 Task: Add a signature Hayden King containing With sincere appreciation and gratitude, Hayden King to email address softage.5@softage.net and add a label Swimming
Action: Mouse moved to (1178, 70)
Screenshot: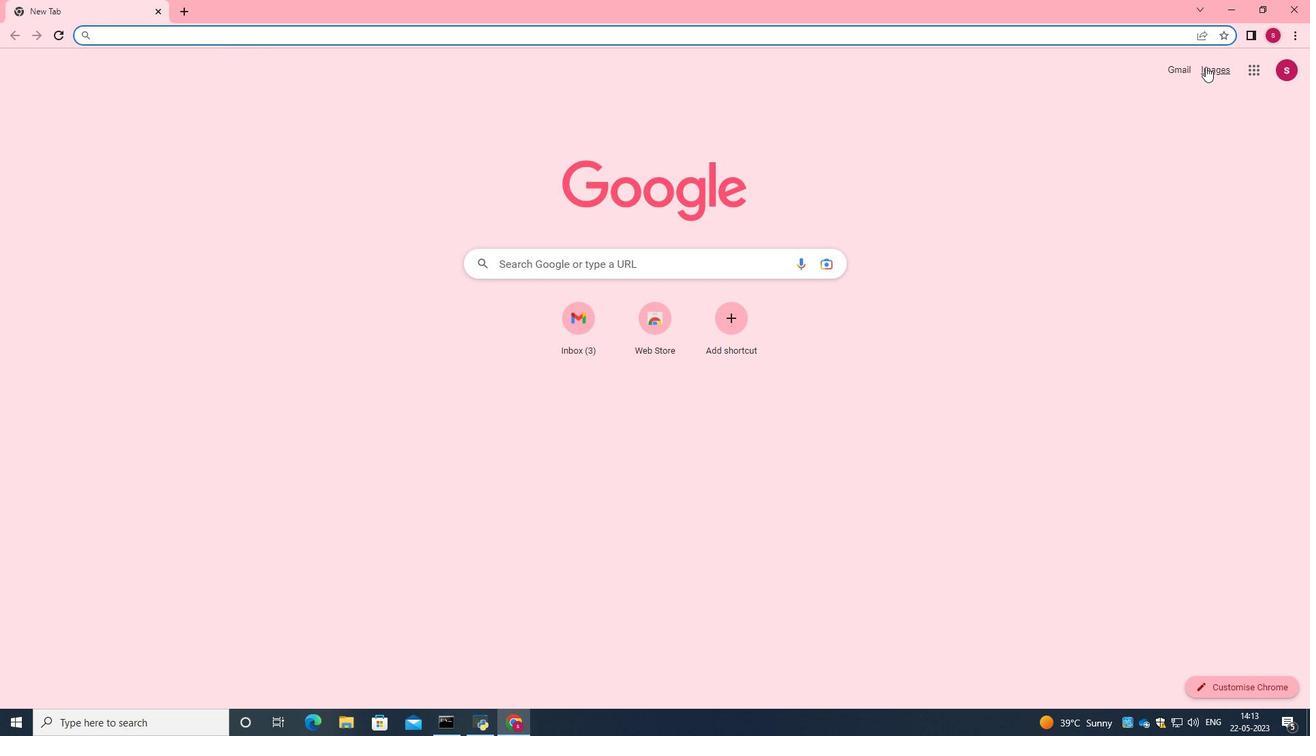 
Action: Mouse pressed left at (1178, 70)
Screenshot: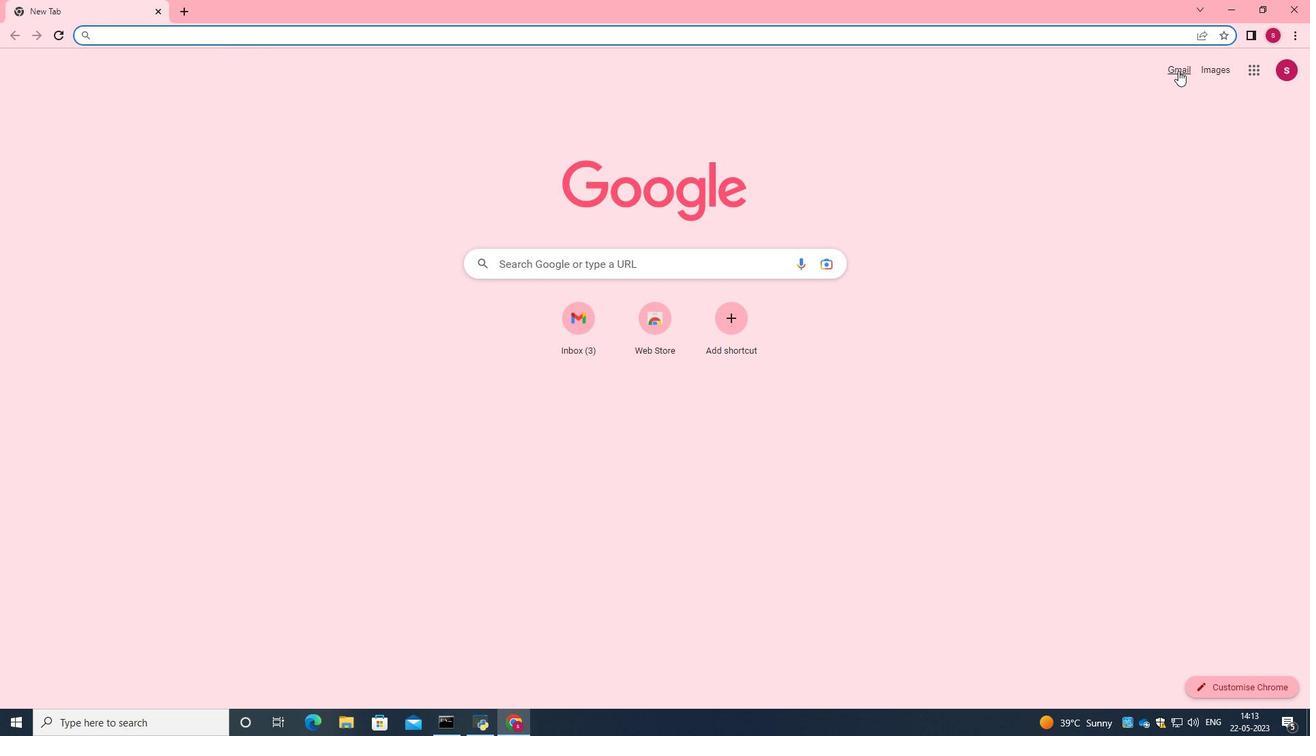 
Action: Mouse moved to (1147, 100)
Screenshot: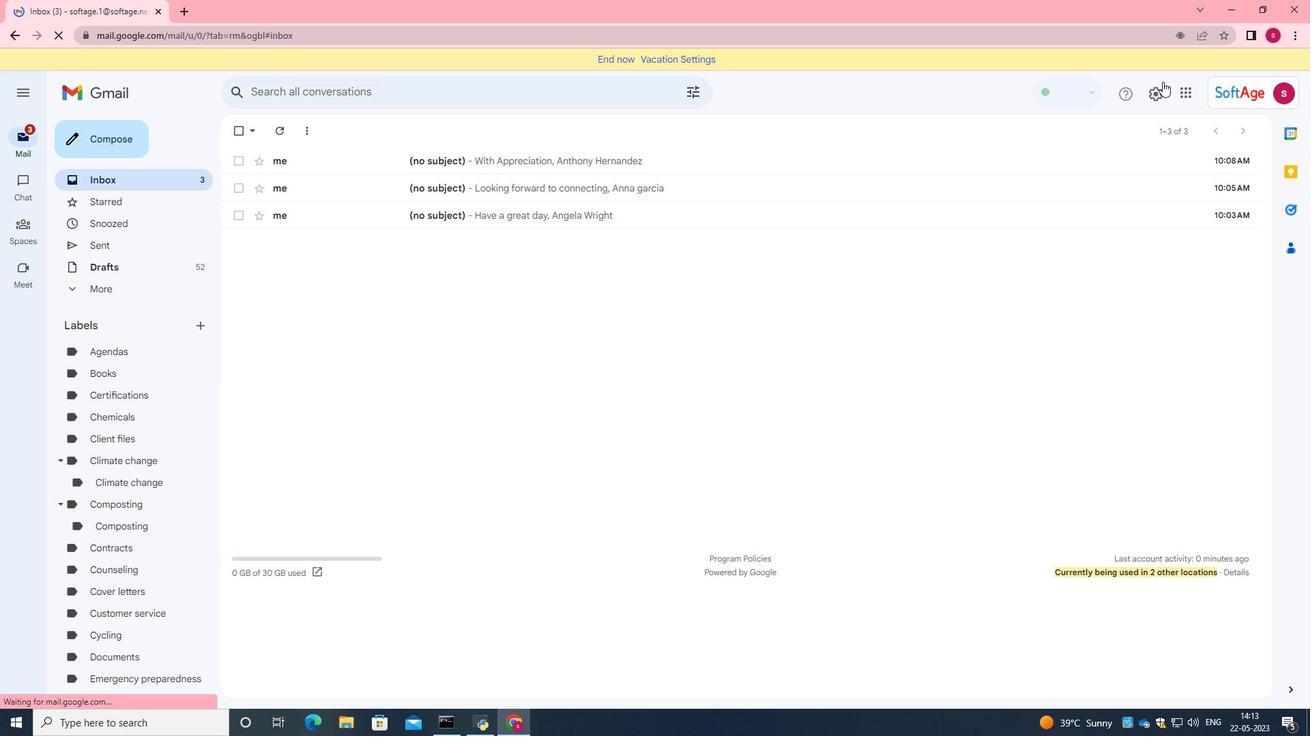 
Action: Mouse pressed left at (1147, 100)
Screenshot: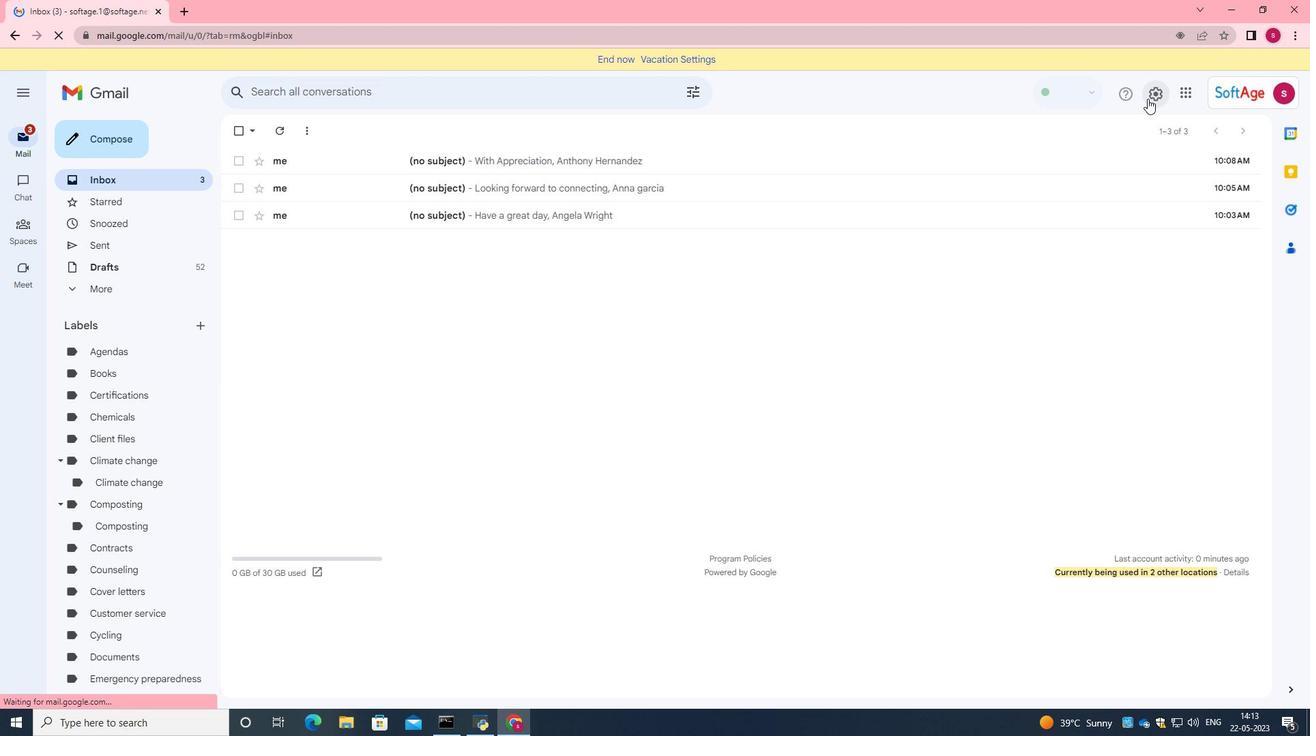 
Action: Mouse moved to (1162, 154)
Screenshot: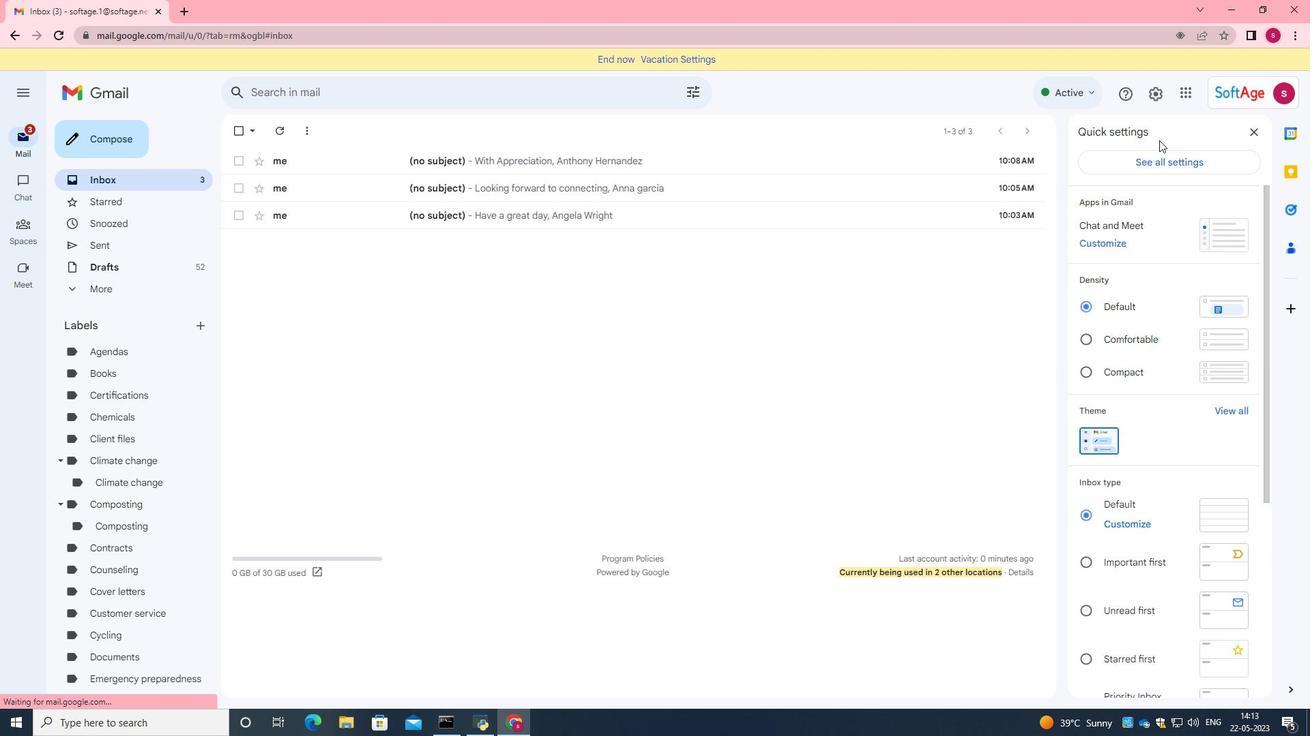 
Action: Mouse pressed left at (1162, 154)
Screenshot: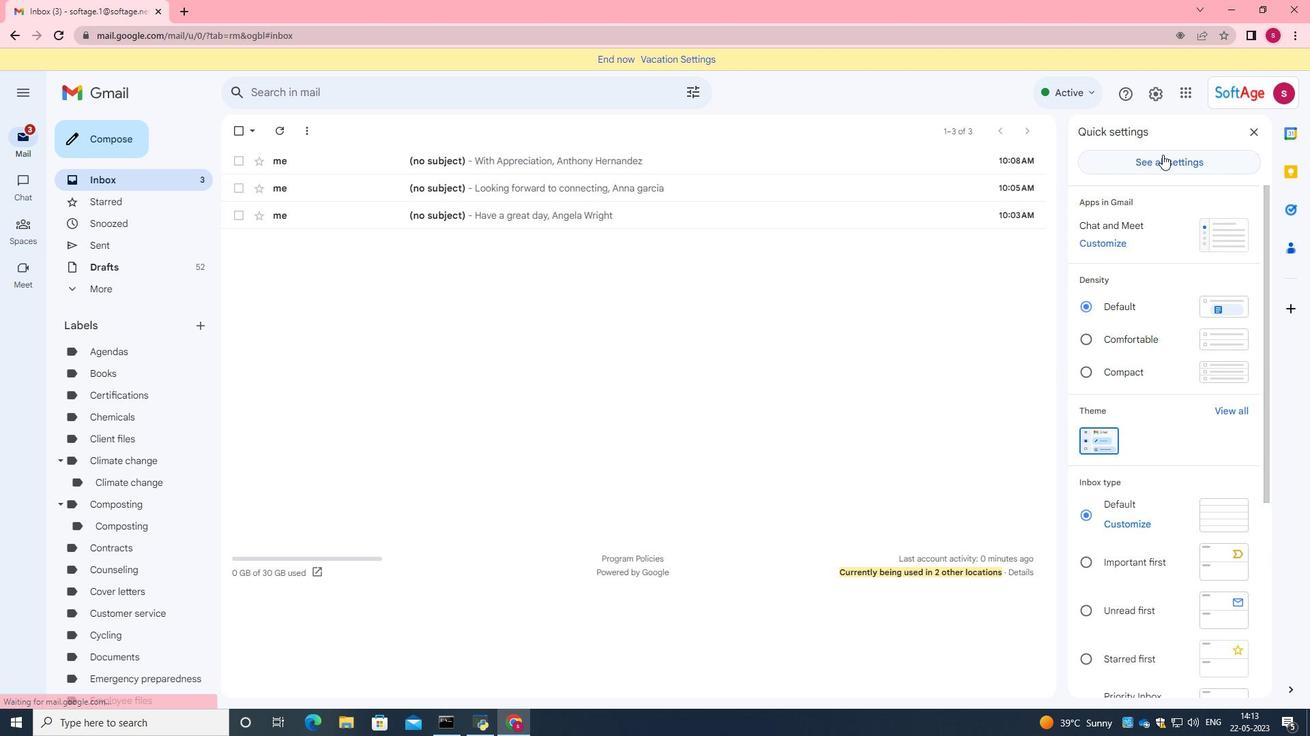 
Action: Mouse moved to (902, 354)
Screenshot: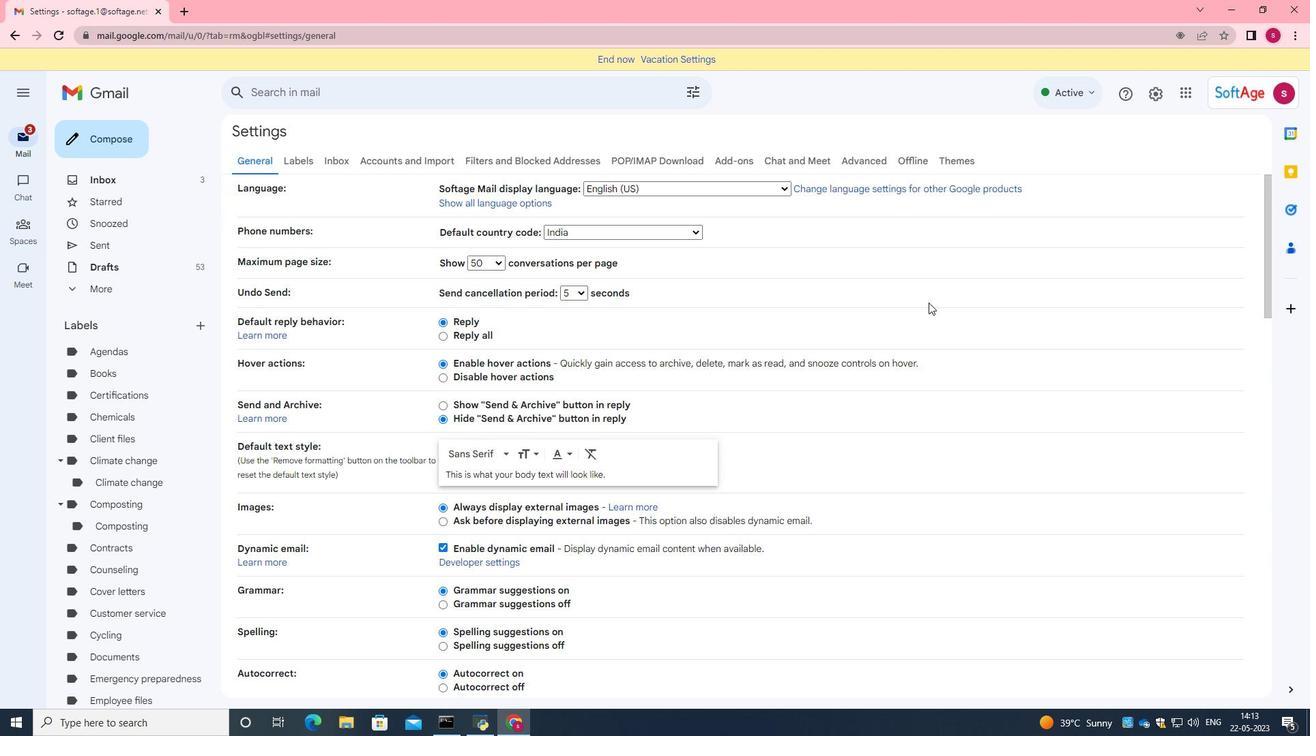 
Action: Mouse scrolled (902, 354) with delta (0, 0)
Screenshot: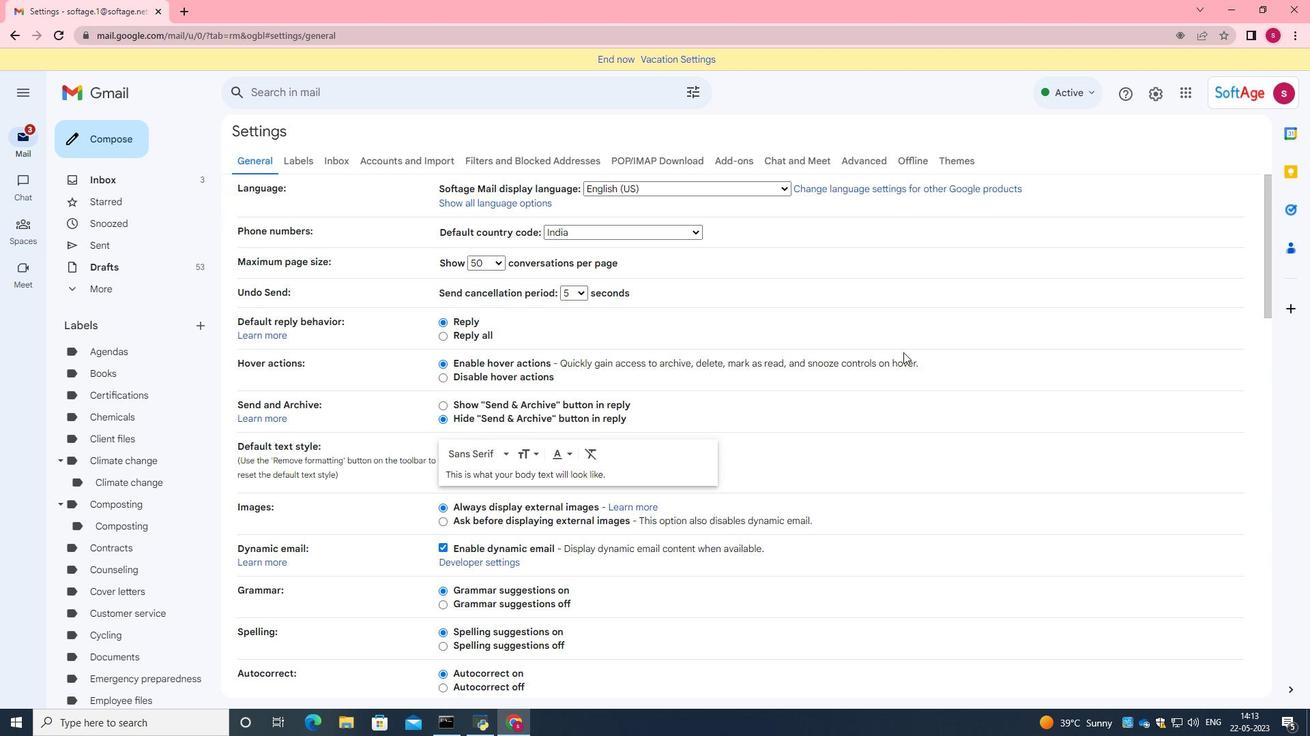 
Action: Mouse scrolled (902, 354) with delta (0, 0)
Screenshot: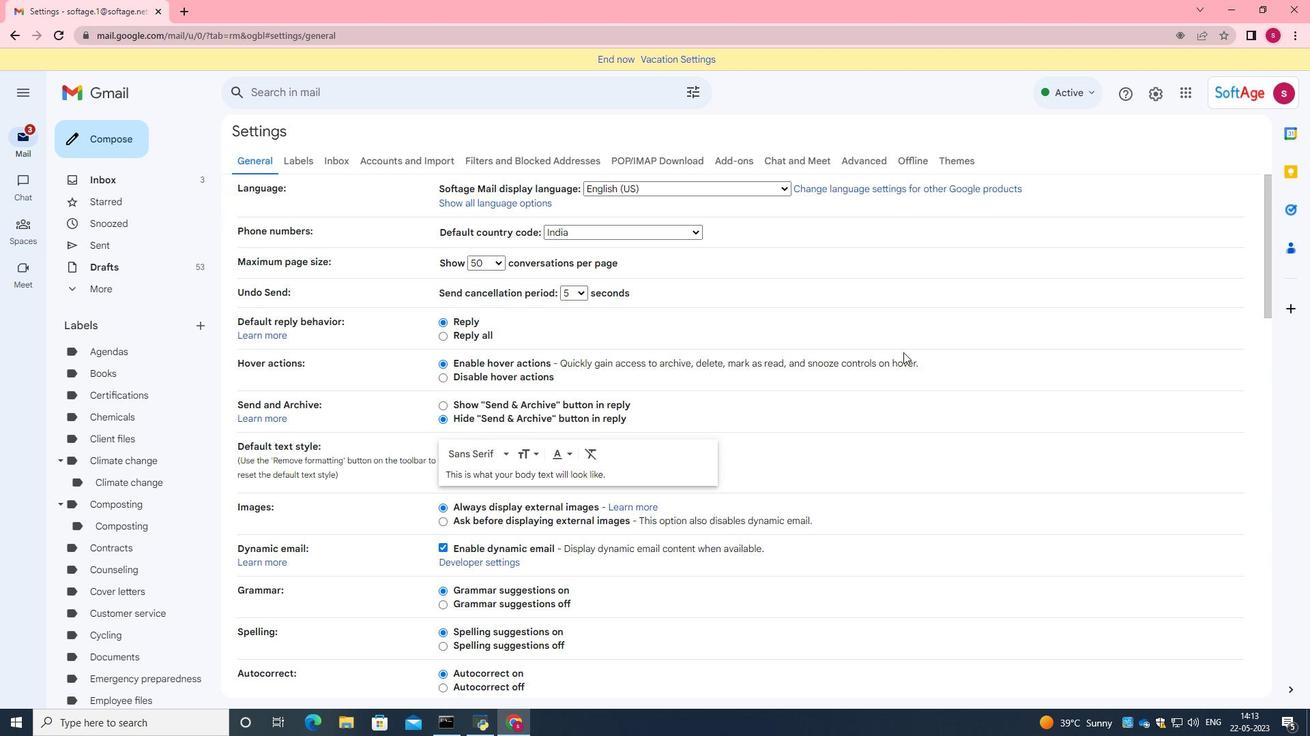 
Action: Mouse scrolled (902, 354) with delta (0, 0)
Screenshot: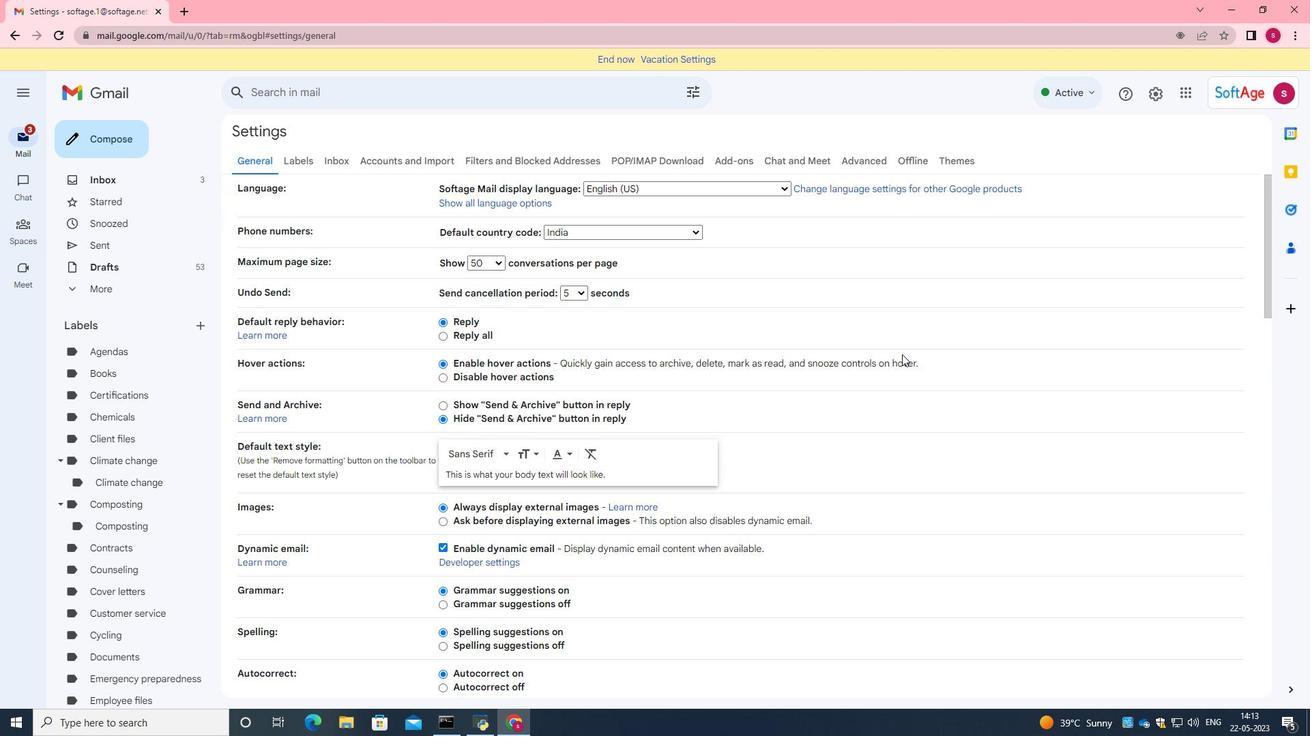 
Action: Mouse scrolled (902, 354) with delta (0, 0)
Screenshot: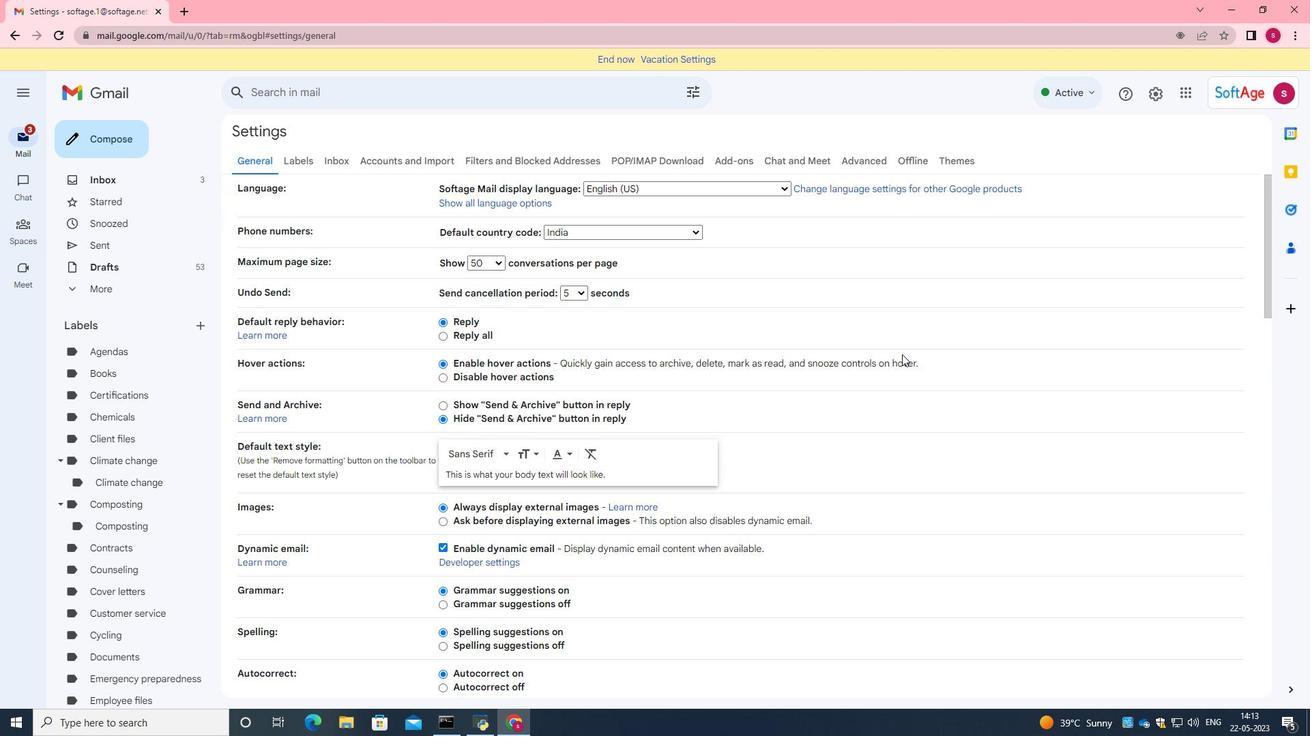 
Action: Mouse scrolled (902, 354) with delta (0, 0)
Screenshot: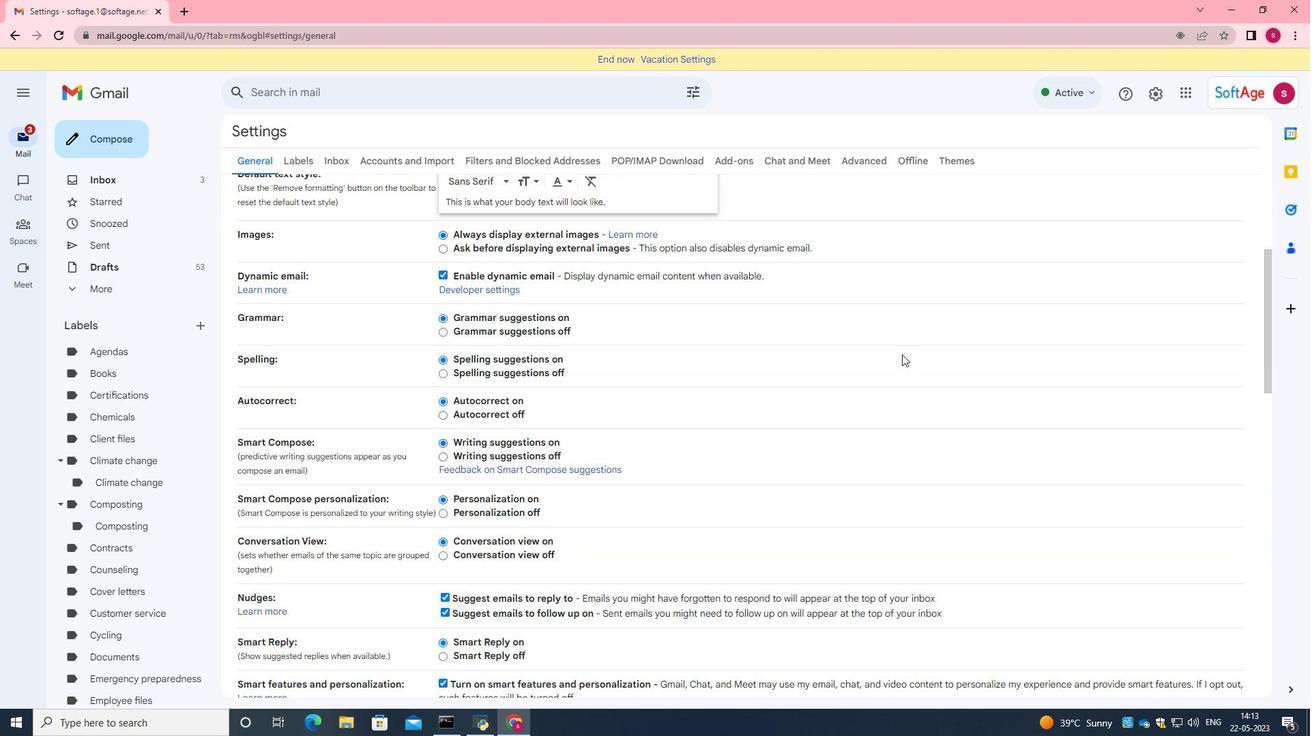 
Action: Mouse scrolled (902, 354) with delta (0, 0)
Screenshot: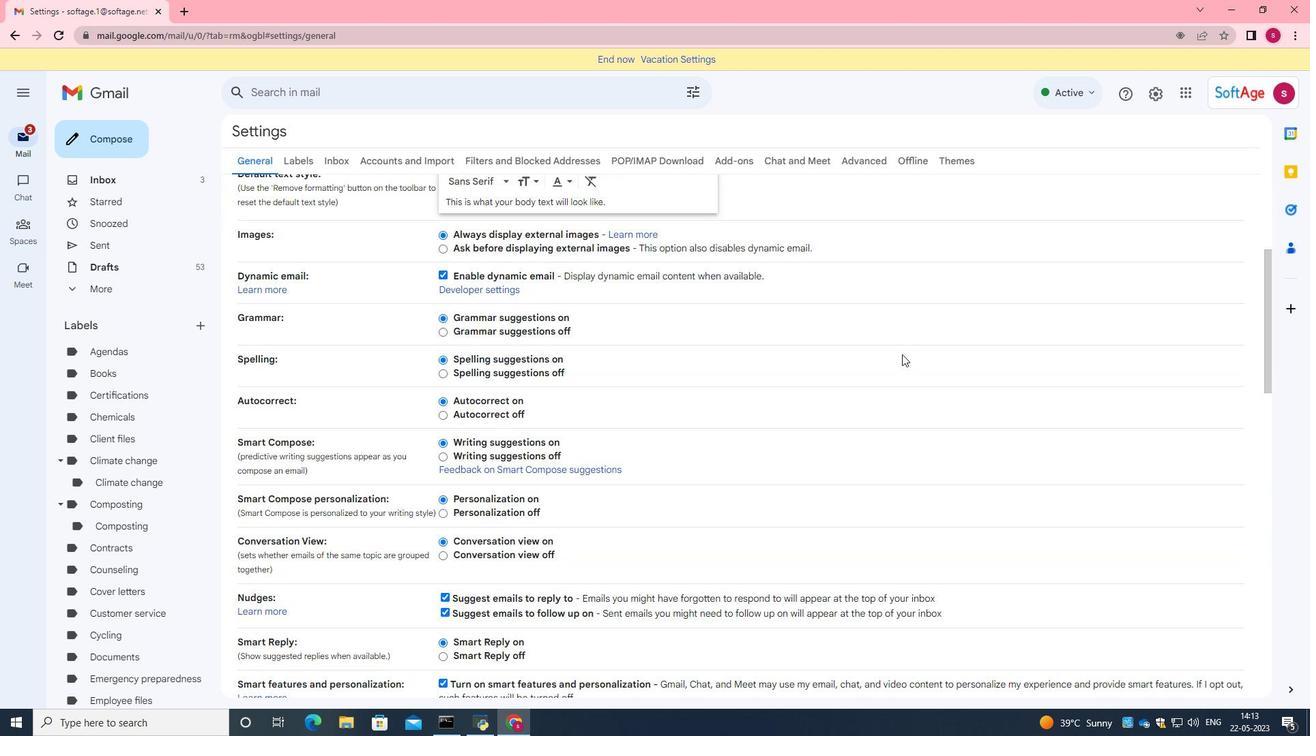 
Action: Mouse scrolled (902, 354) with delta (0, 0)
Screenshot: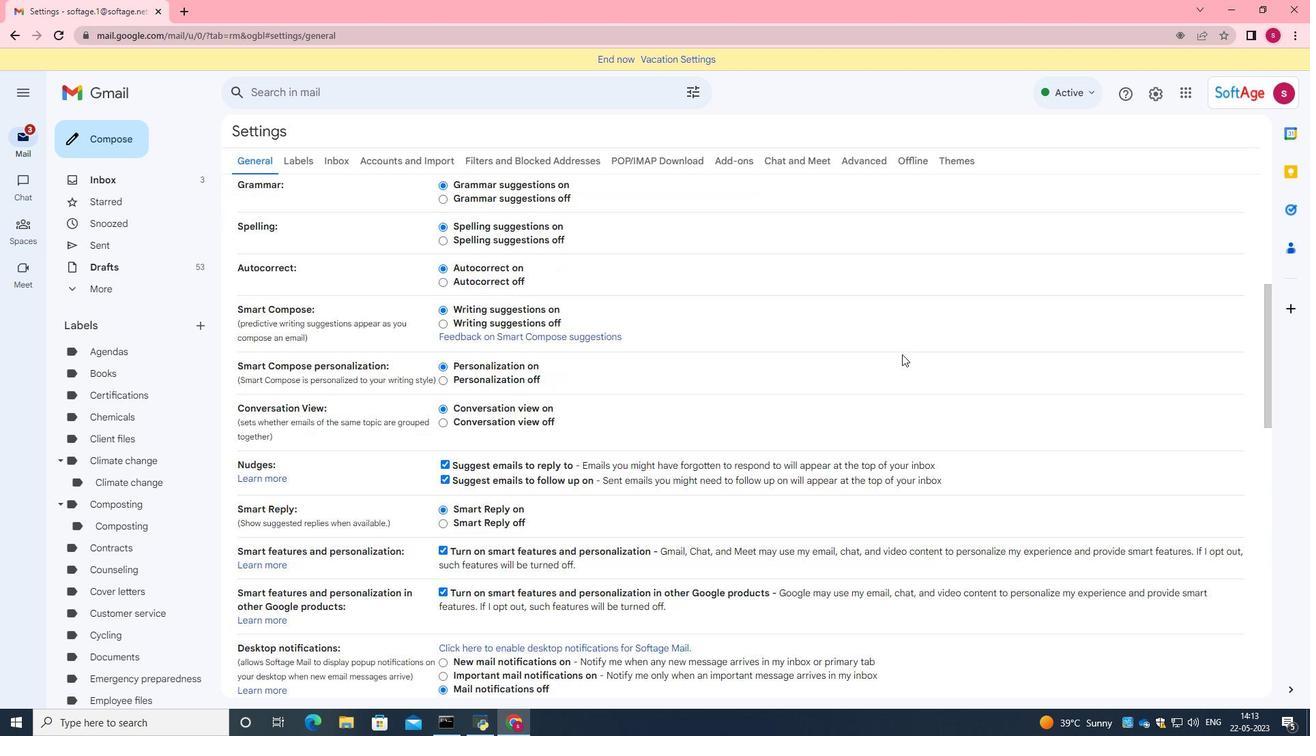 
Action: Mouse scrolled (902, 354) with delta (0, 0)
Screenshot: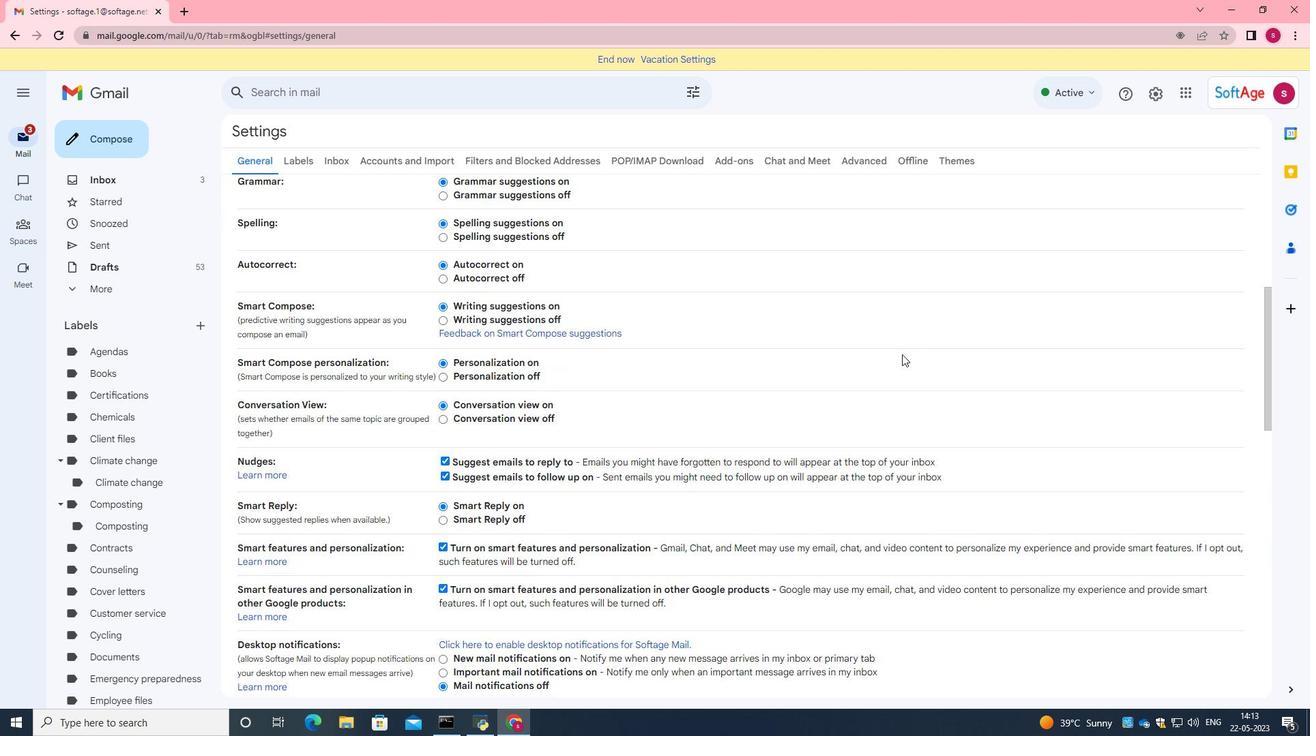 
Action: Mouse scrolled (902, 355) with delta (0, 0)
Screenshot: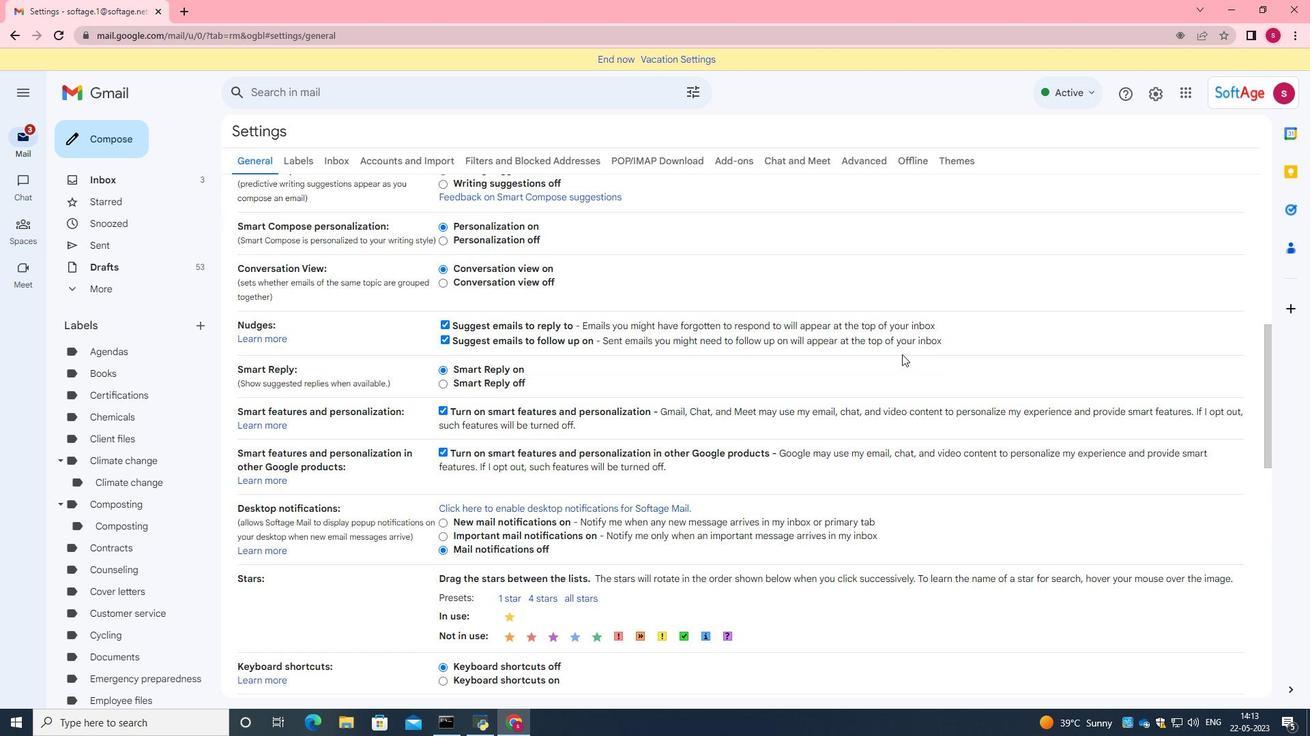 
Action: Mouse scrolled (902, 355) with delta (0, 0)
Screenshot: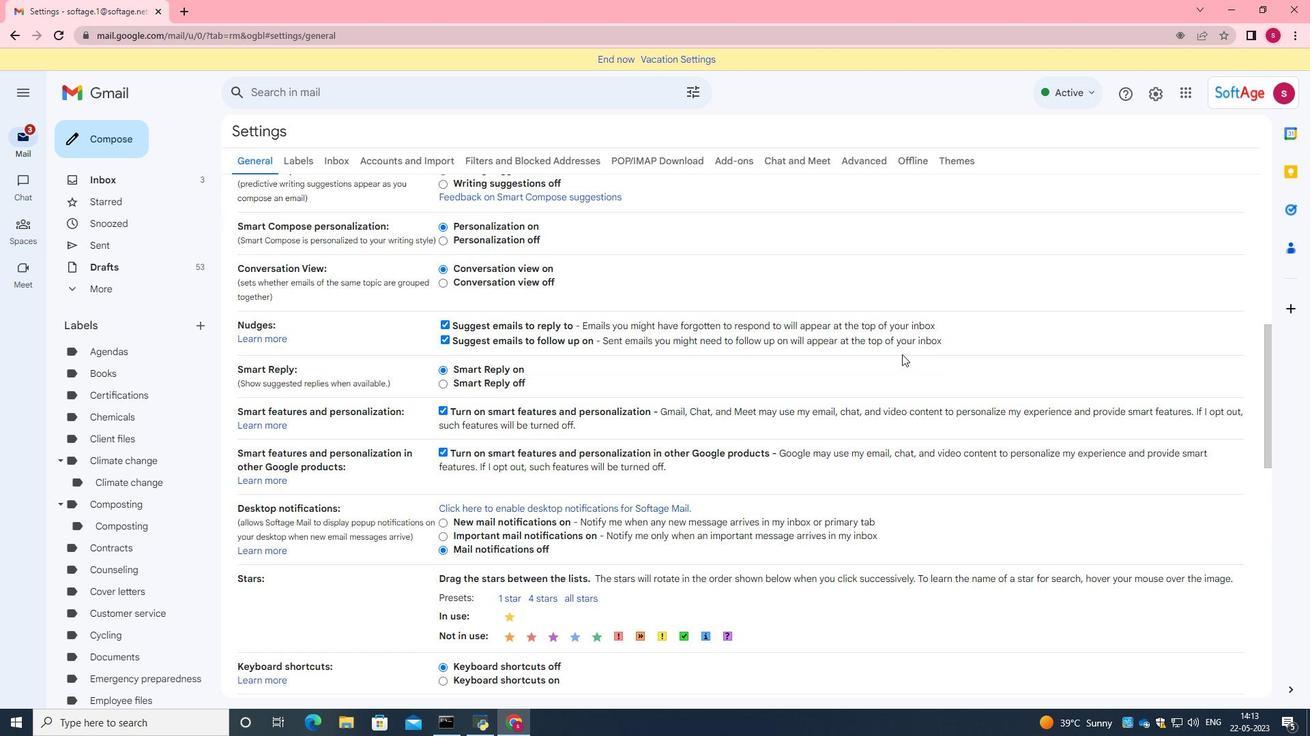 
Action: Mouse scrolled (902, 355) with delta (0, 0)
Screenshot: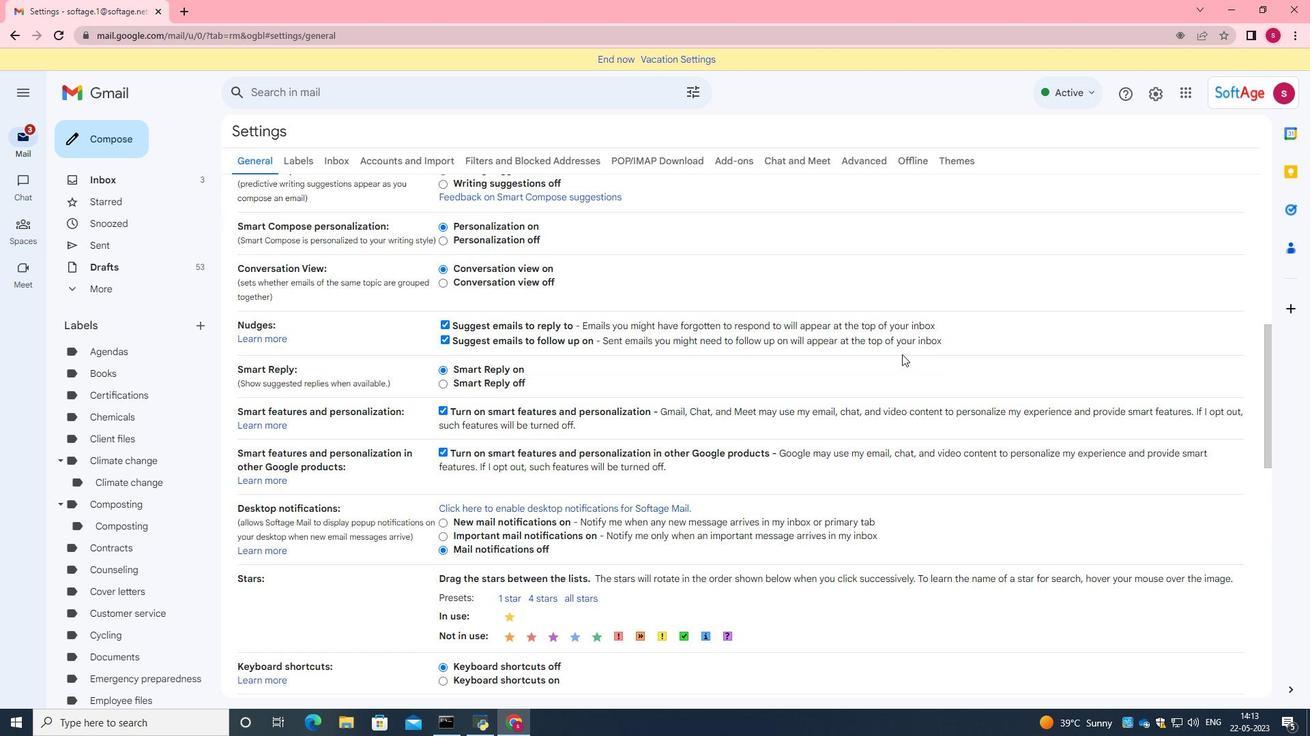 
Action: Mouse scrolled (902, 354) with delta (0, 0)
Screenshot: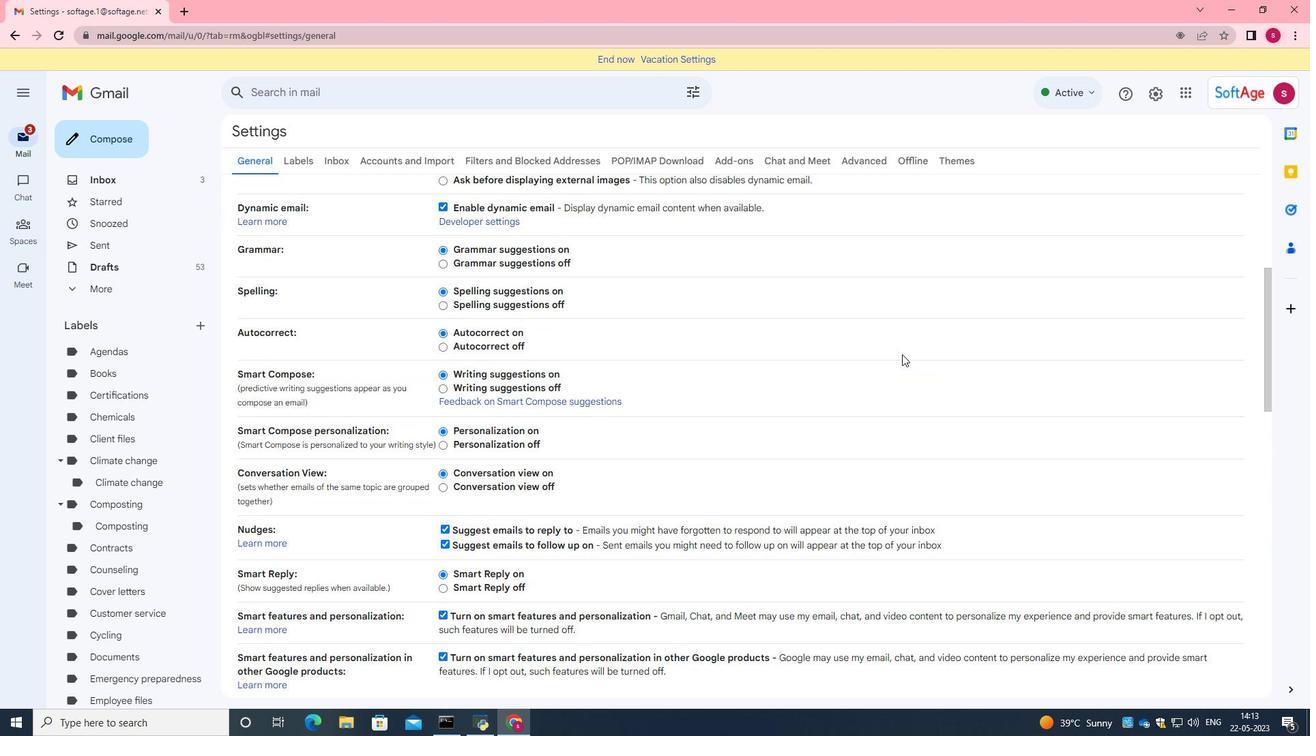
Action: Mouse scrolled (902, 354) with delta (0, 0)
Screenshot: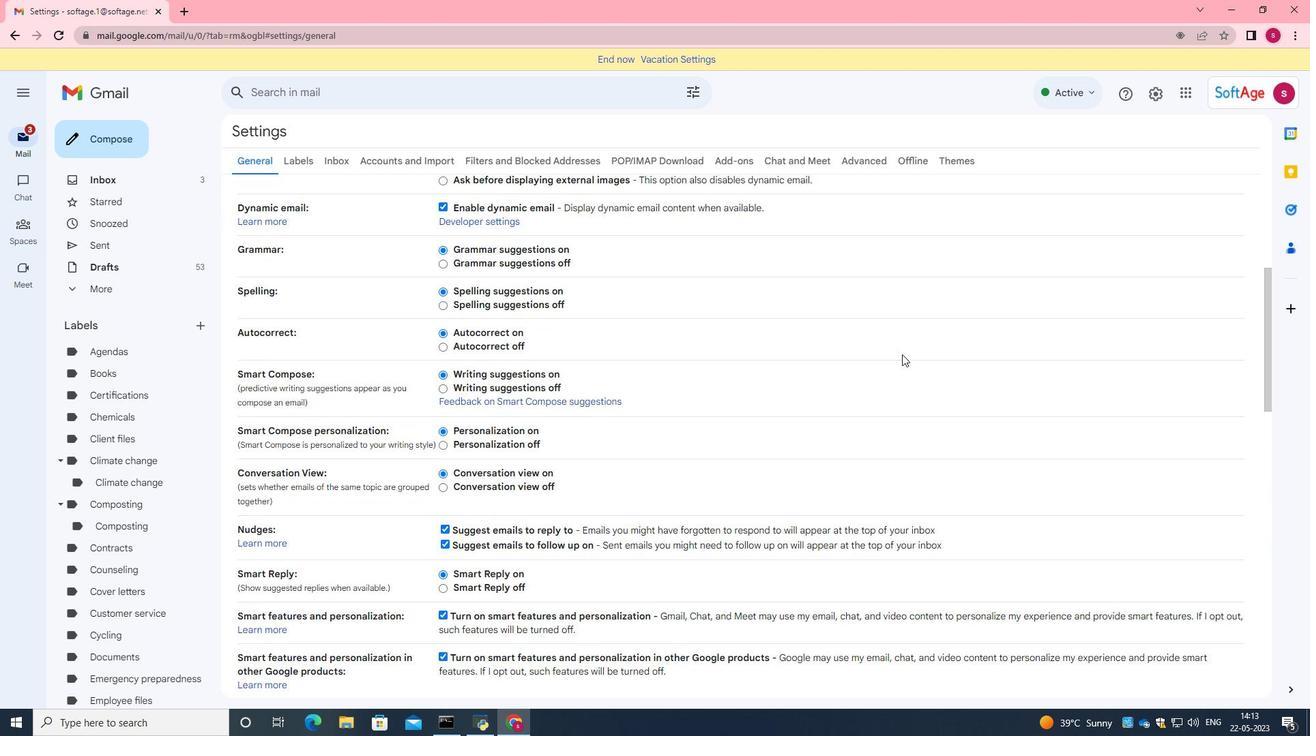 
Action: Mouse scrolled (902, 354) with delta (0, 0)
Screenshot: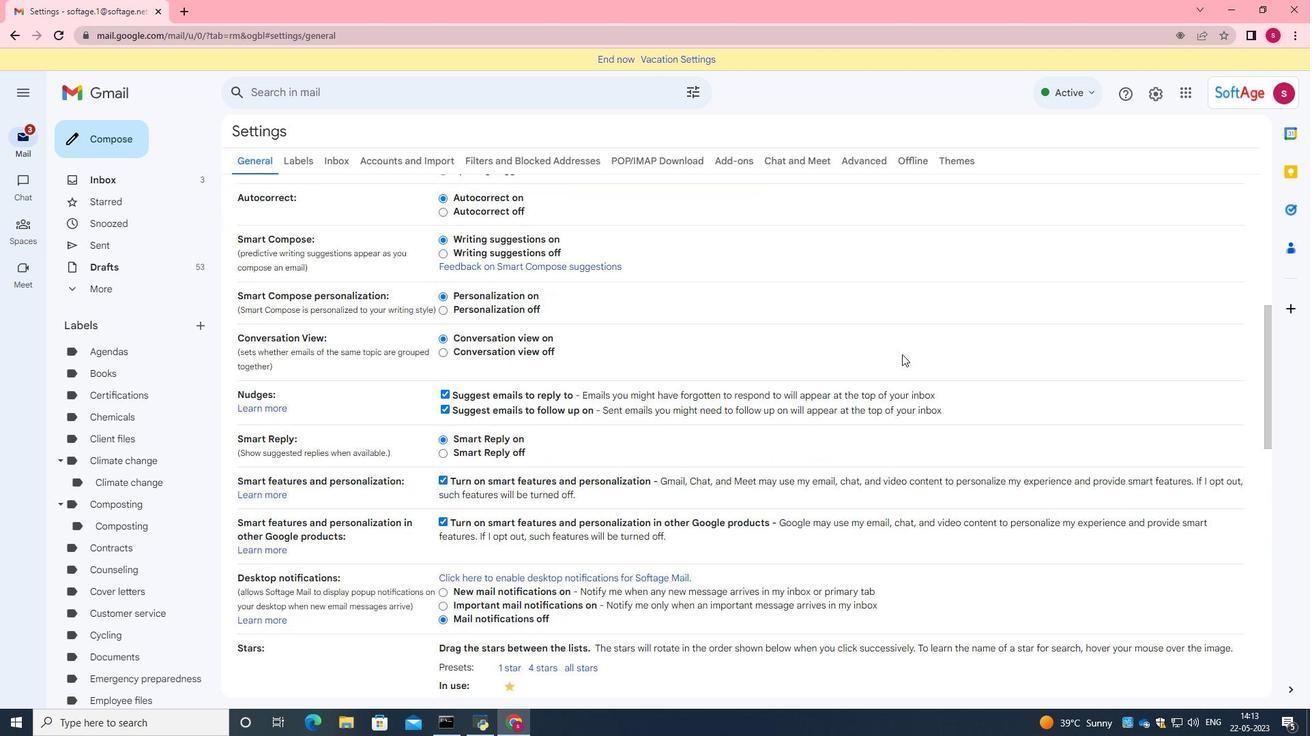 
Action: Mouse scrolled (902, 354) with delta (0, 0)
Screenshot: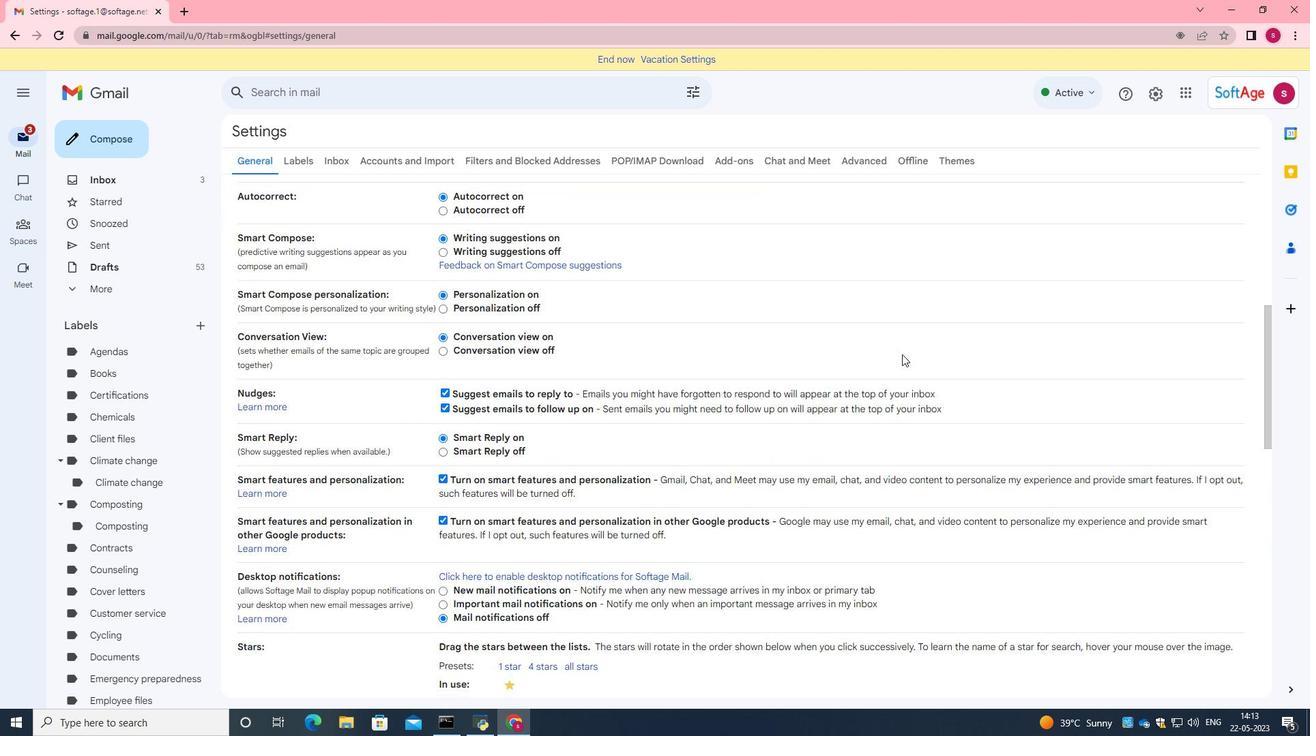 
Action: Mouse scrolled (902, 354) with delta (0, 0)
Screenshot: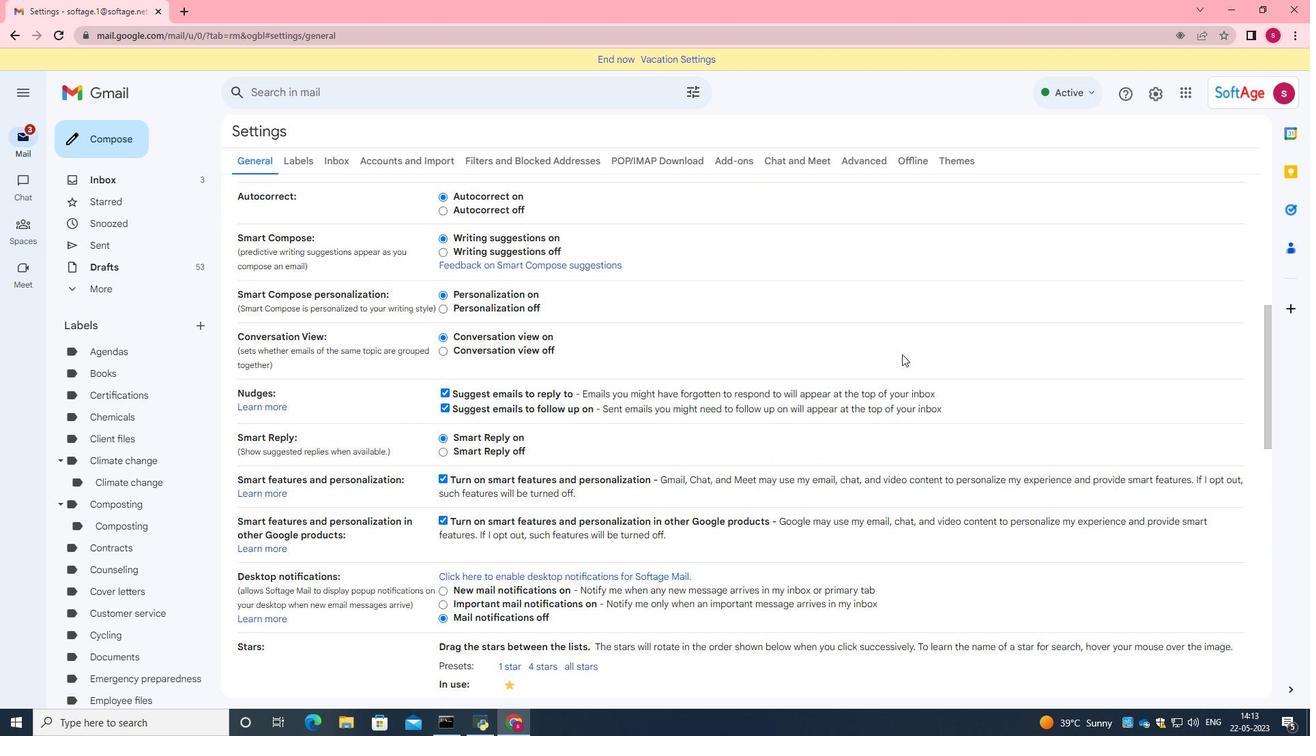 
Action: Mouse scrolled (902, 354) with delta (0, 0)
Screenshot: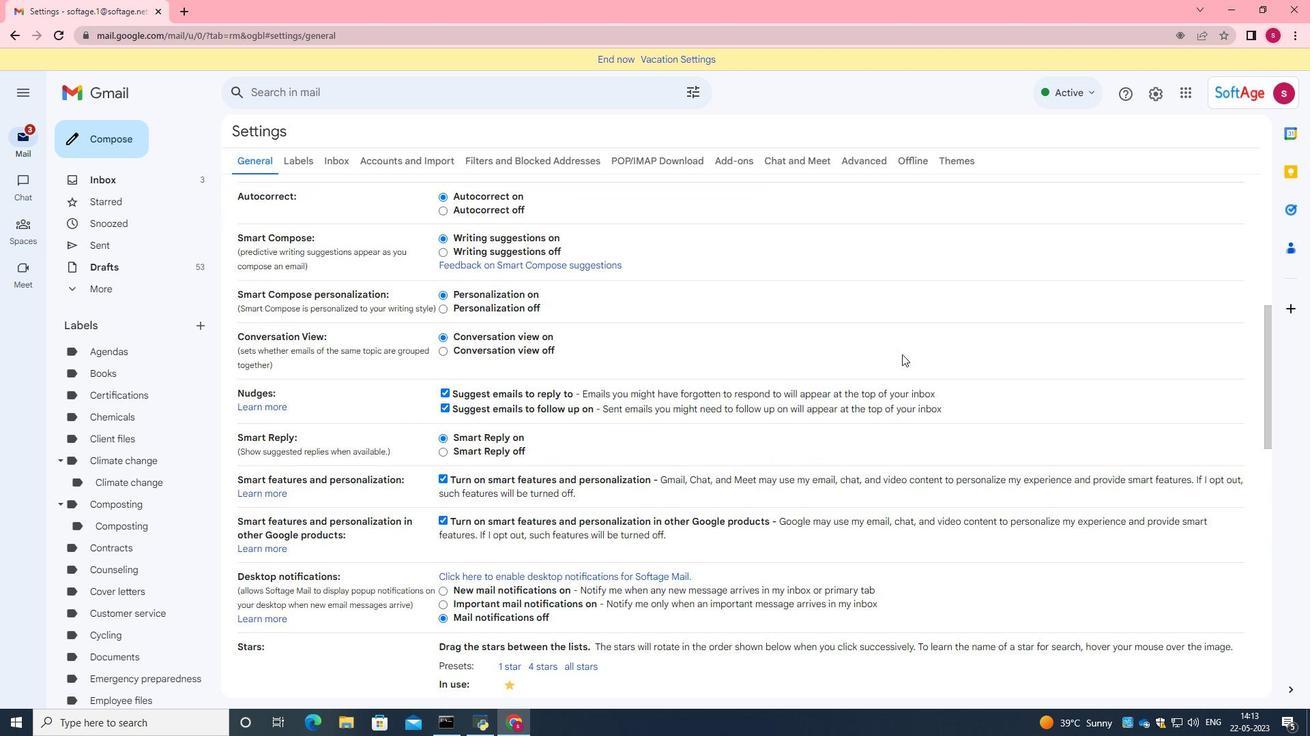 
Action: Mouse moved to (841, 401)
Screenshot: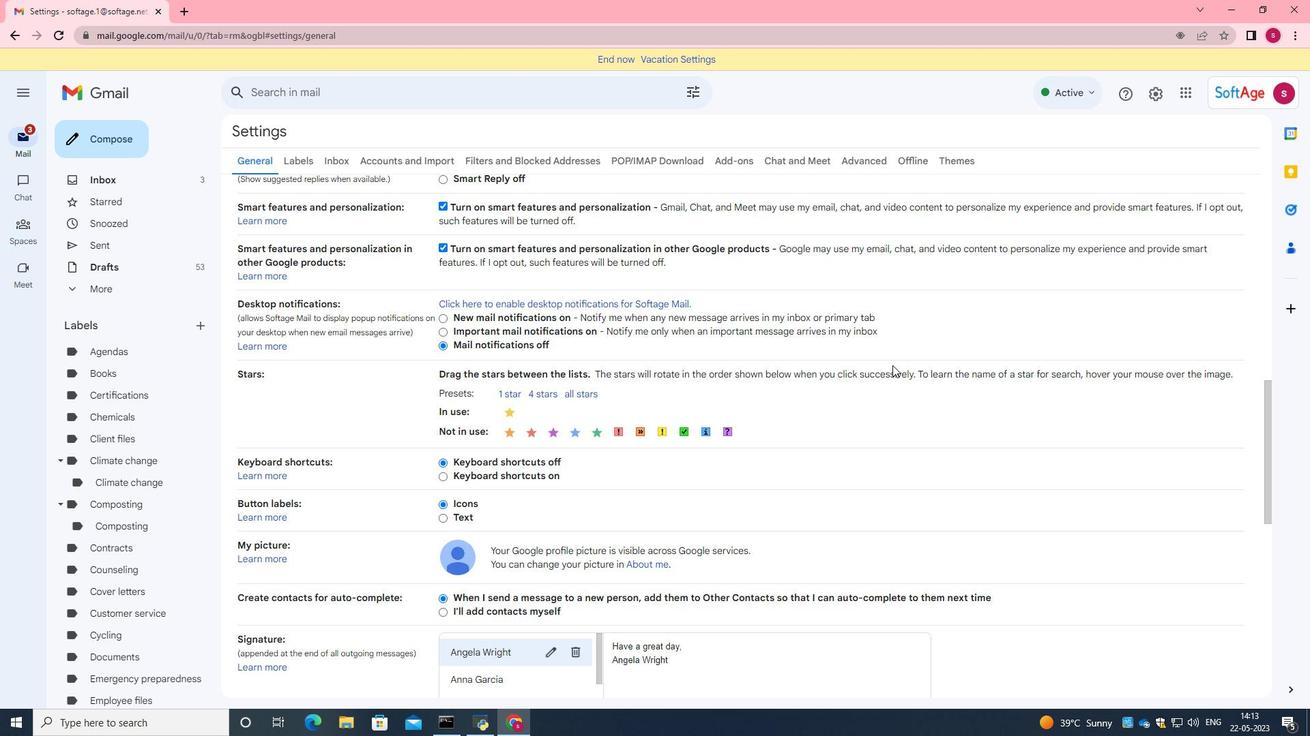 
Action: Mouse scrolled (841, 400) with delta (0, 0)
Screenshot: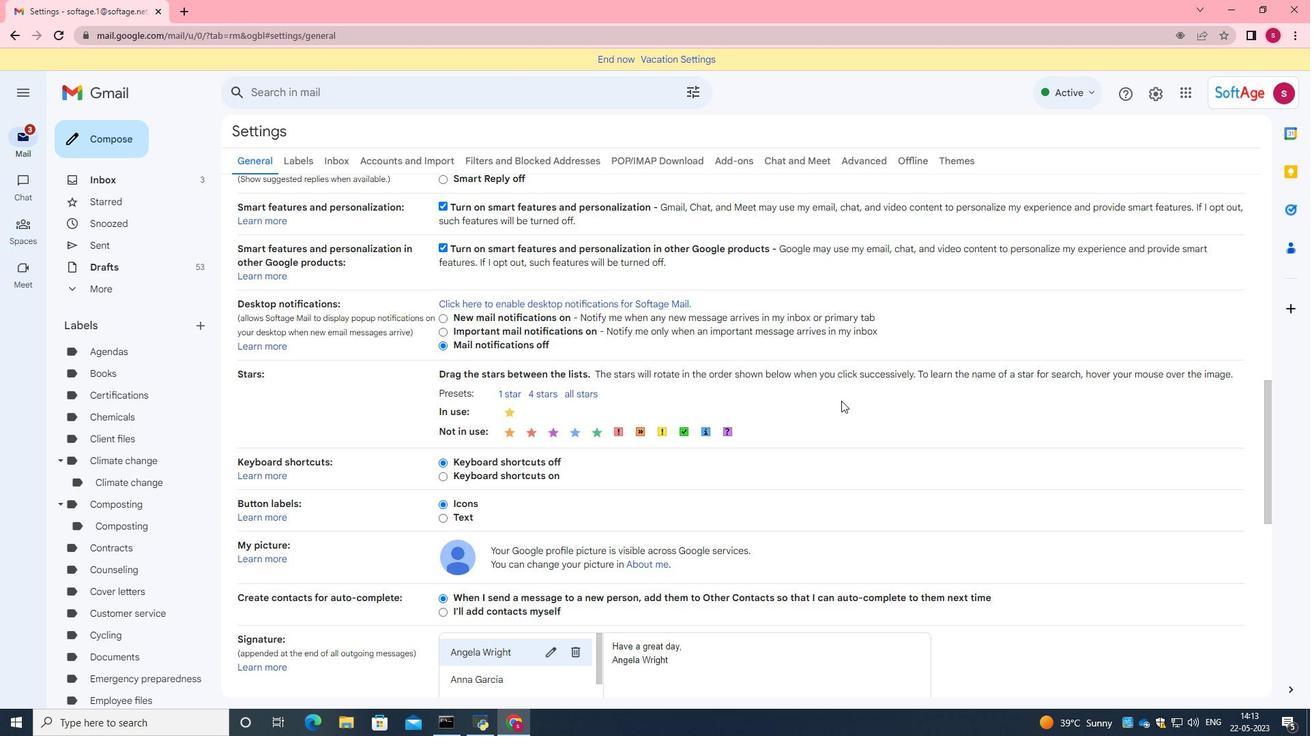 
Action: Mouse scrolled (841, 400) with delta (0, 0)
Screenshot: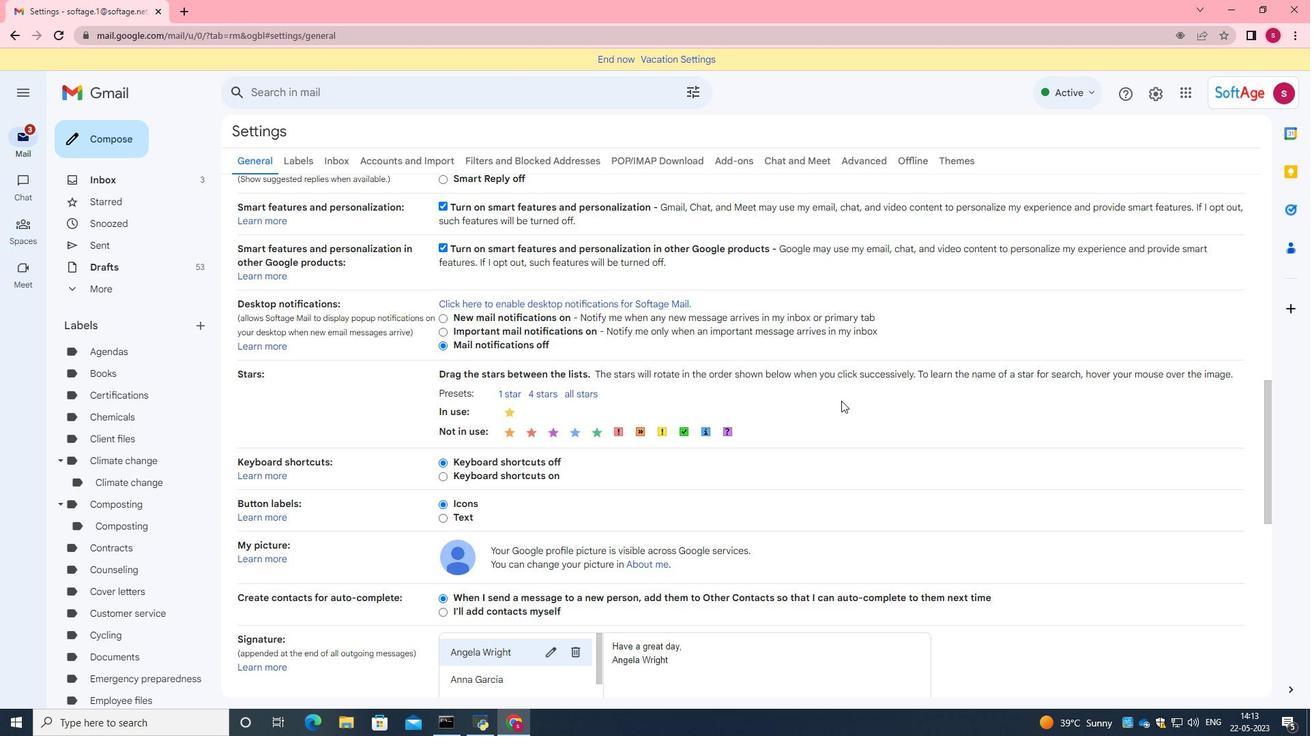 
Action: Mouse moved to (569, 520)
Screenshot: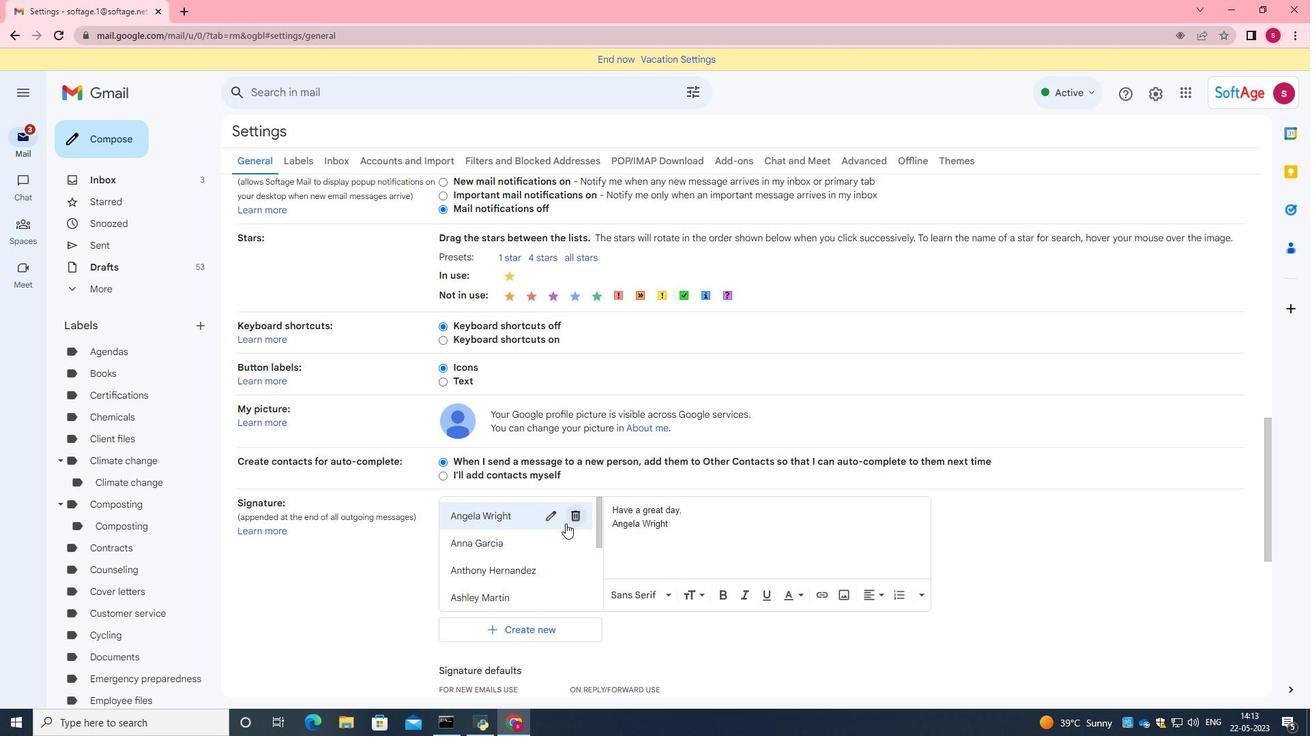 
Action: Mouse pressed left at (569, 520)
Screenshot: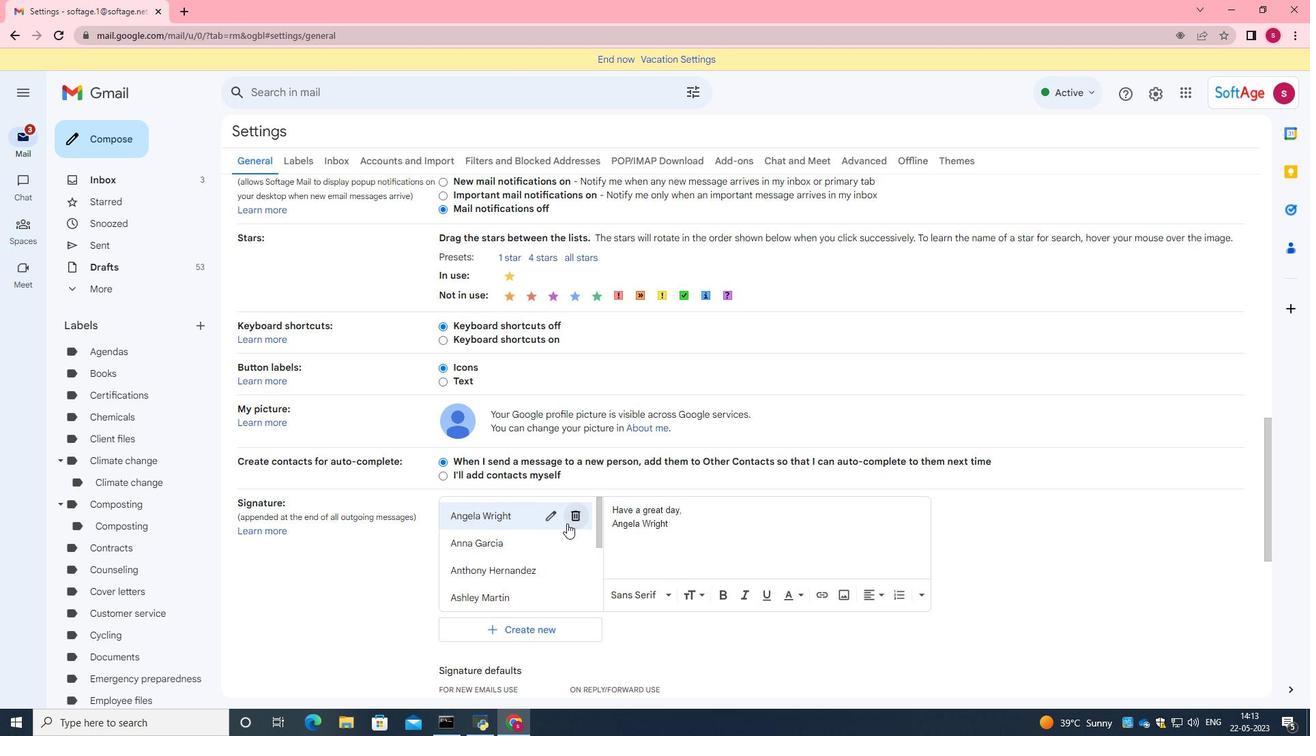 
Action: Mouse moved to (781, 407)
Screenshot: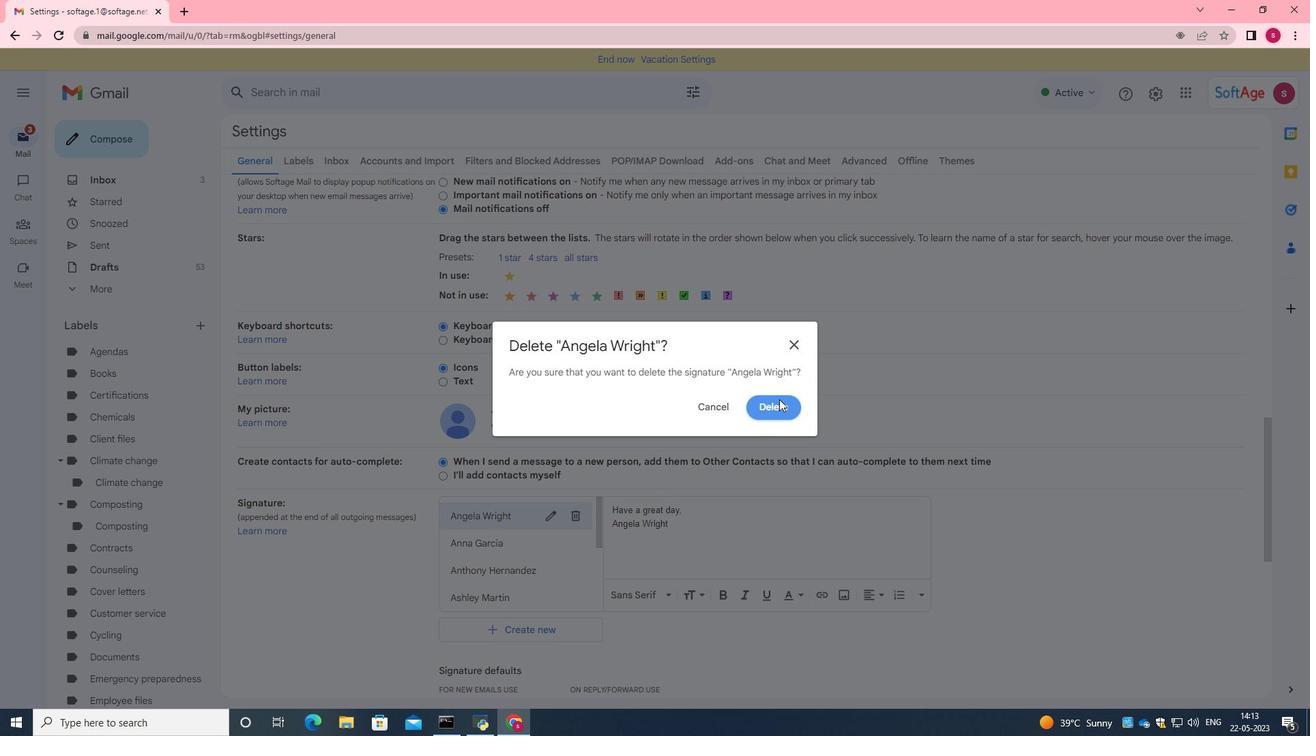 
Action: Mouse pressed left at (781, 407)
Screenshot: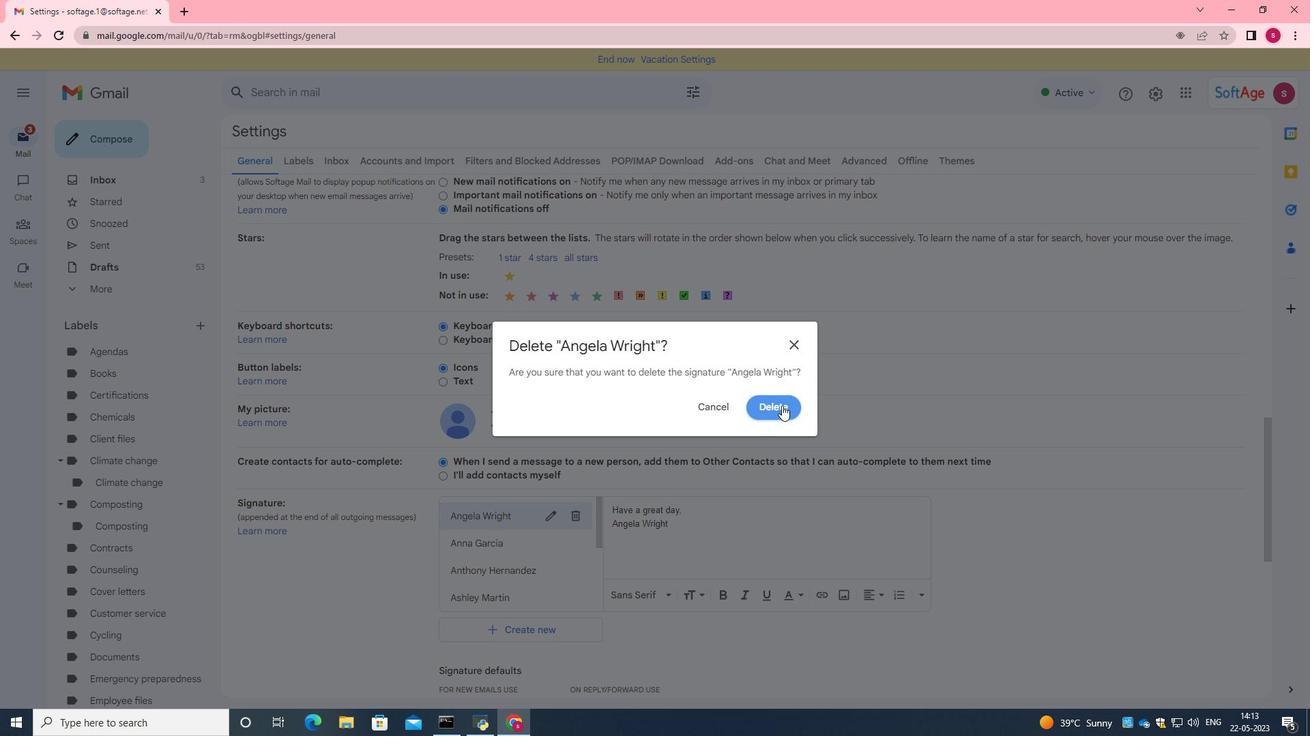 
Action: Mouse moved to (583, 512)
Screenshot: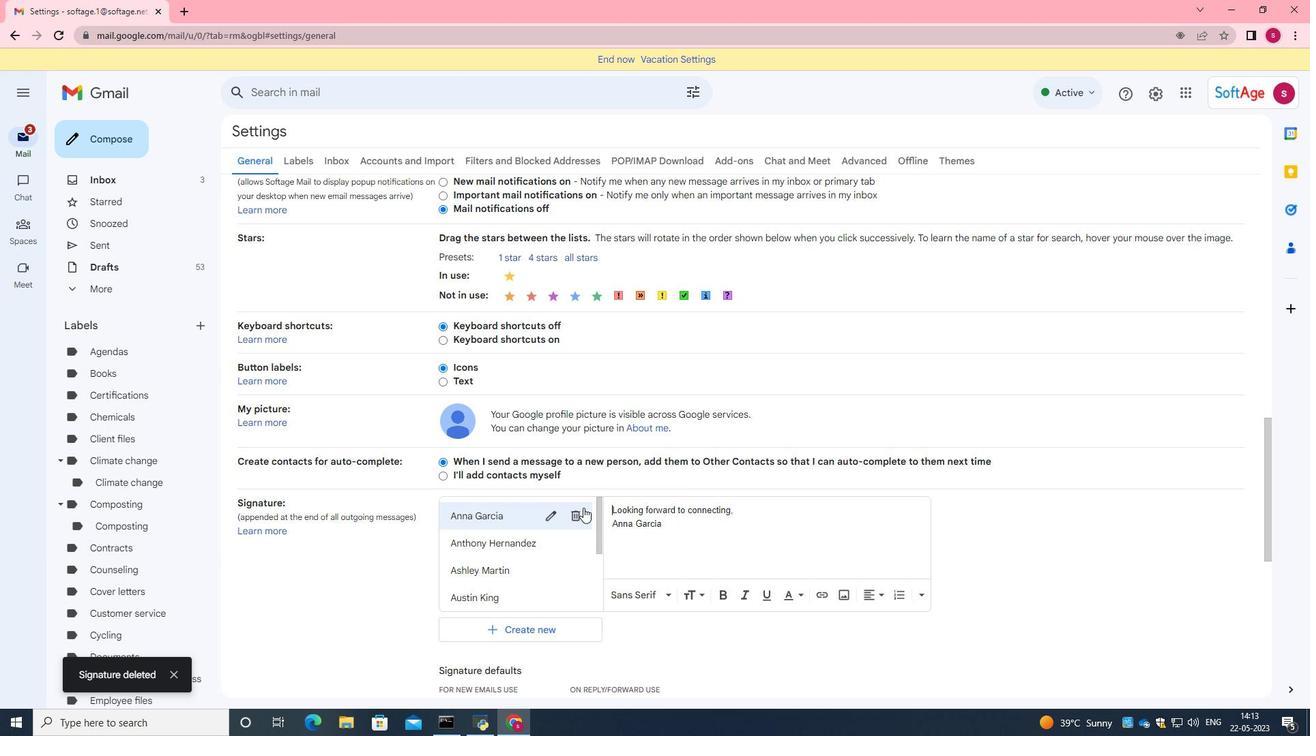 
Action: Mouse pressed left at (583, 512)
Screenshot: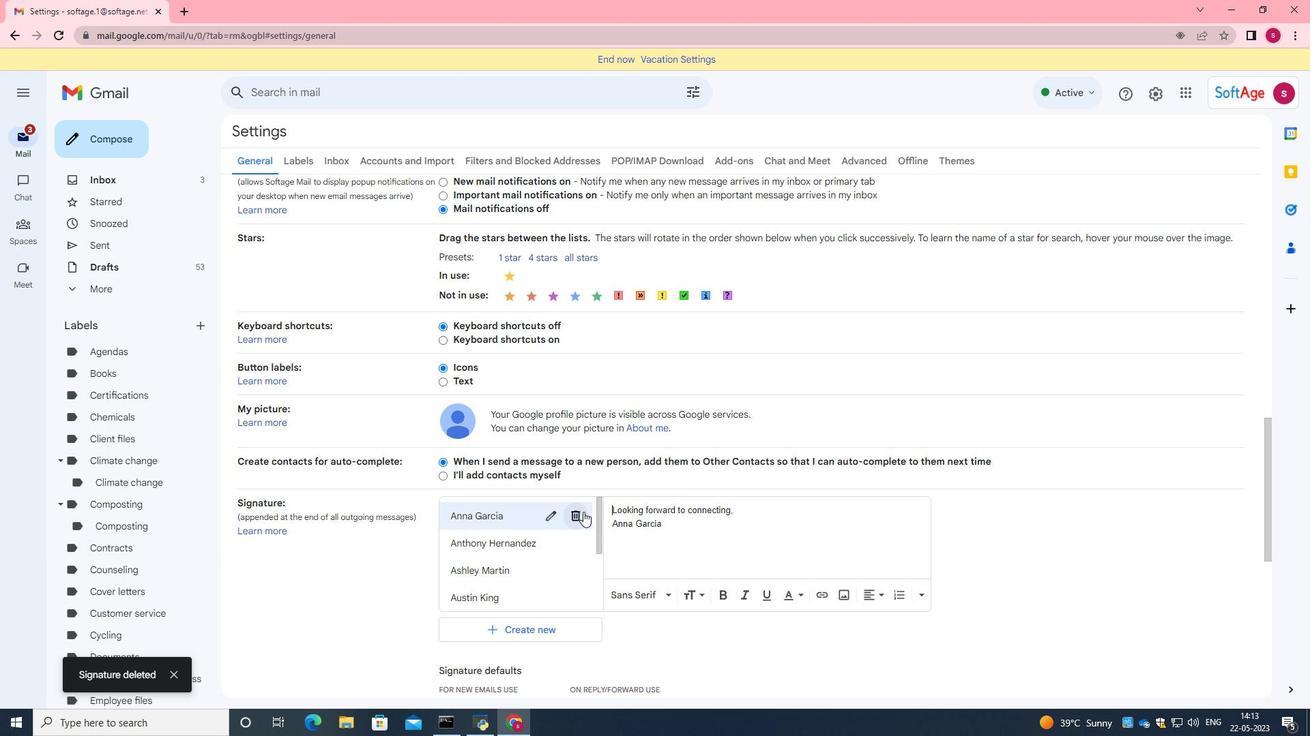 
Action: Mouse moved to (760, 411)
Screenshot: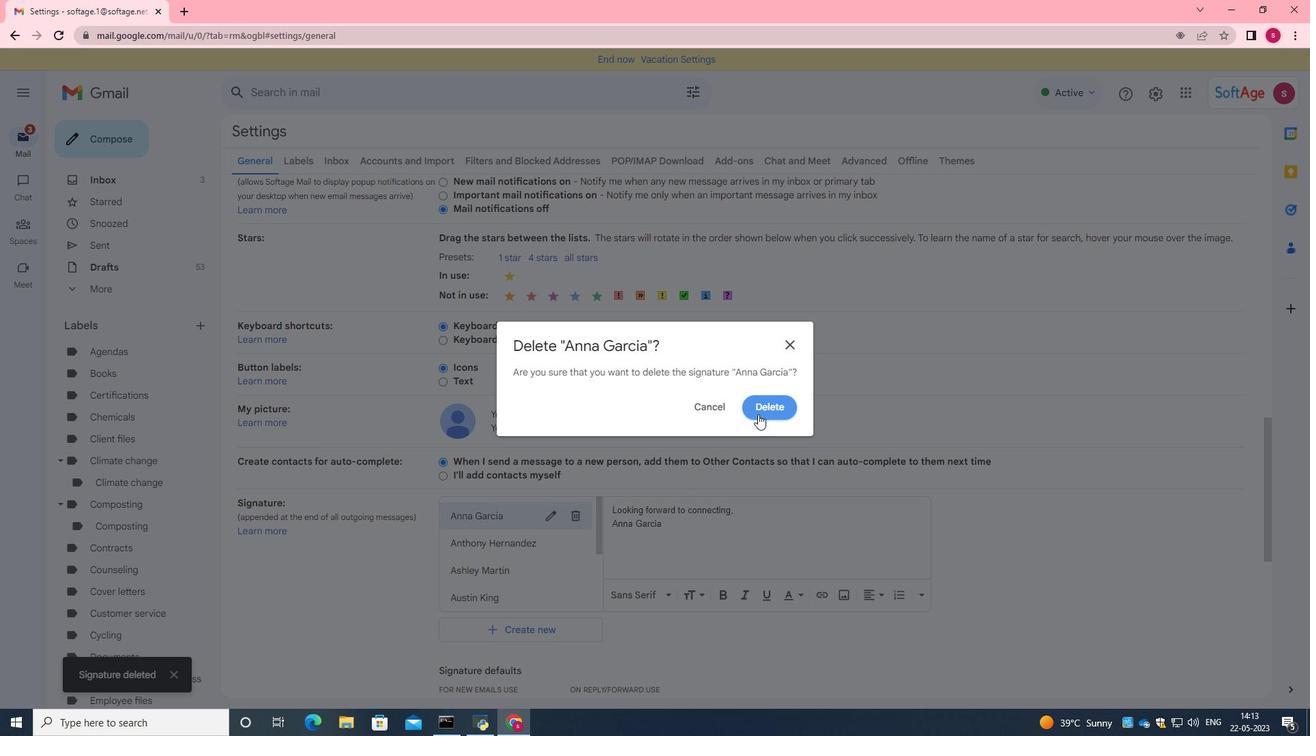 
Action: Mouse pressed left at (760, 411)
Screenshot: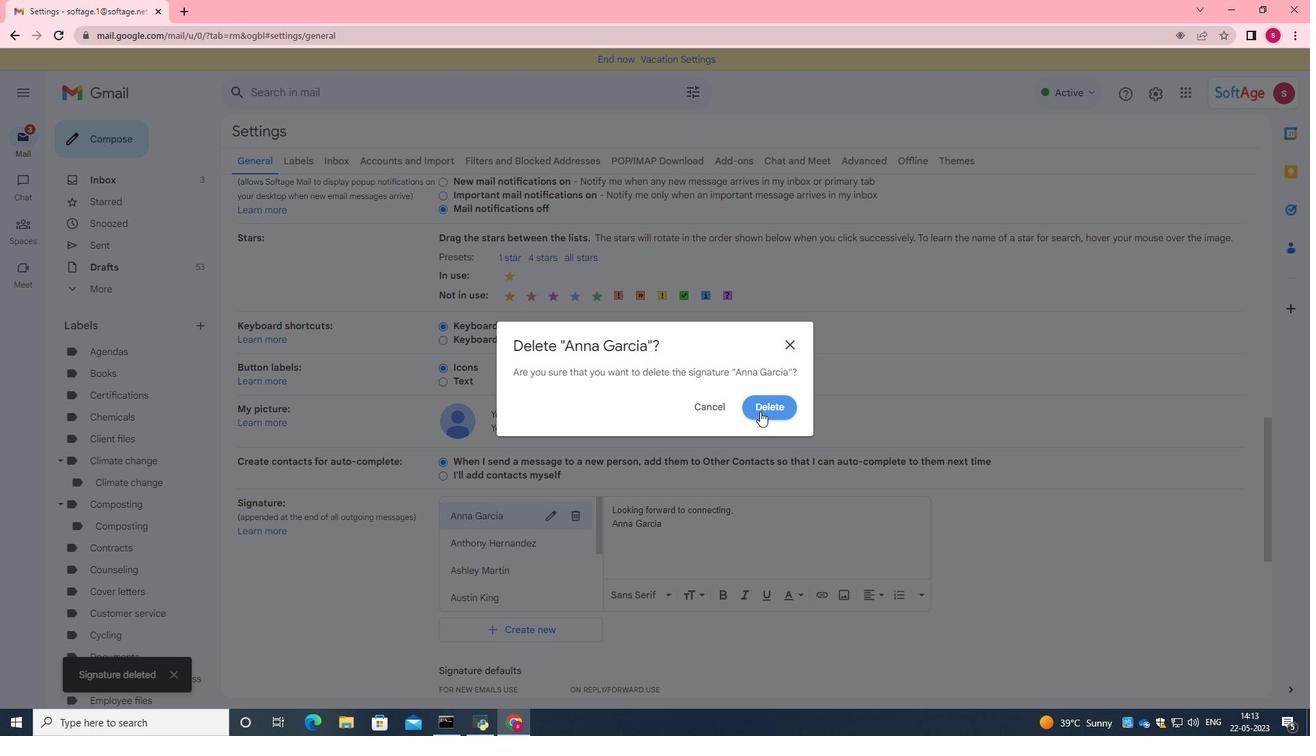 
Action: Mouse moved to (540, 629)
Screenshot: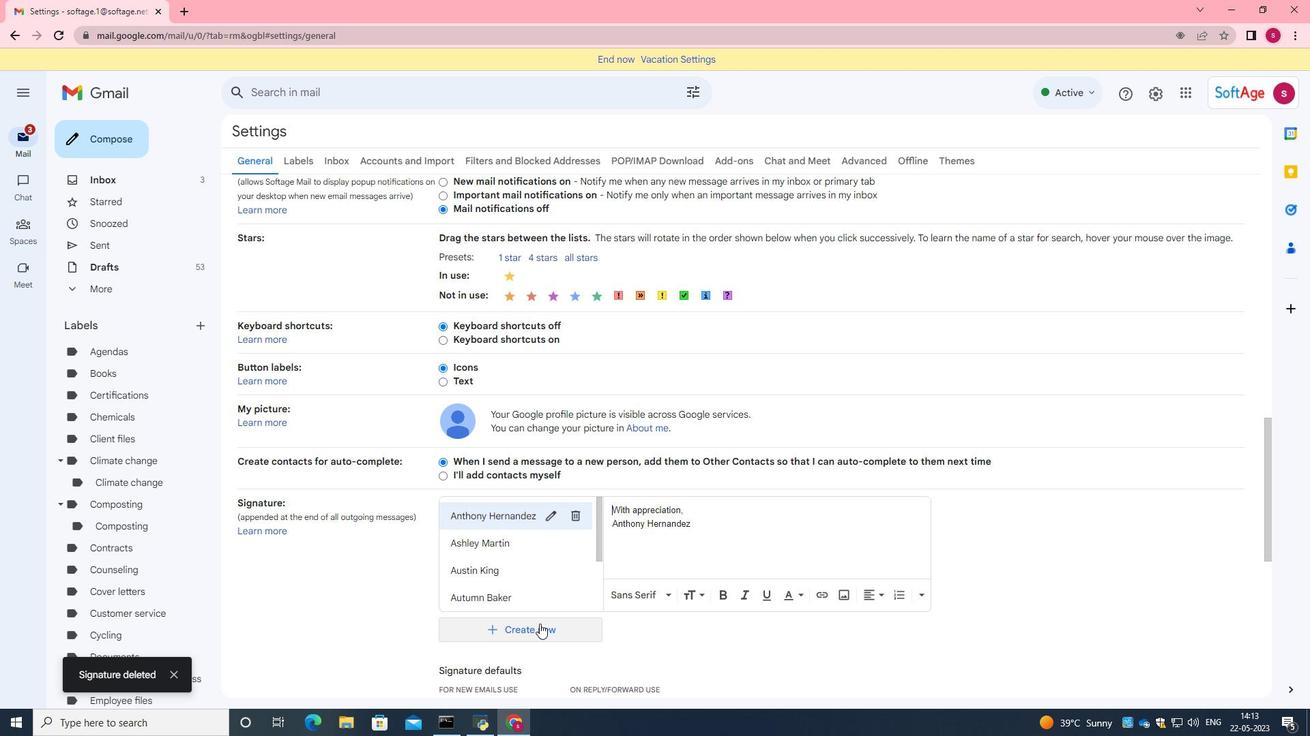 
Action: Mouse pressed left at (540, 629)
Screenshot: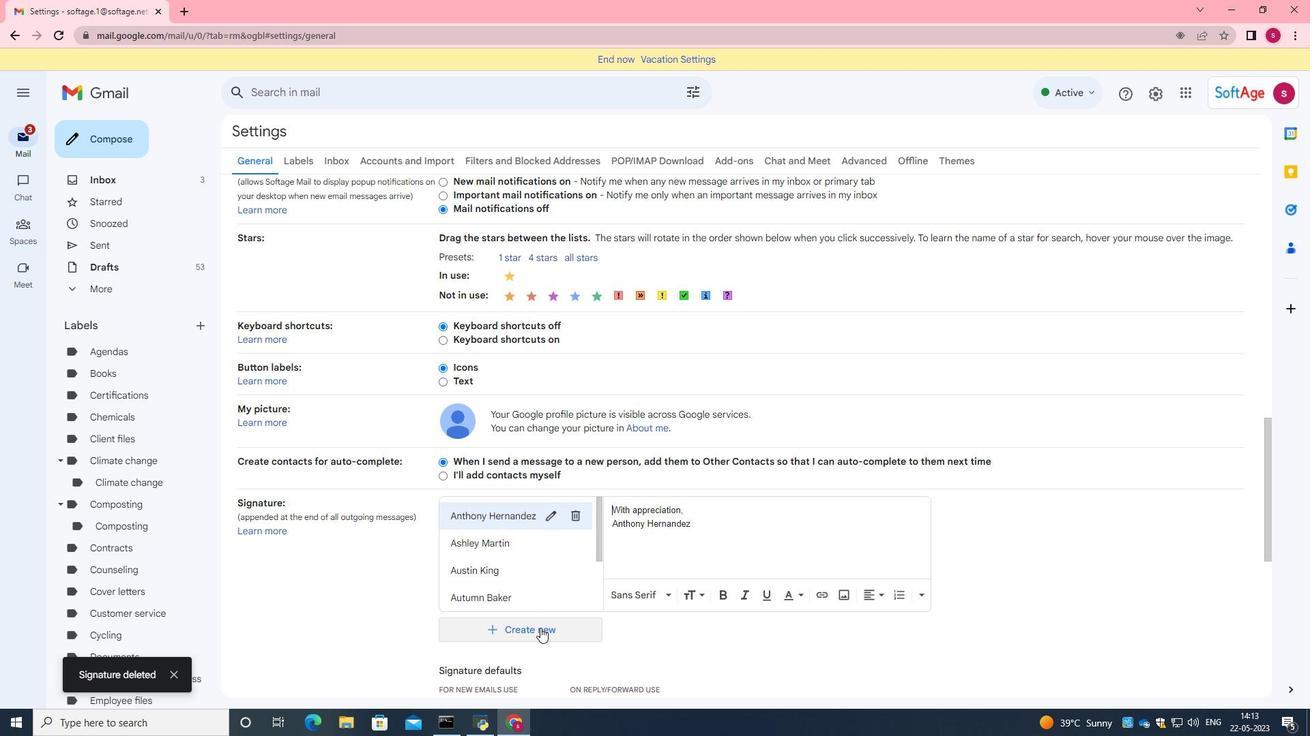 
Action: Mouse moved to (620, 376)
Screenshot: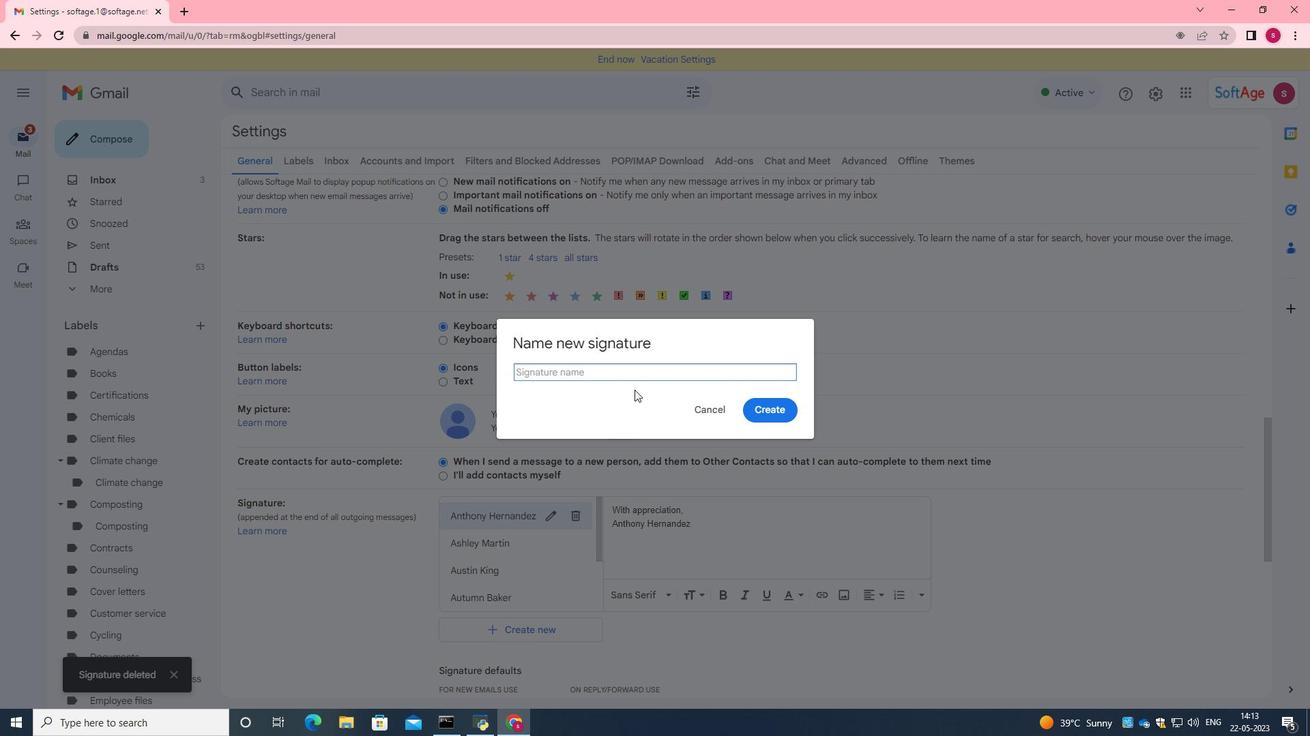 
Action: Mouse pressed left at (620, 376)
Screenshot: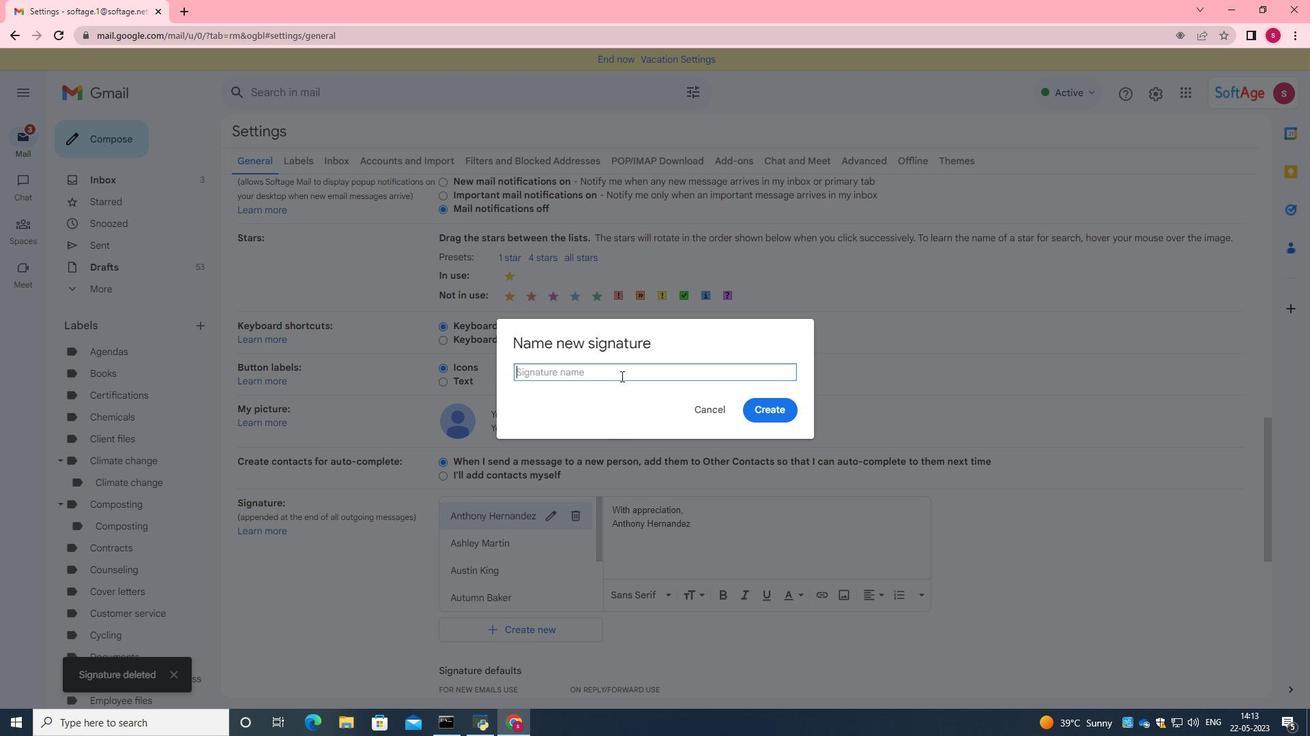 
Action: Key pressed <Key.caps_lock>H<Key.caps_lock>ayden<Key.space><Key.caps_lock>K<Key.caps_lock>ing
Screenshot: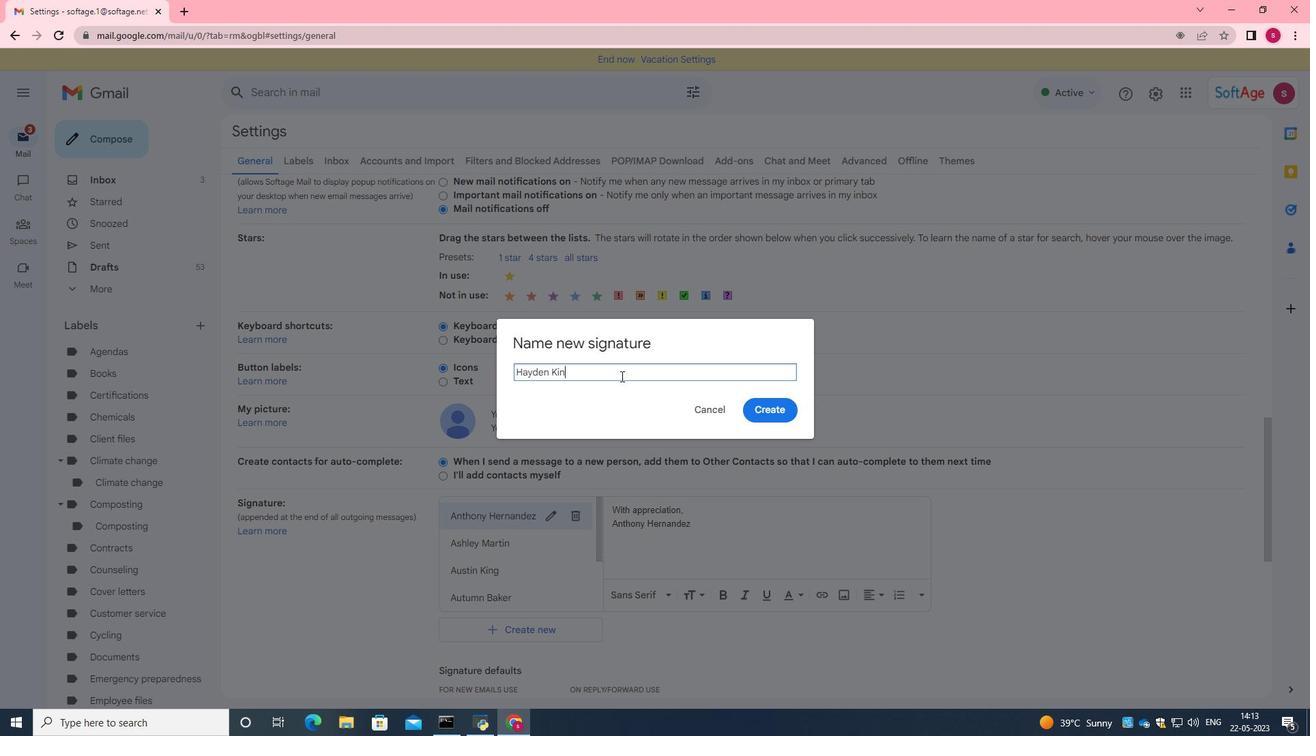
Action: Mouse moved to (766, 409)
Screenshot: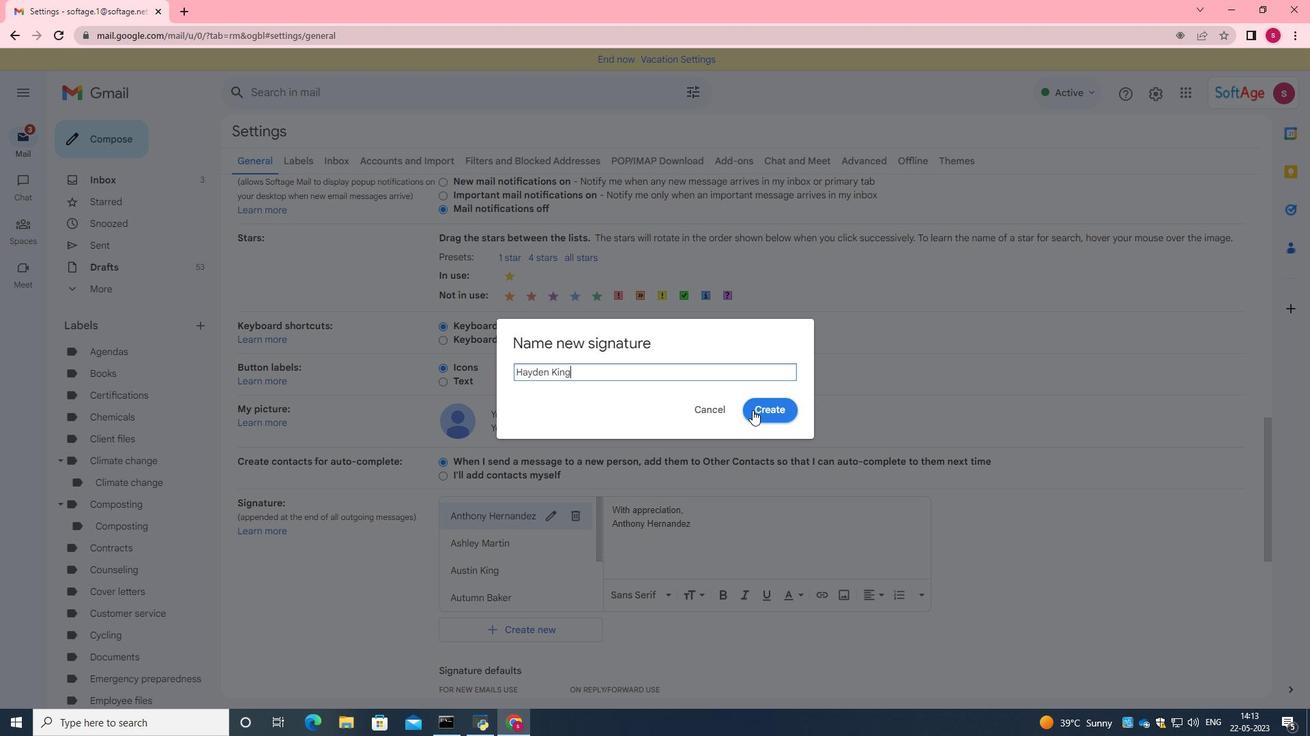 
Action: Mouse pressed left at (766, 409)
Screenshot: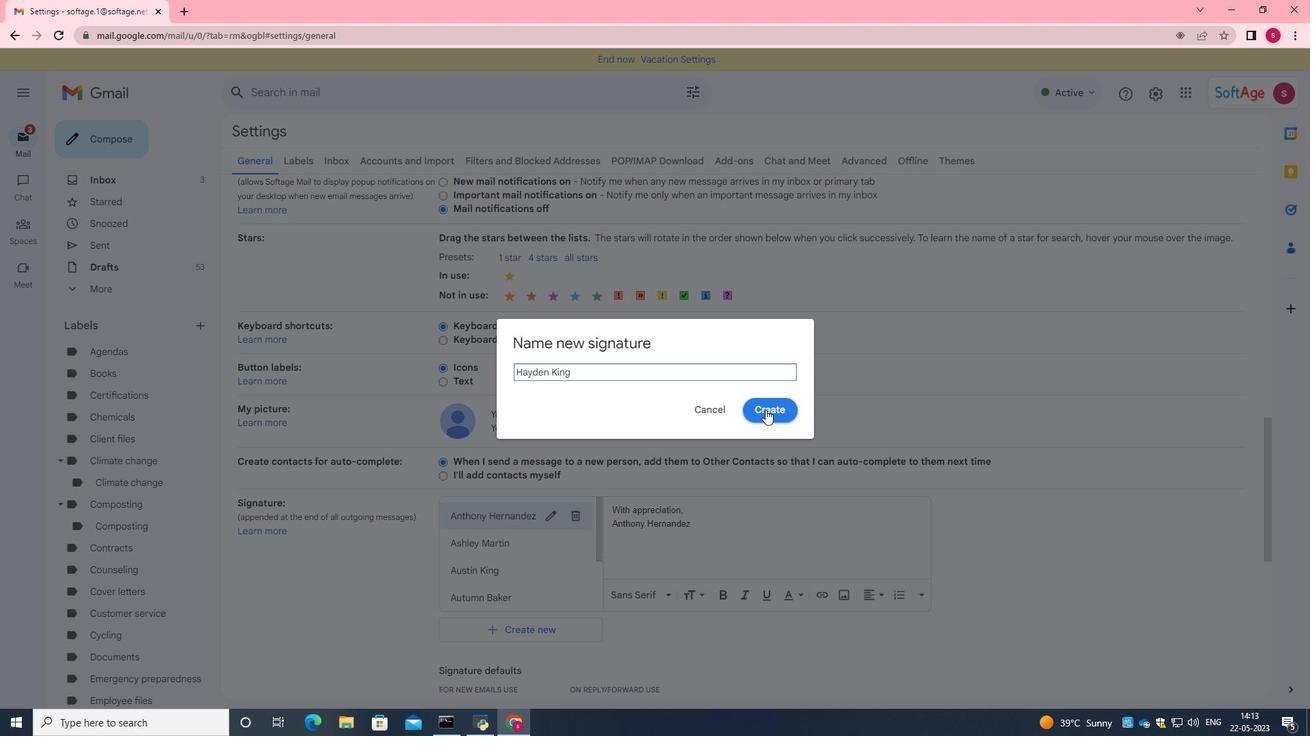 
Action: Mouse moved to (541, 551)
Screenshot: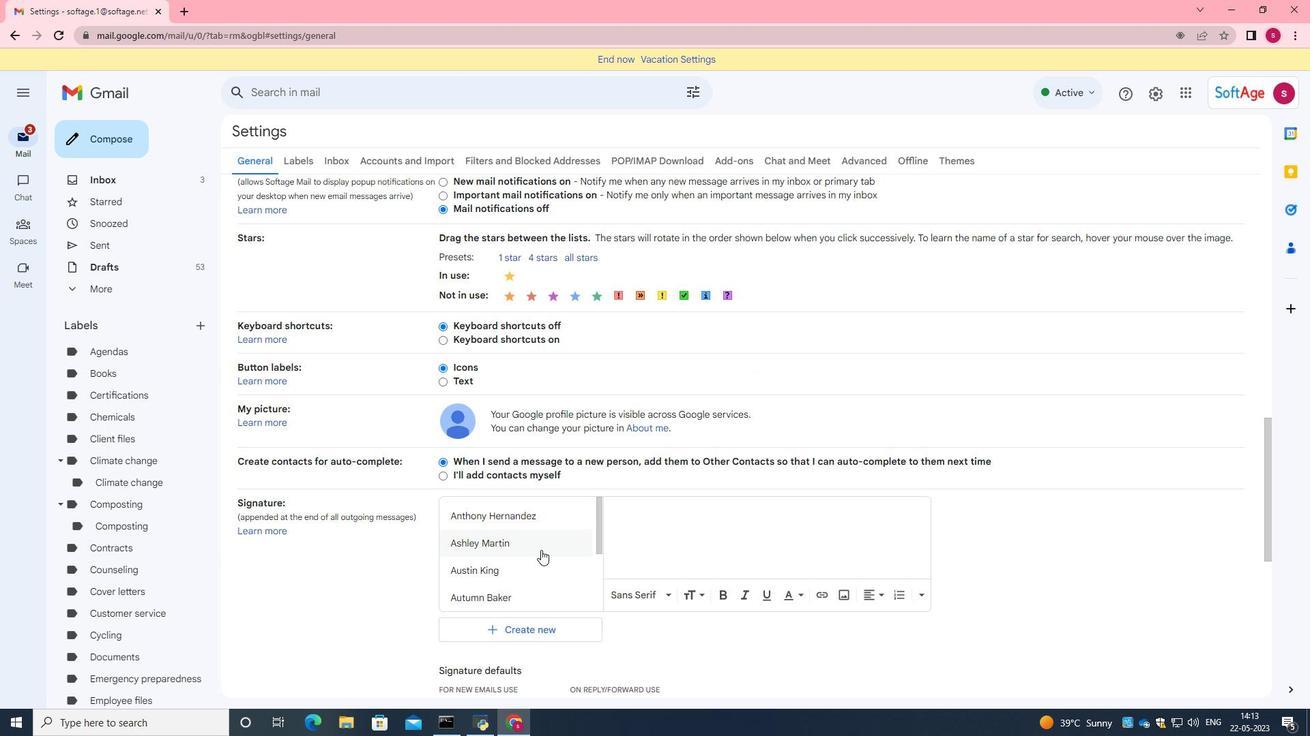
Action: Mouse scrolled (541, 551) with delta (0, 0)
Screenshot: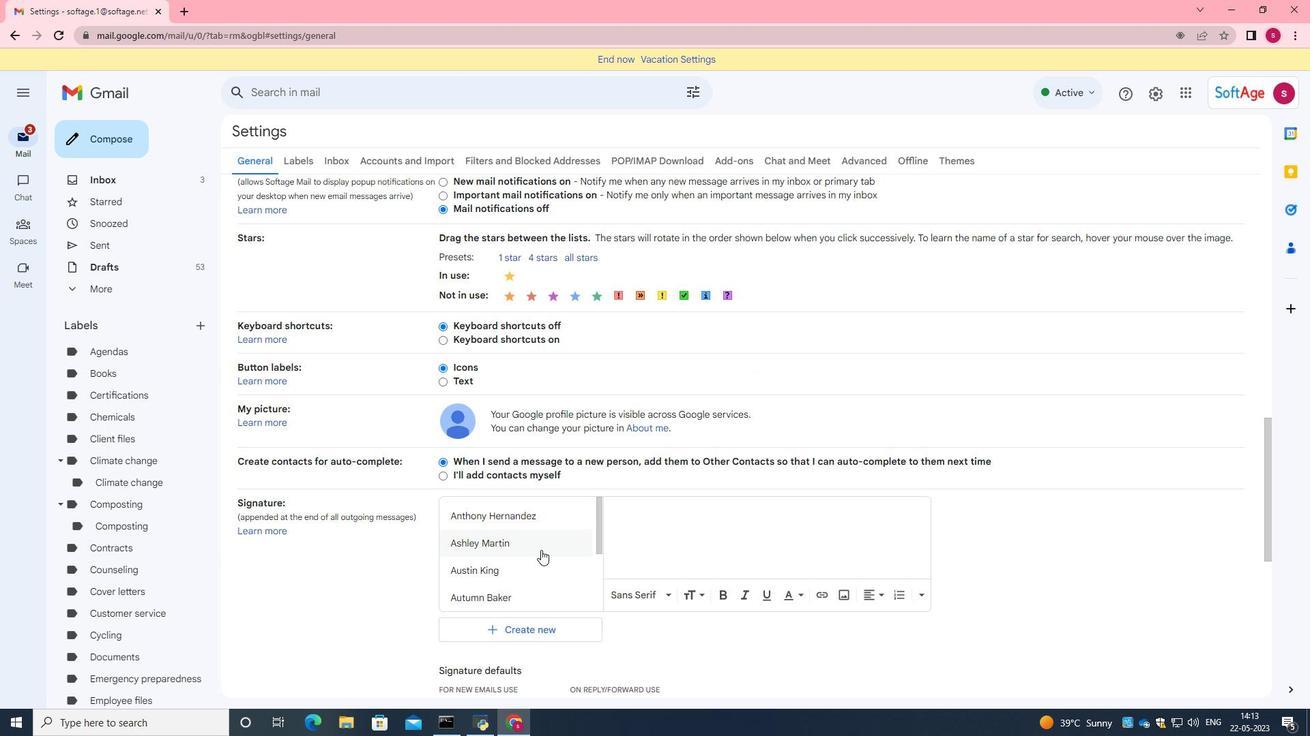 
Action: Mouse moved to (562, 553)
Screenshot: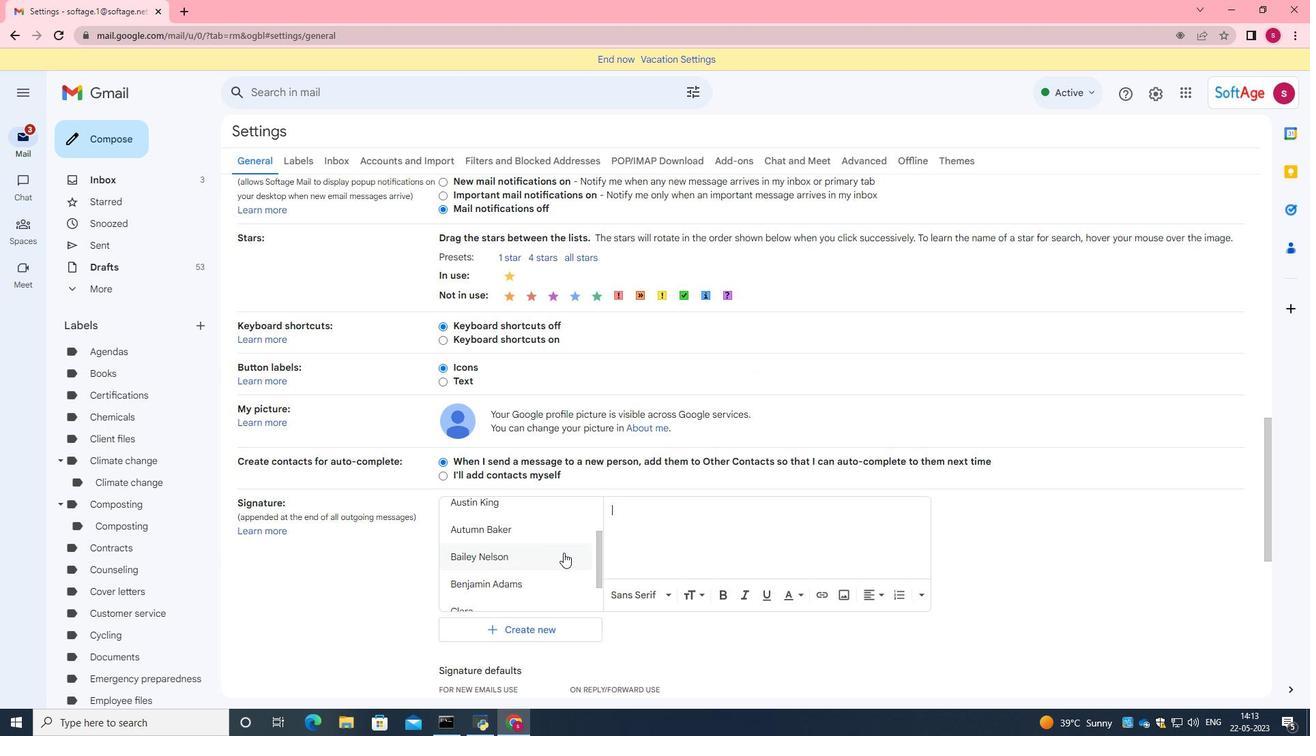 
Action: Mouse scrolled (562, 552) with delta (0, 0)
Screenshot: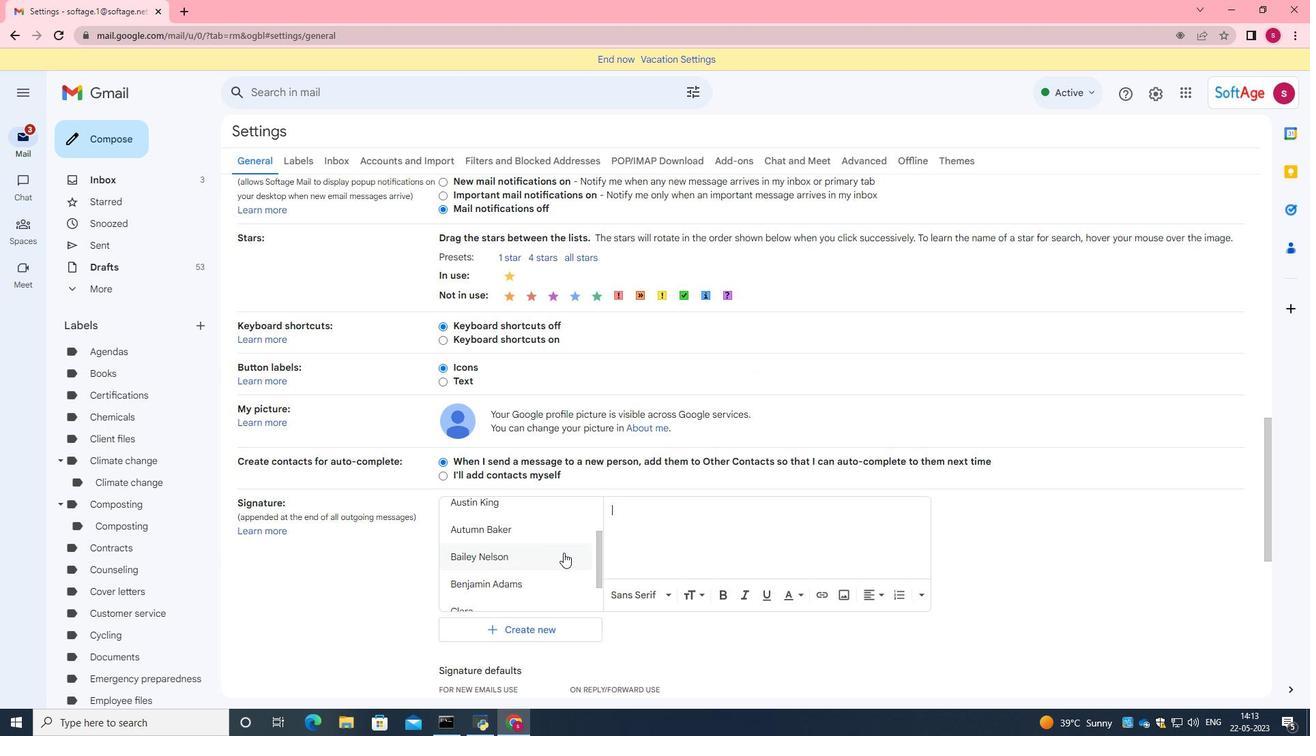 
Action: Mouse scrolled (562, 552) with delta (0, 0)
Screenshot: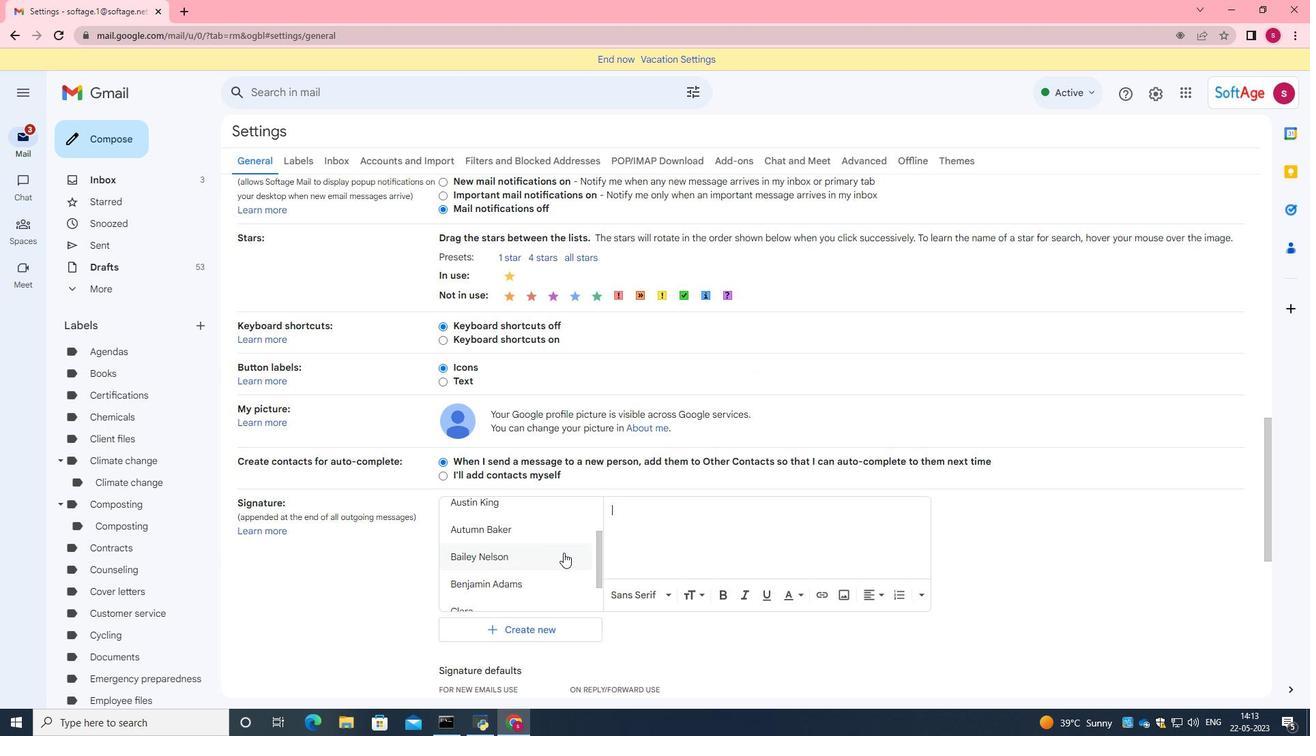 
Action: Mouse scrolled (562, 552) with delta (0, 0)
Screenshot: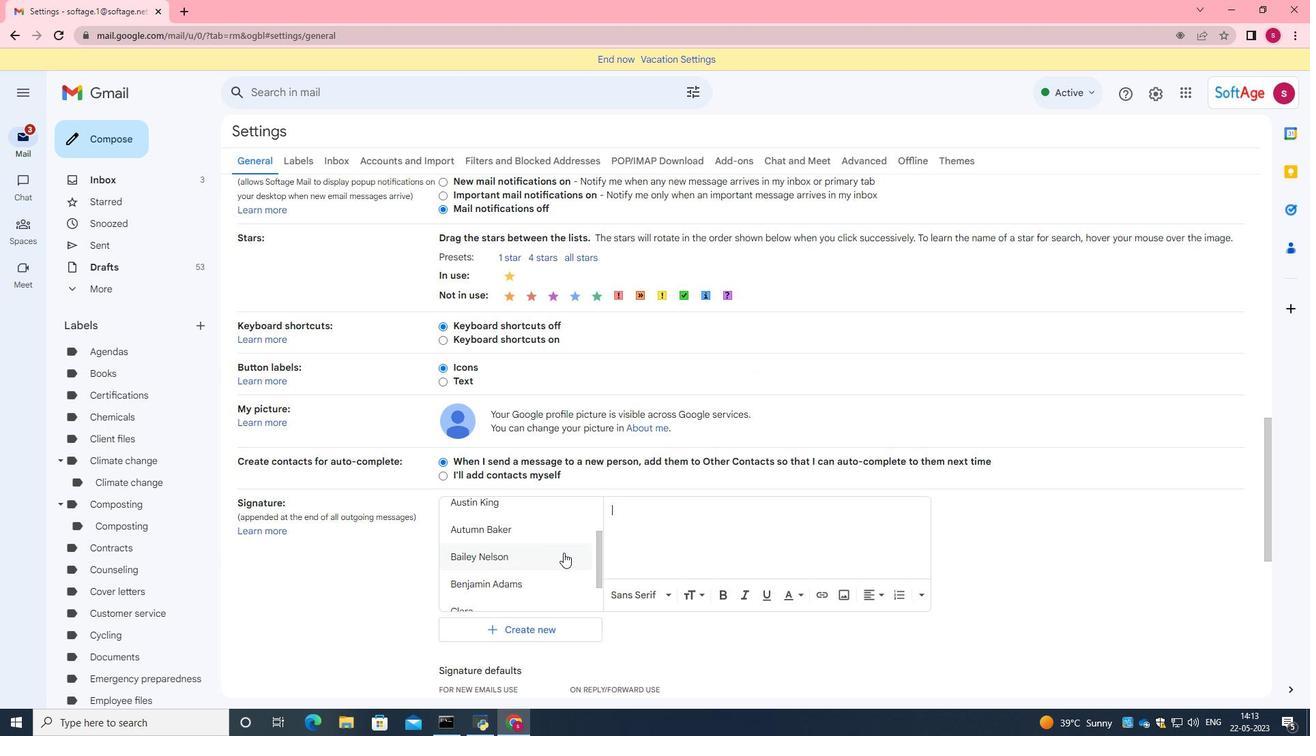 
Action: Mouse moved to (641, 530)
Screenshot: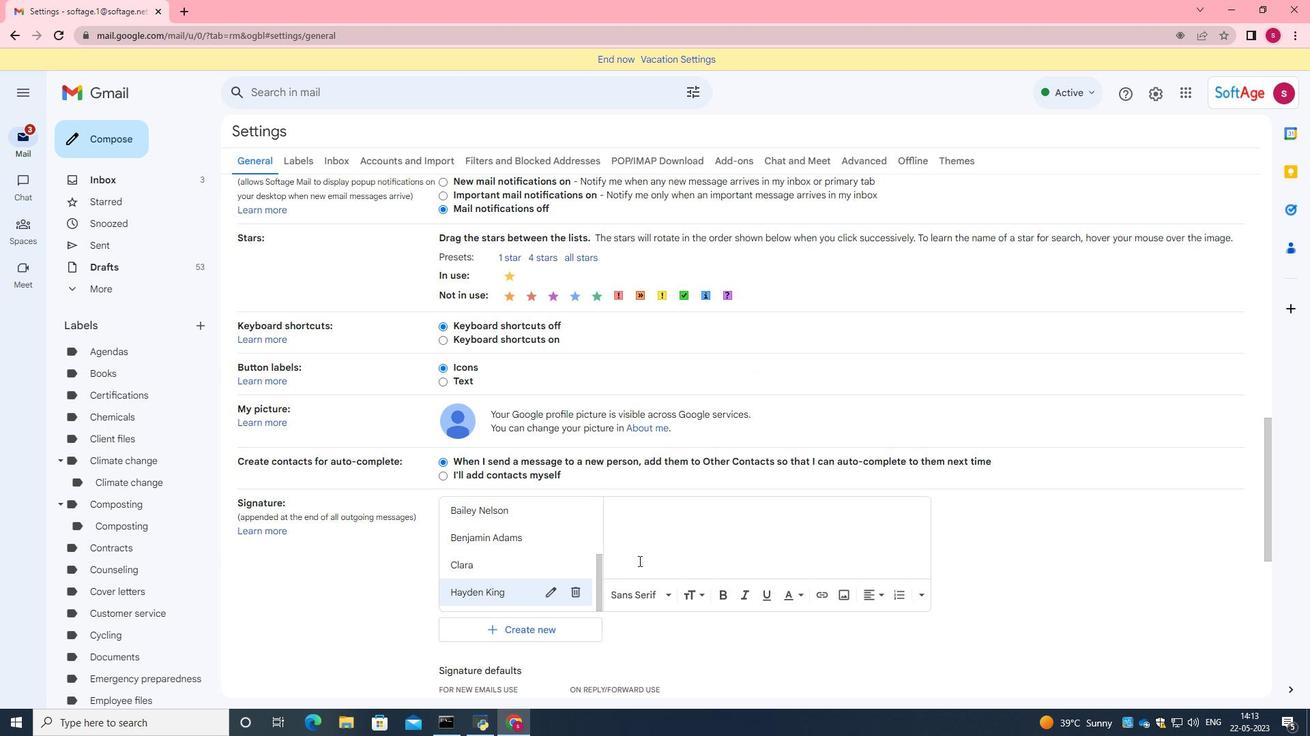 
Action: Mouse pressed left at (641, 530)
Screenshot: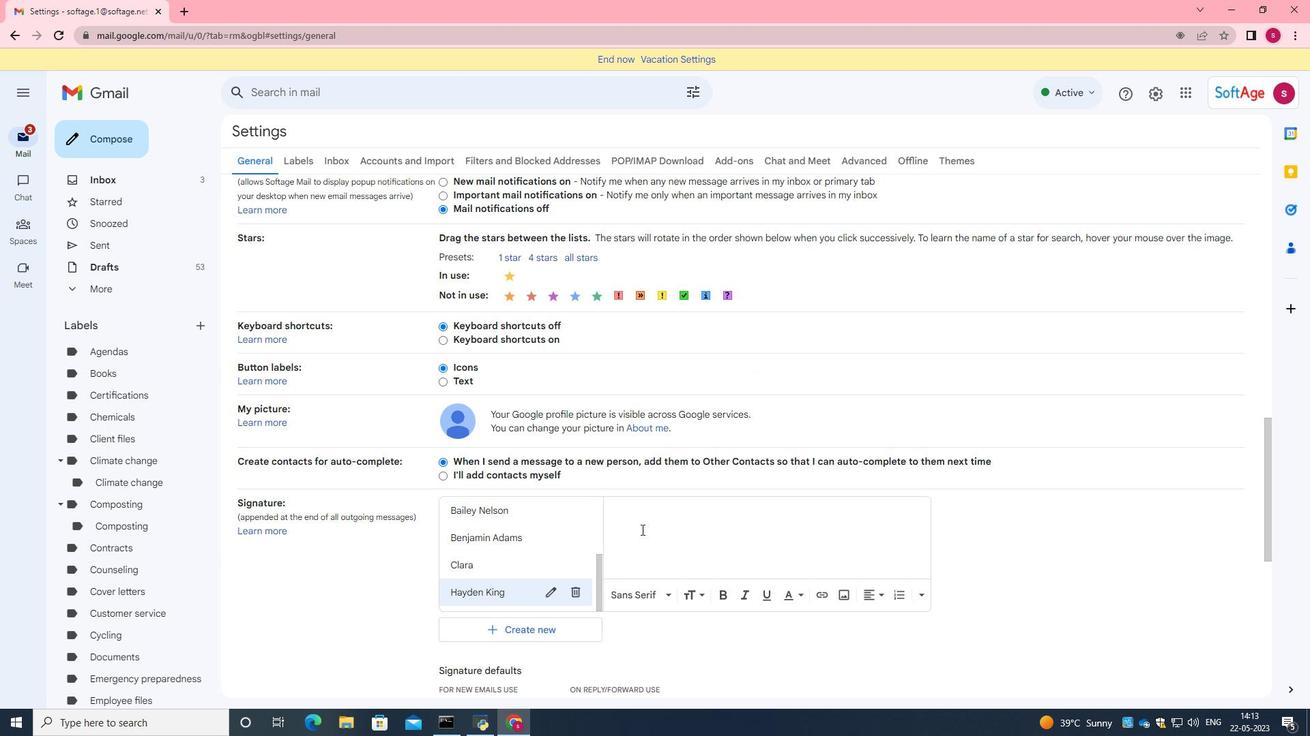 
Action: Key pressed <Key.caps_lock><Key.caps_lock>sincere<Key.space>appreciation<Key.space>and<Key.space>gratitude,<Key.enter><Key.shift>Hayden<Key.space><Key.shift><Key.shift><Key.shift><Key.shift><Key.shift><Key.shift><Key.shift><Key.shift><Key.shift><Key.shift>King
Screenshot: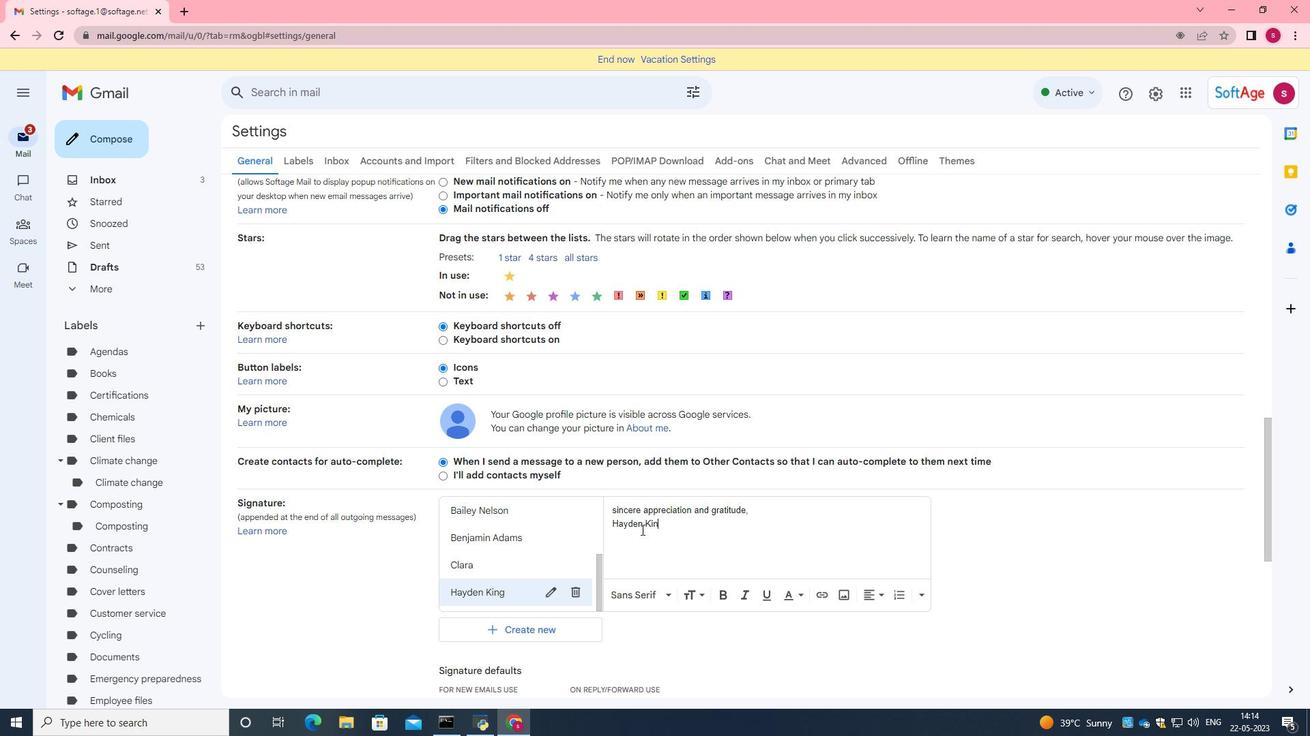 
Action: Mouse moved to (677, 602)
Screenshot: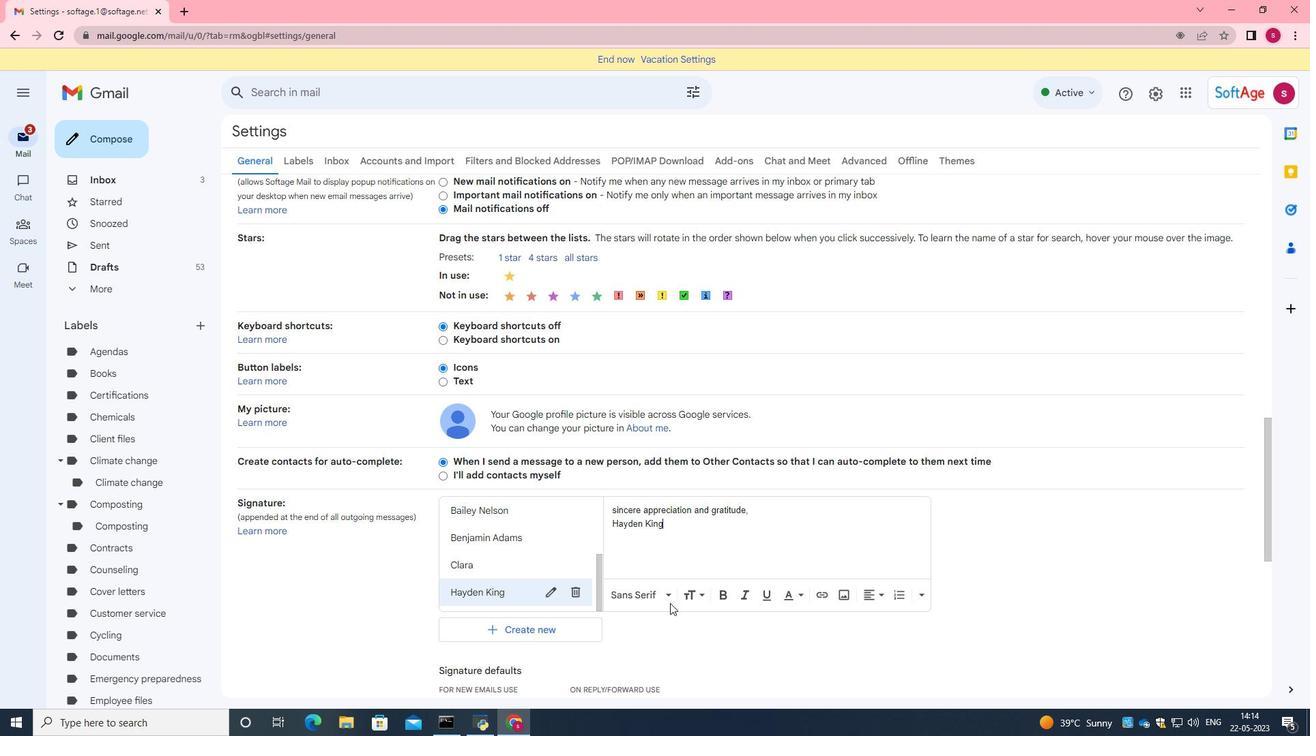 
Action: Mouse scrolled (677, 601) with delta (0, 0)
Screenshot: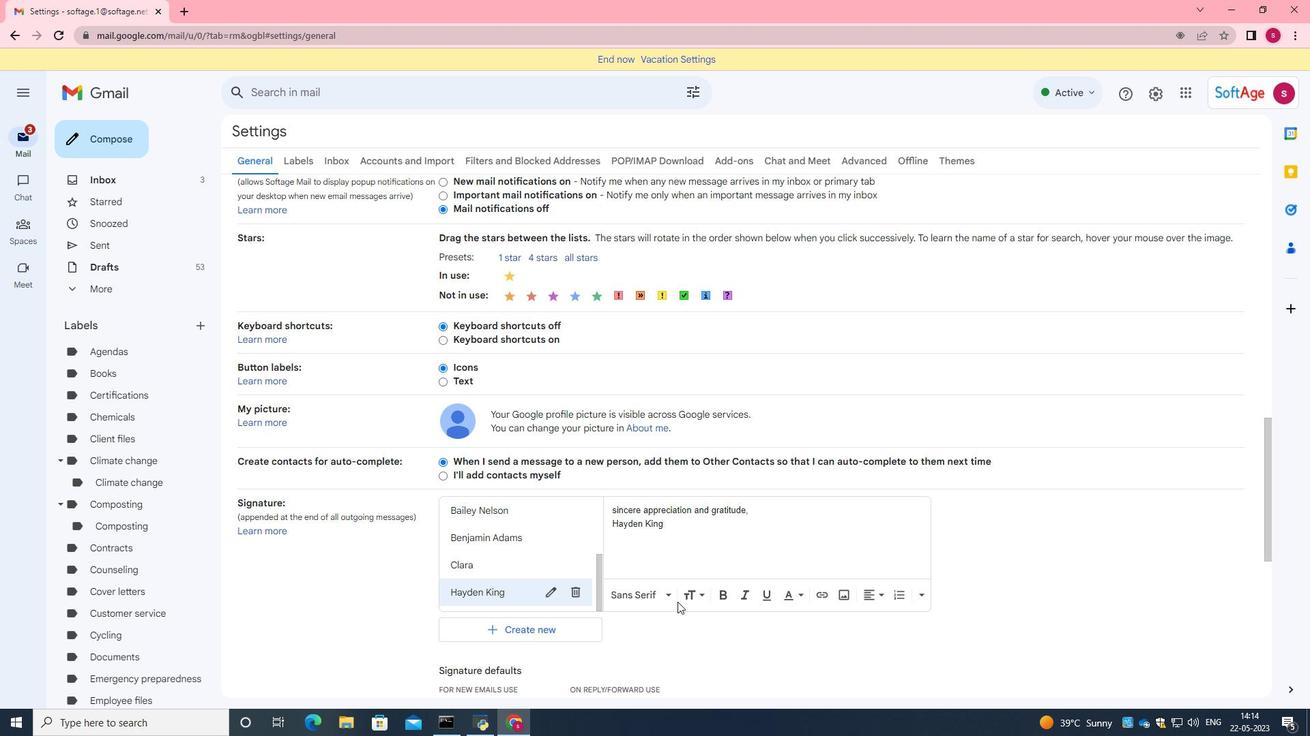 
Action: Mouse moved to (678, 601)
Screenshot: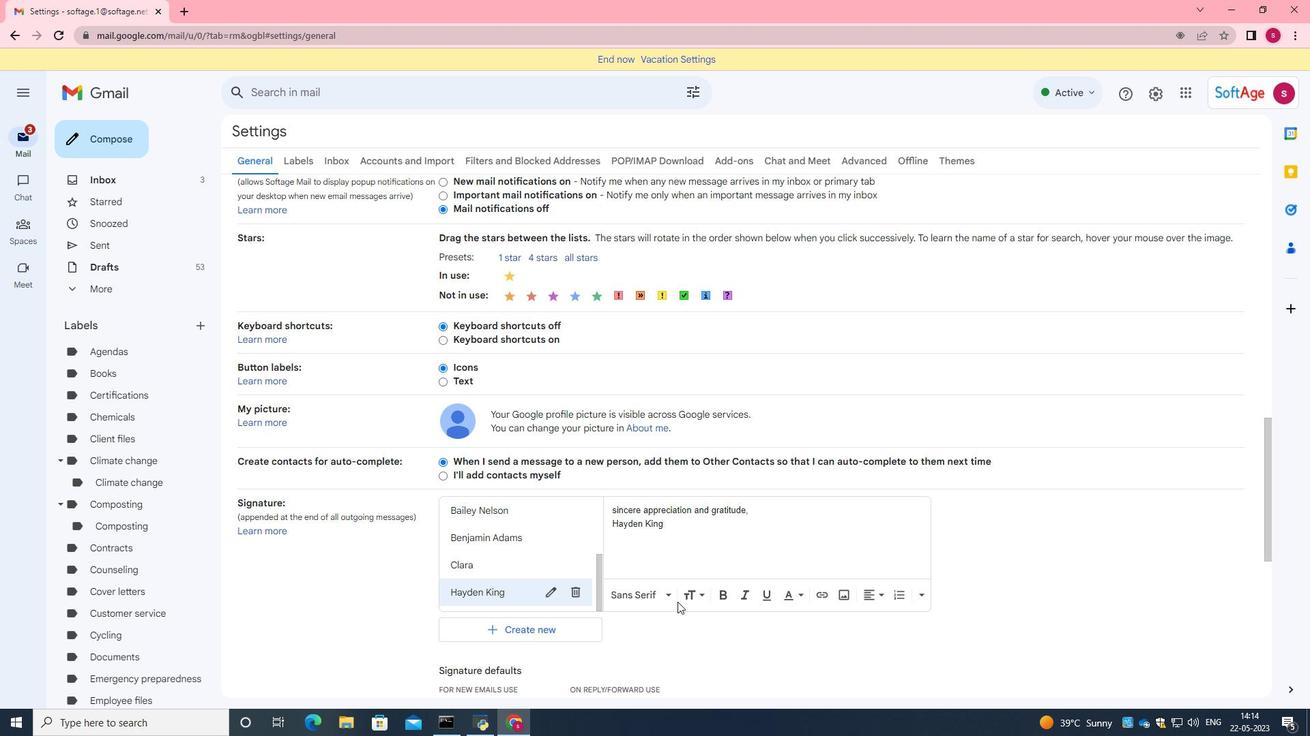 
Action: Mouse scrolled (677, 601) with delta (0, 0)
Screenshot: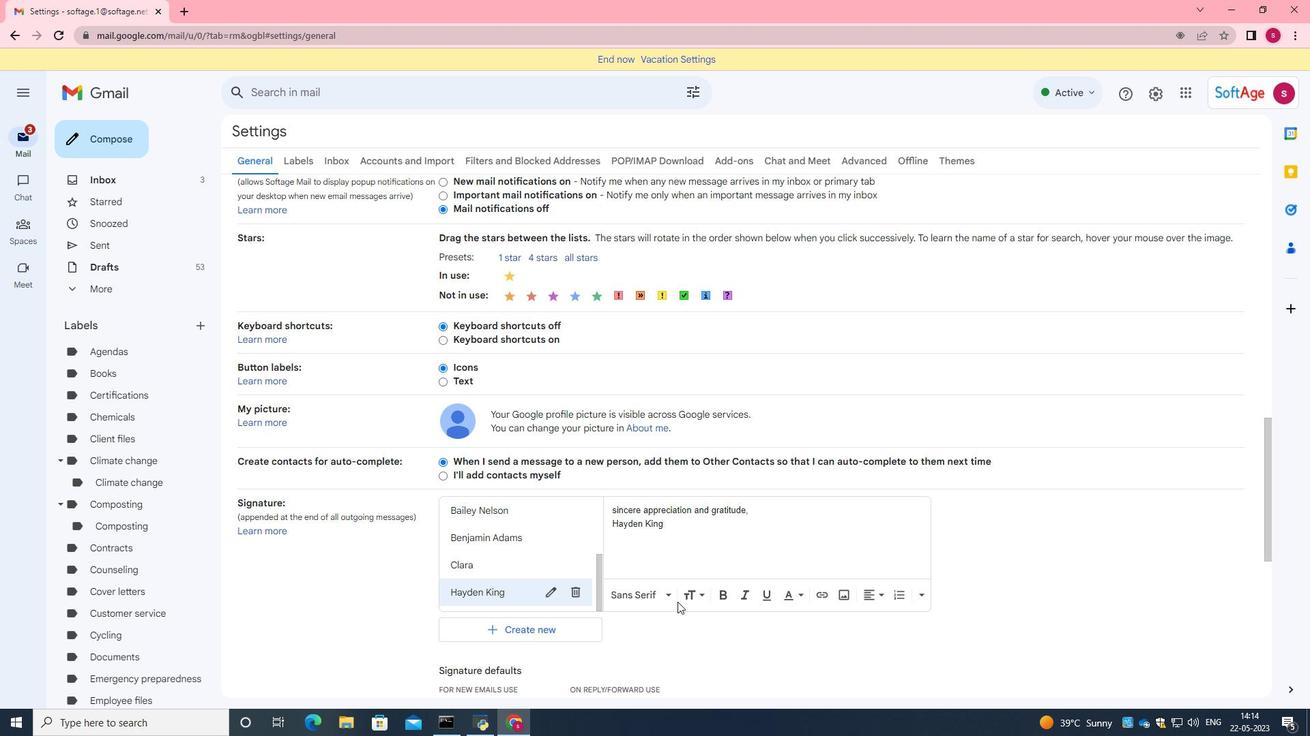 
Action: Mouse scrolled (678, 601) with delta (0, 0)
Screenshot: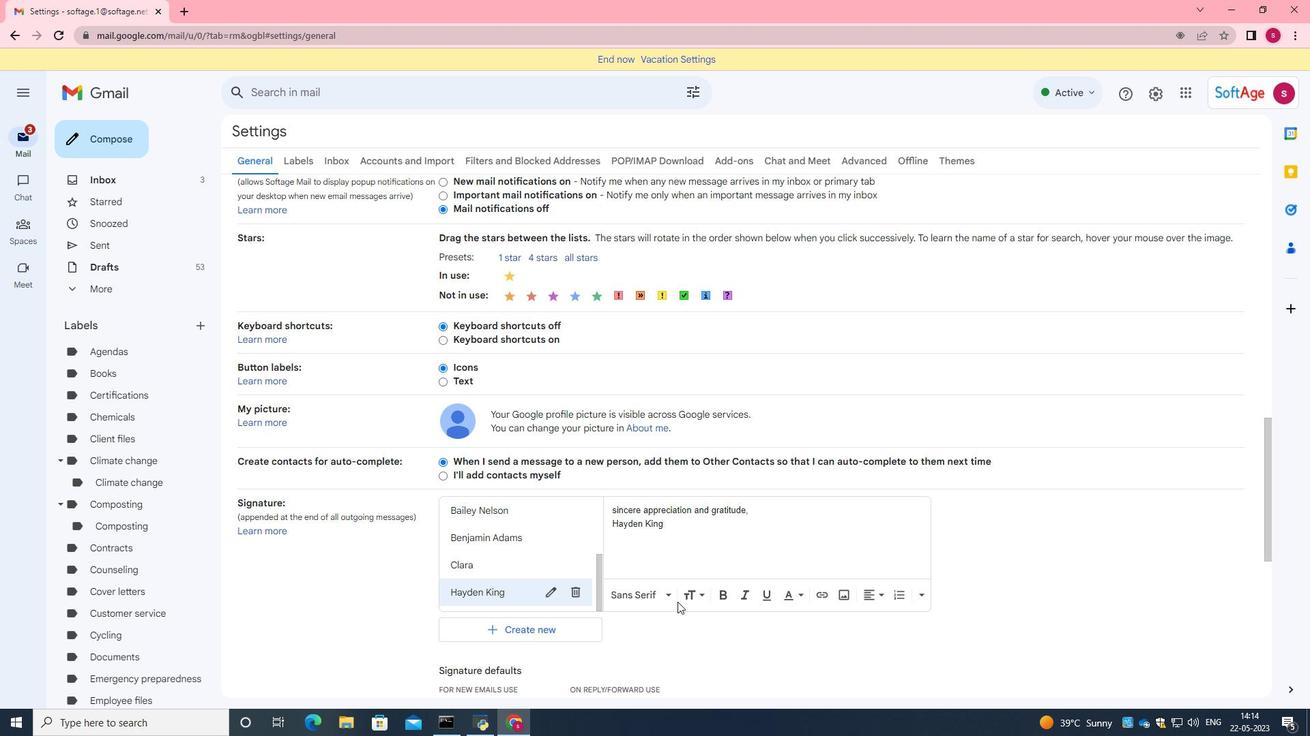 
Action: Mouse moved to (678, 601)
Screenshot: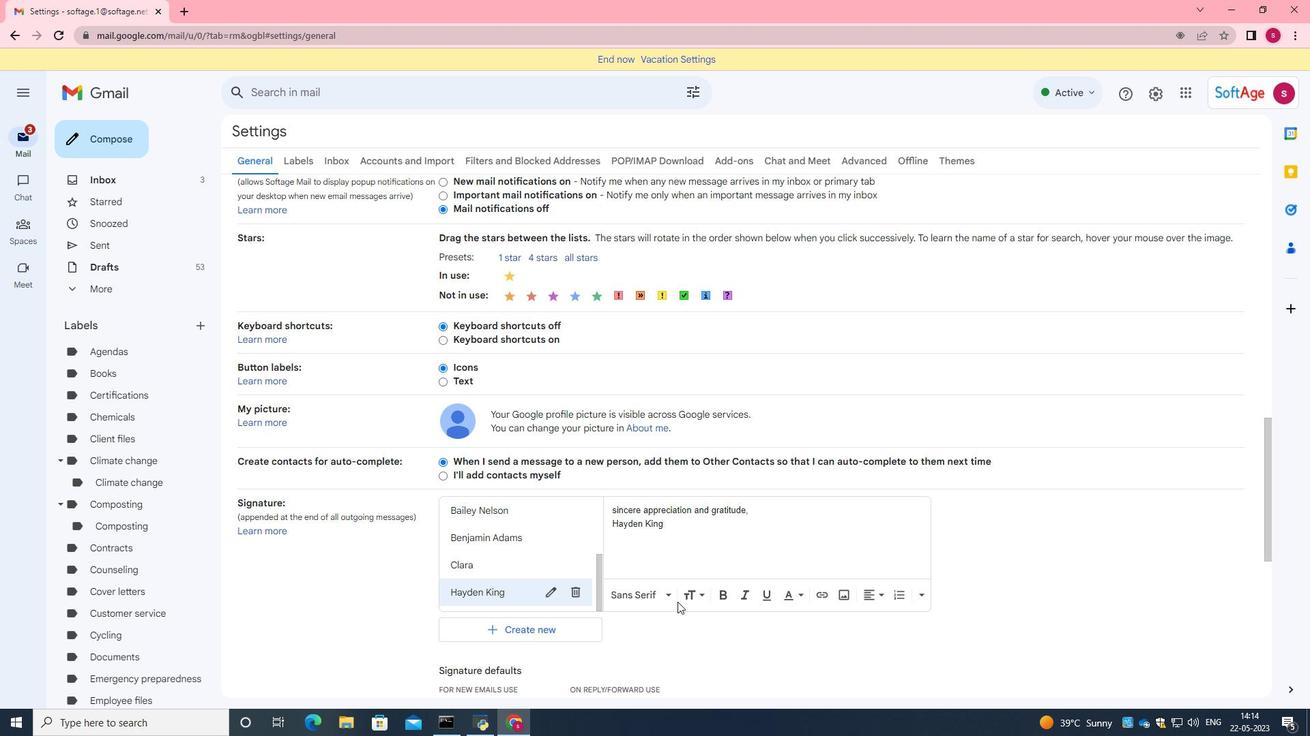 
Action: Mouse scrolled (678, 601) with delta (0, 0)
Screenshot: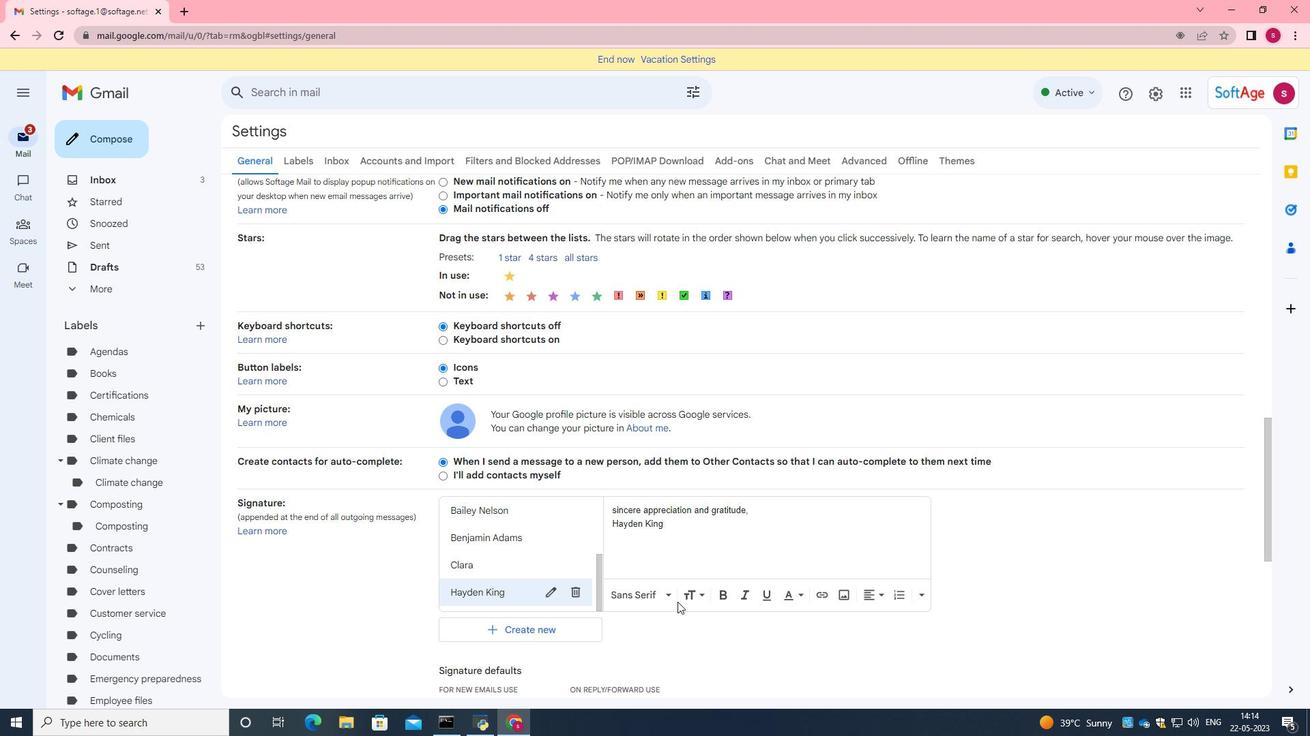 
Action: Mouse scrolled (678, 601) with delta (0, 0)
Screenshot: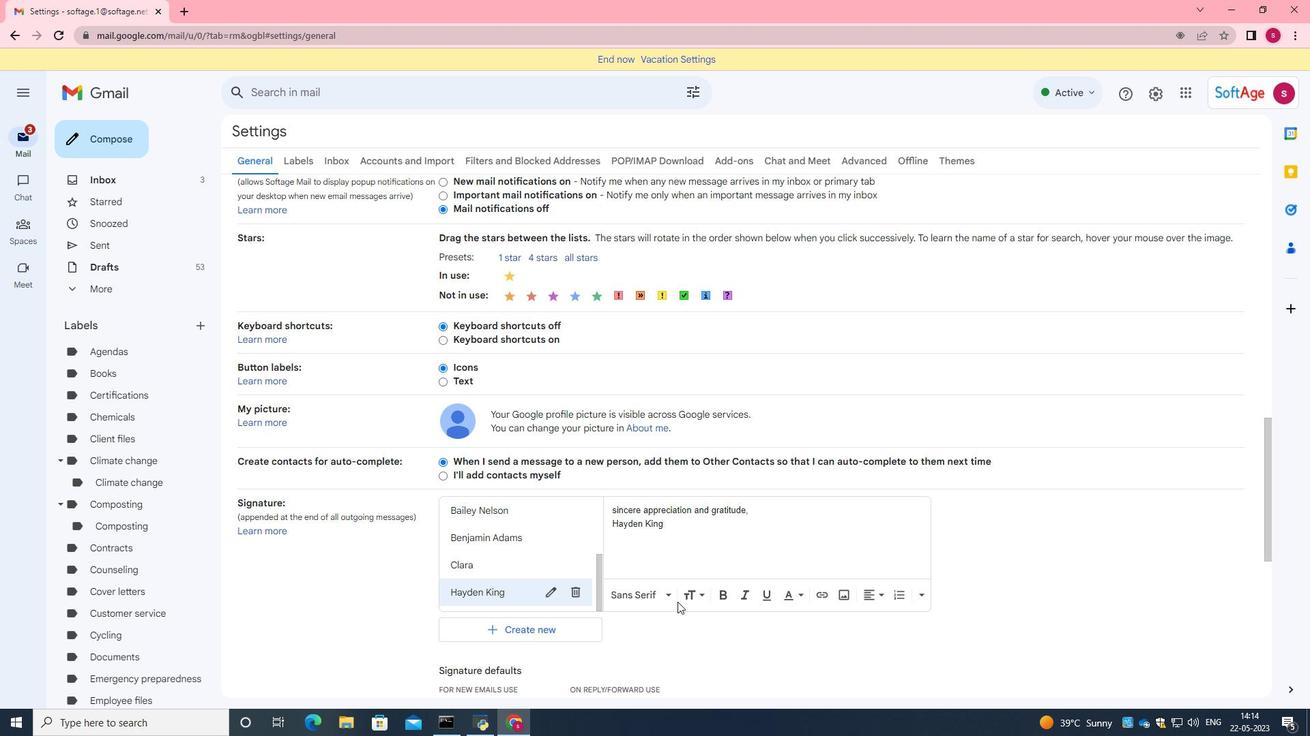 
Action: Mouse scrolled (678, 601) with delta (0, 0)
Screenshot: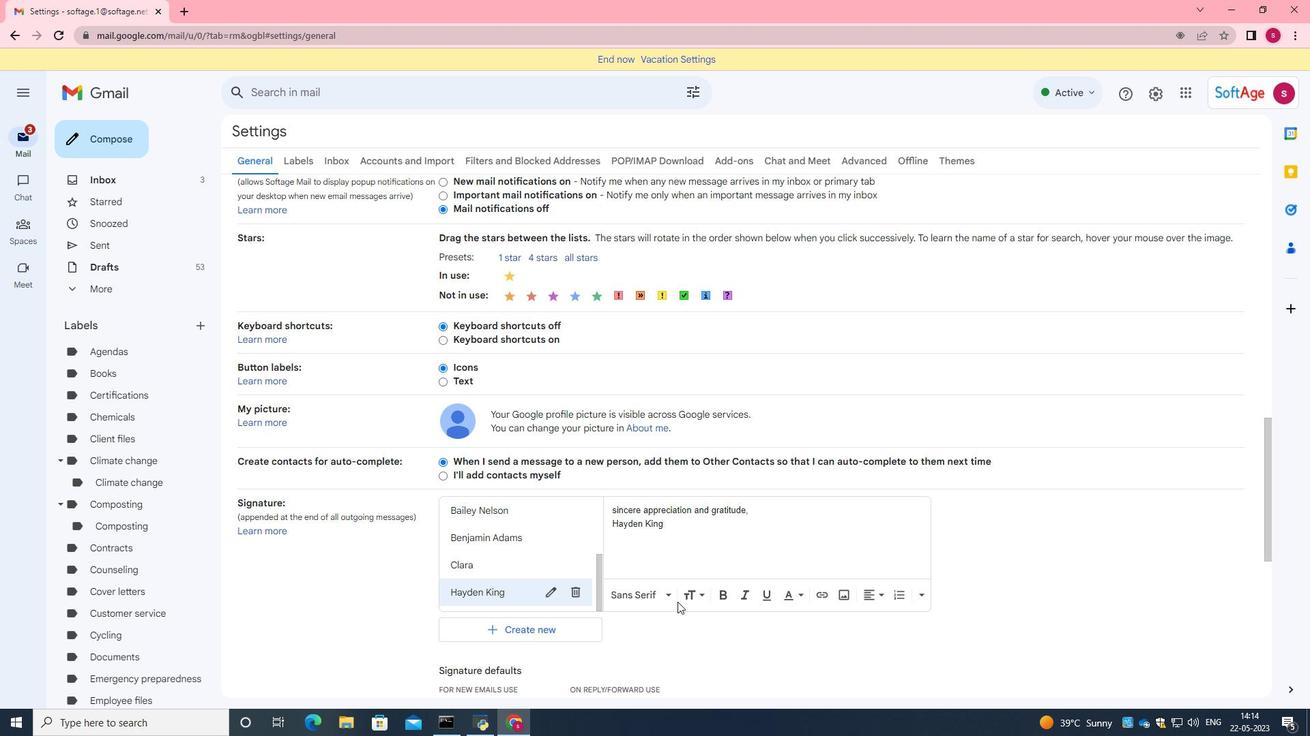 
Action: Mouse scrolled (678, 601) with delta (0, 0)
Screenshot: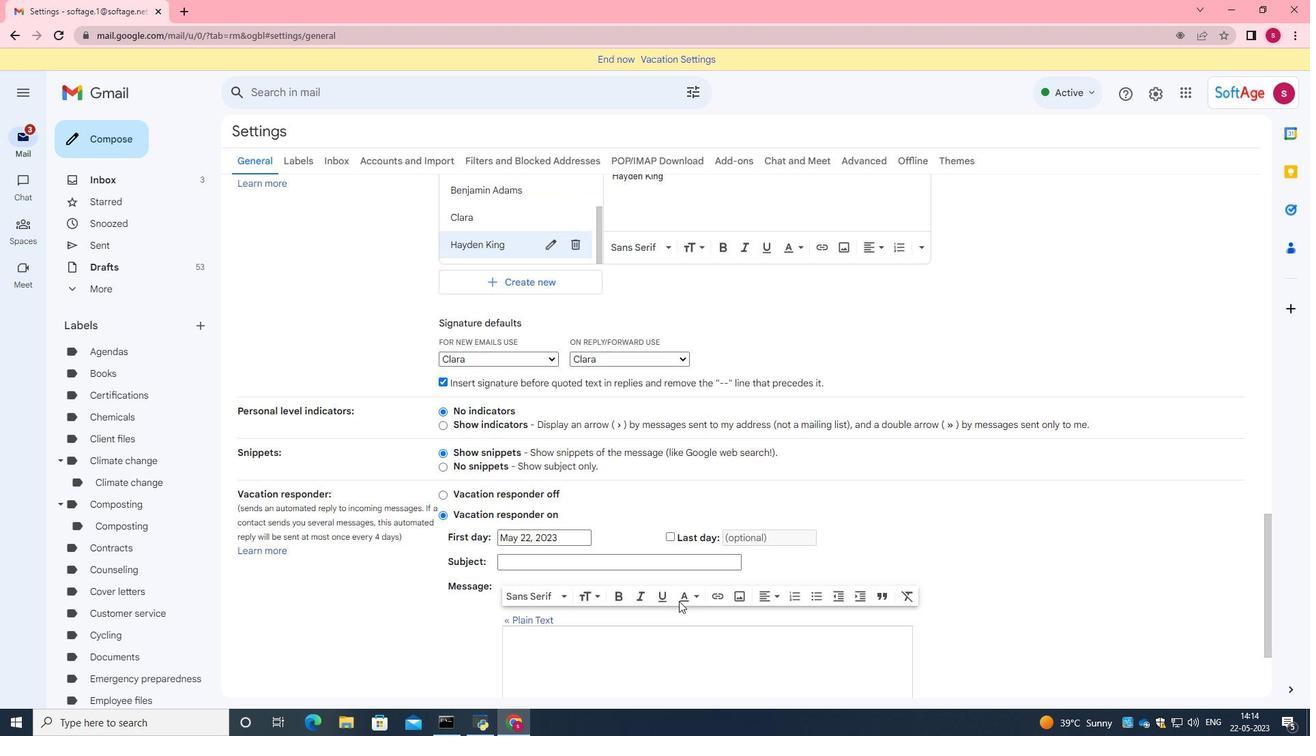 
Action: Mouse scrolled (678, 601) with delta (0, 0)
Screenshot: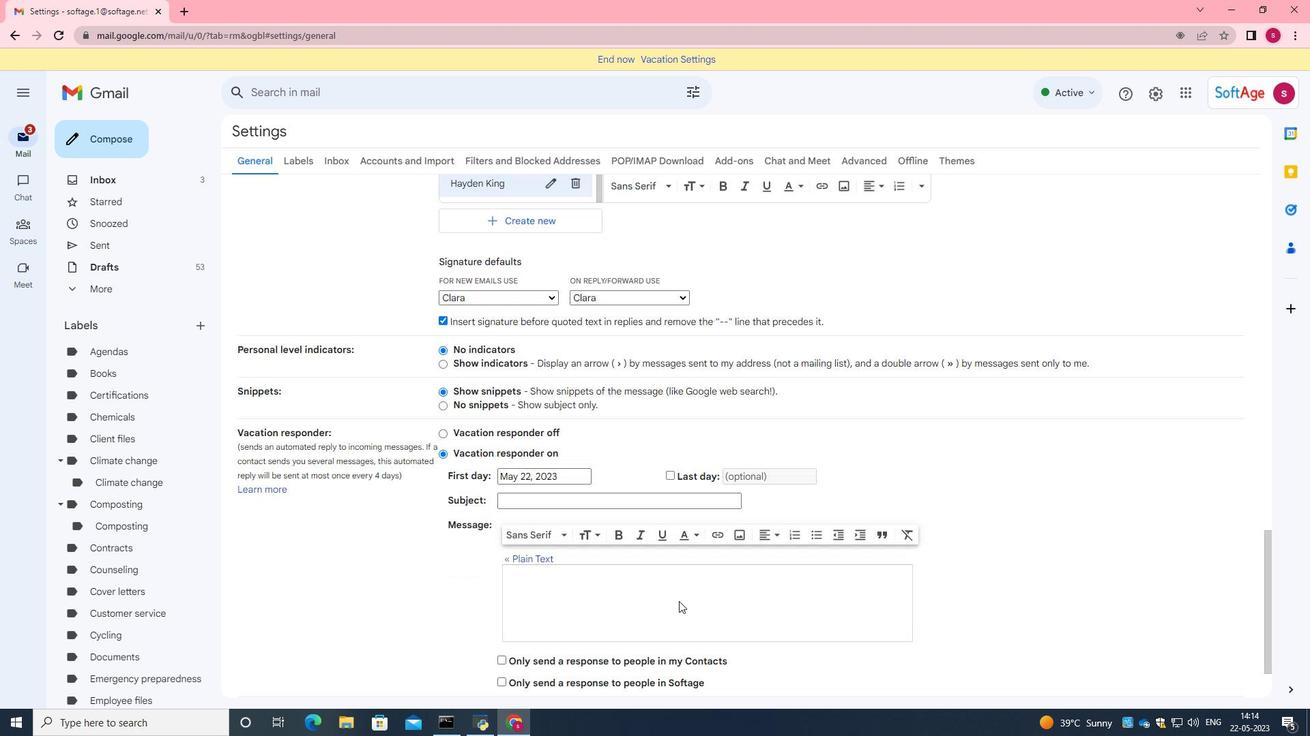 
Action: Mouse moved to (678, 601)
Screenshot: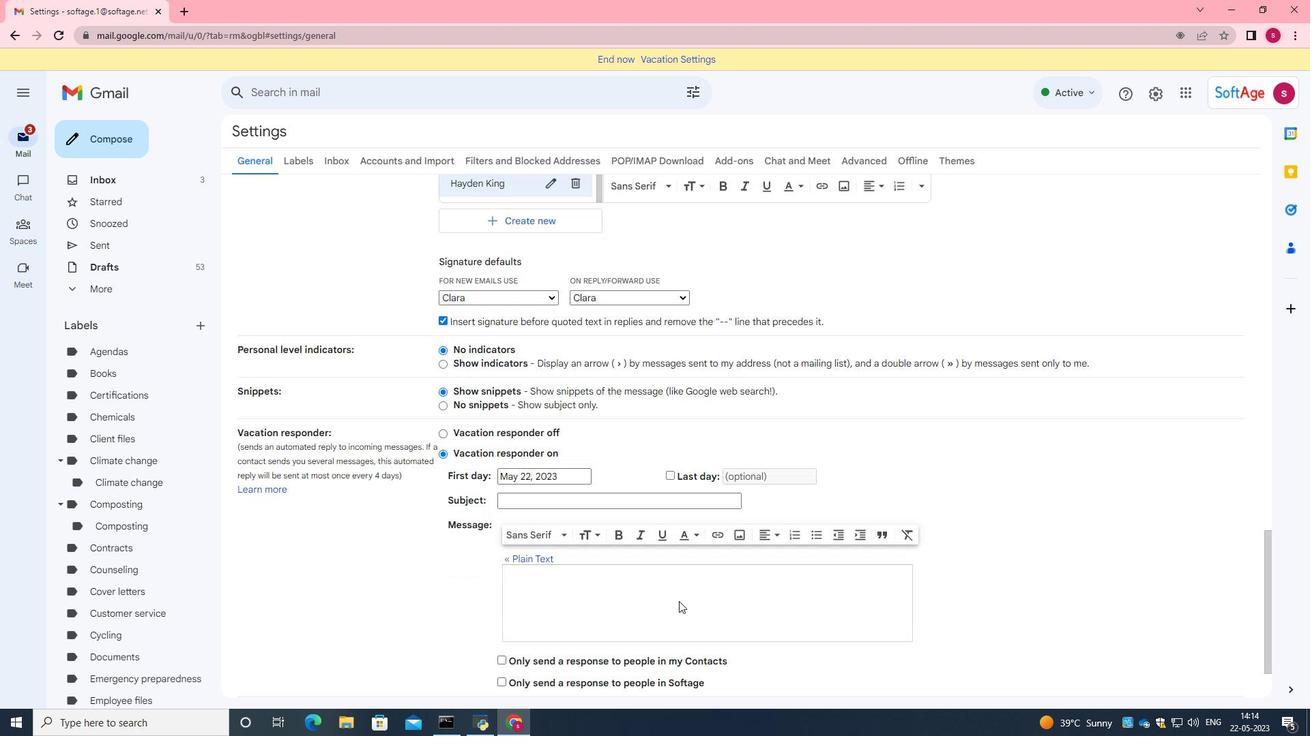 
Action: Mouse scrolled (678, 601) with delta (0, 0)
Screenshot: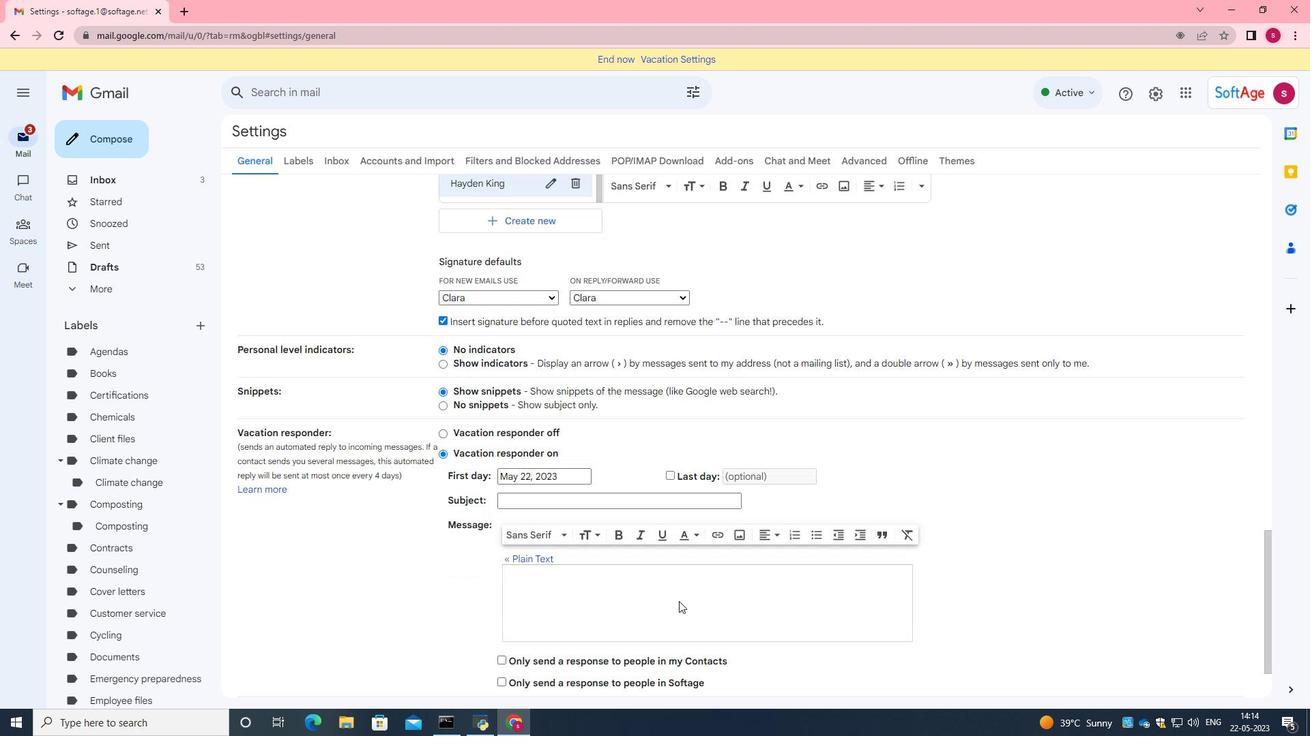 
Action: Mouse scrolled (678, 601) with delta (0, 0)
Screenshot: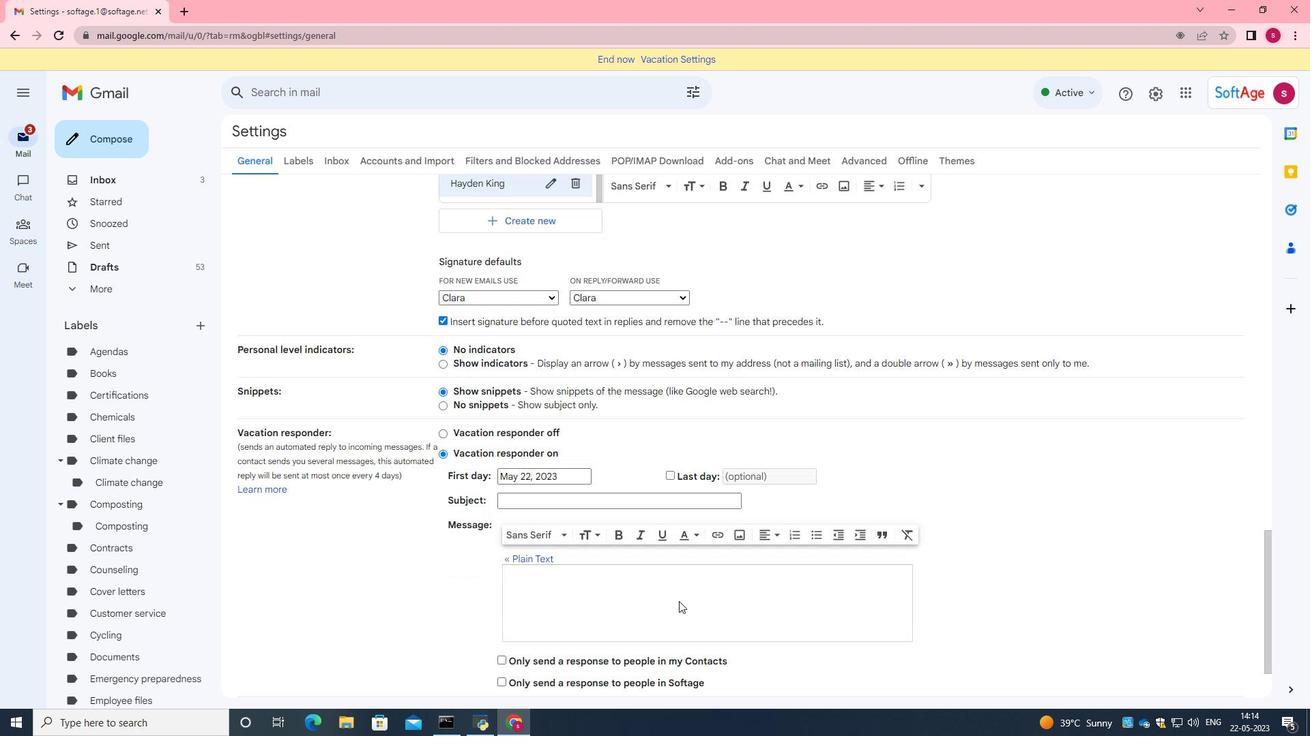 
Action: Mouse moved to (718, 623)
Screenshot: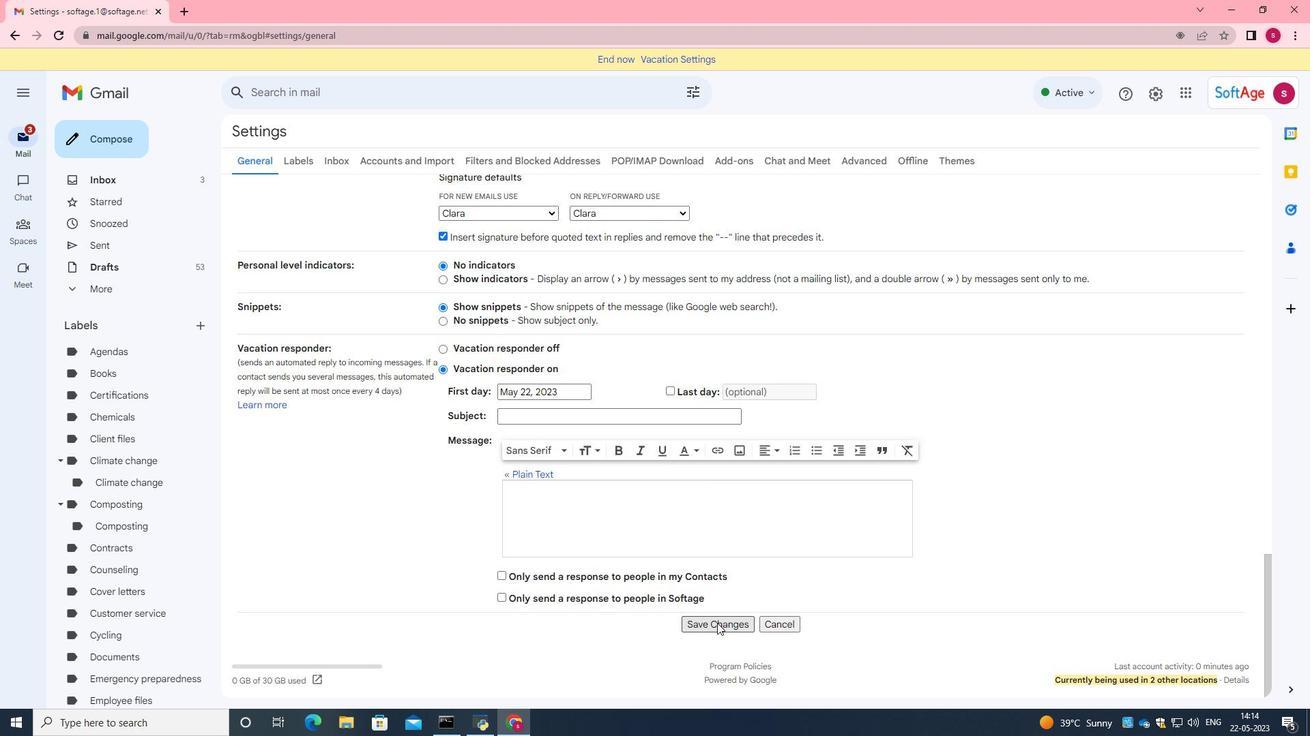 
Action: Mouse pressed left at (718, 623)
Screenshot: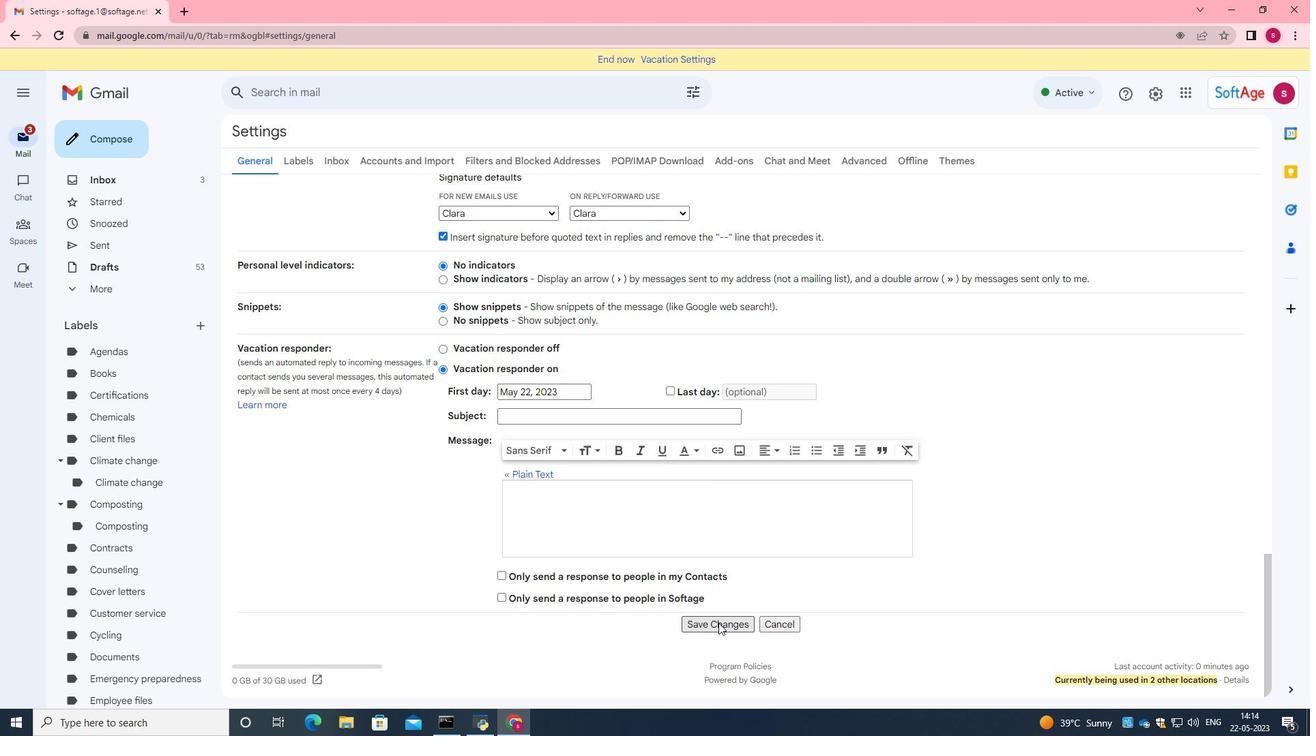 
Action: Mouse moved to (137, 144)
Screenshot: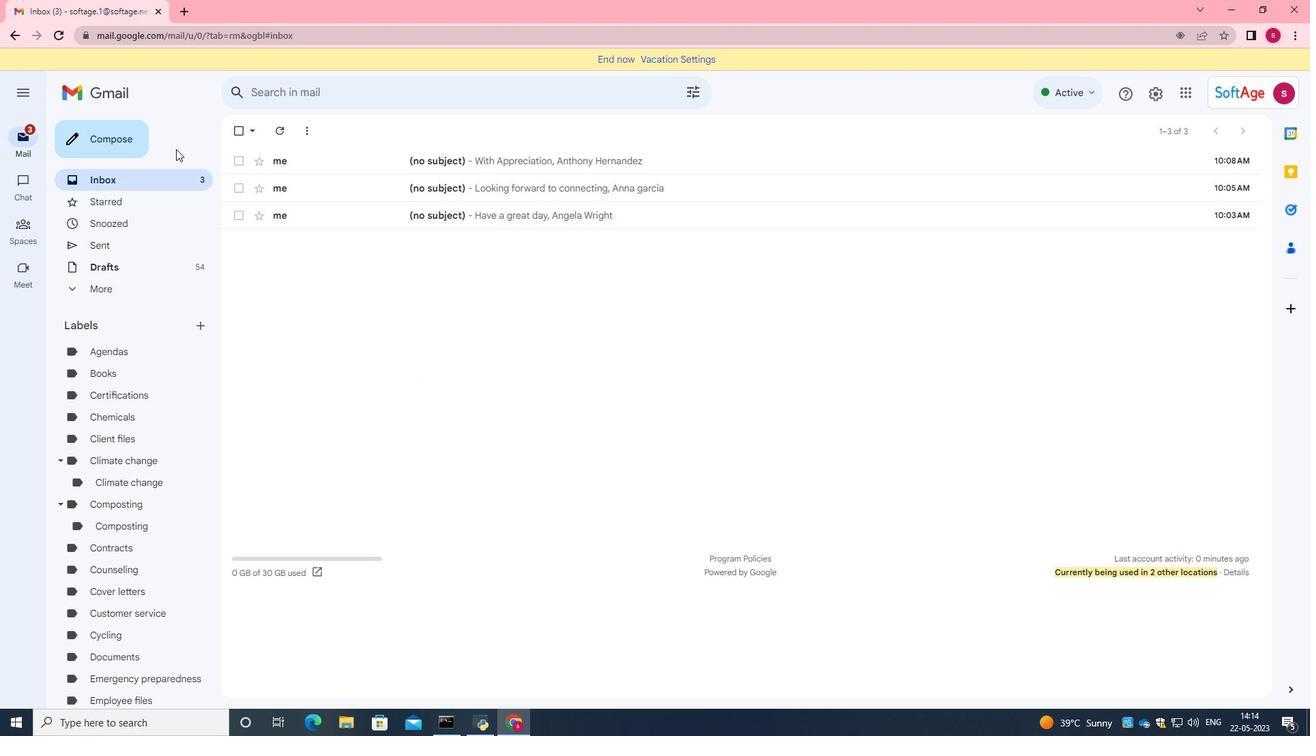 
Action: Mouse pressed left at (137, 144)
Screenshot: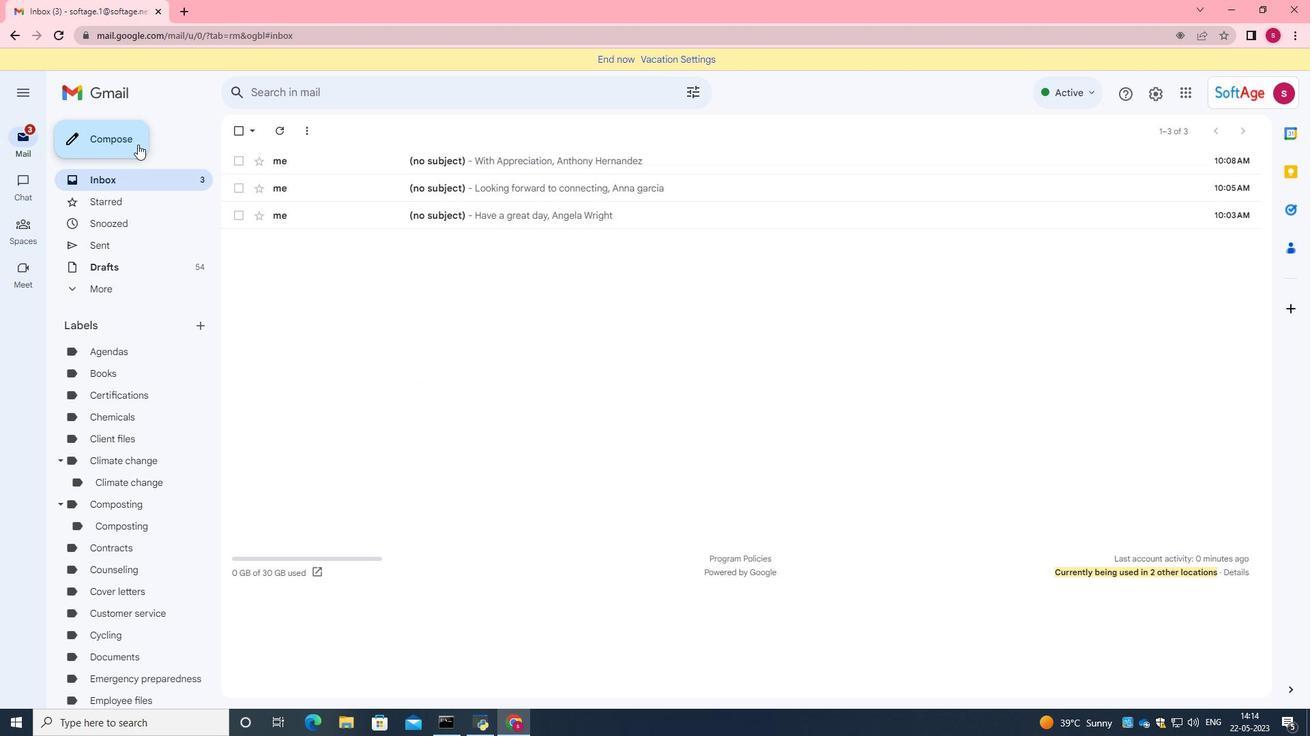
Action: Mouse moved to (917, 331)
Screenshot: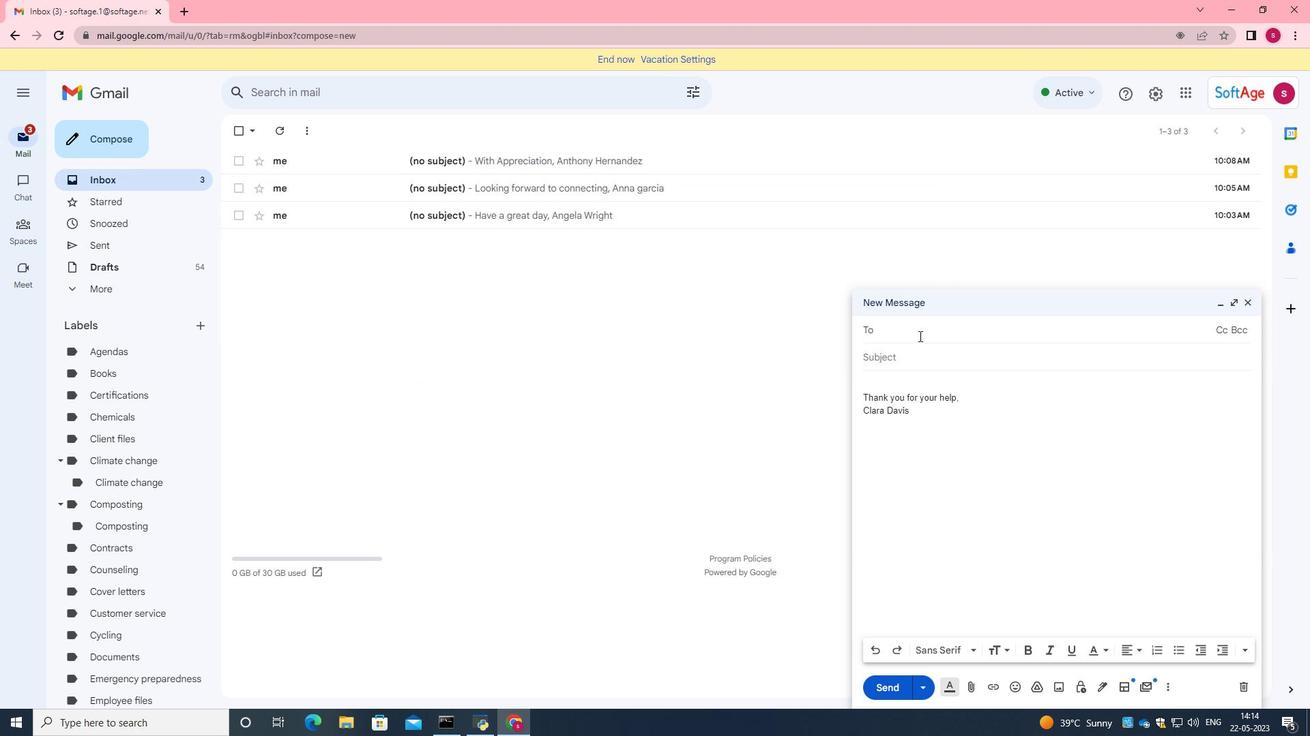 
Action: Mouse pressed left at (917, 331)
Screenshot: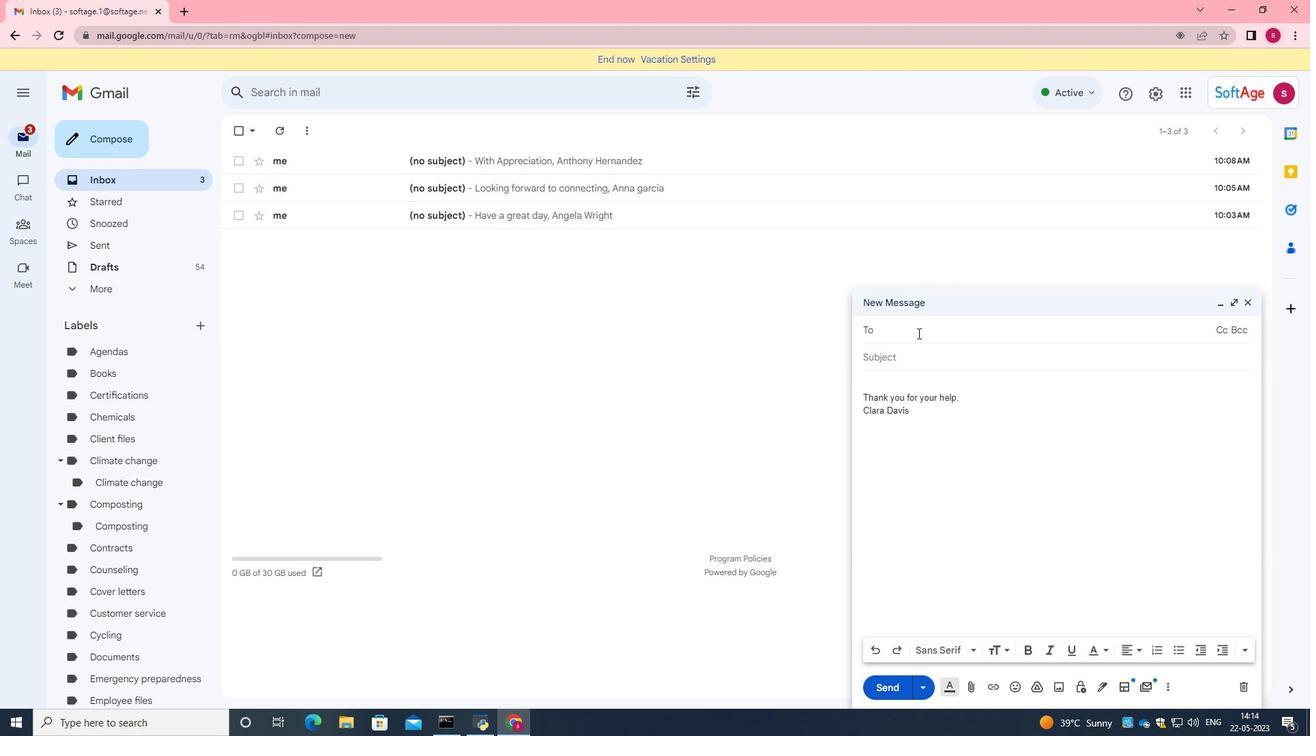 
Action: Key pressed softage.5<Key.shift>@softage.net
Screenshot: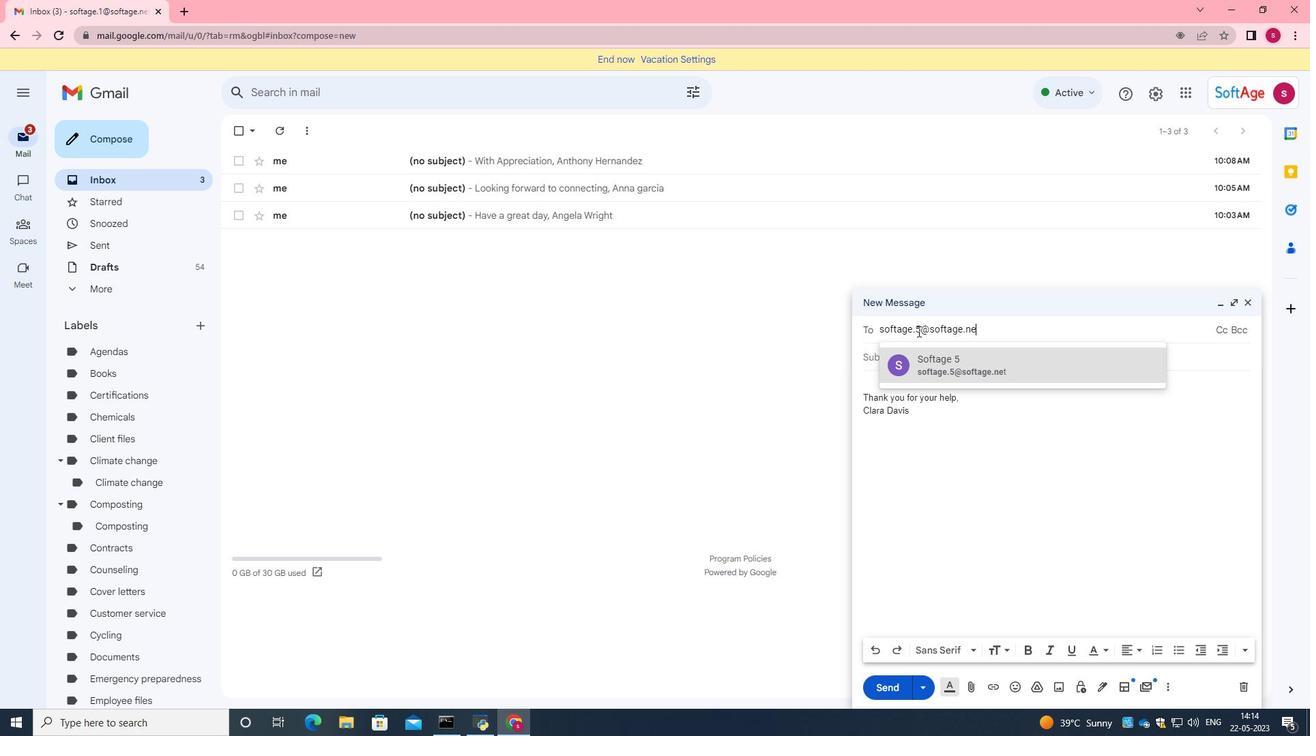 
Action: Mouse moved to (971, 362)
Screenshot: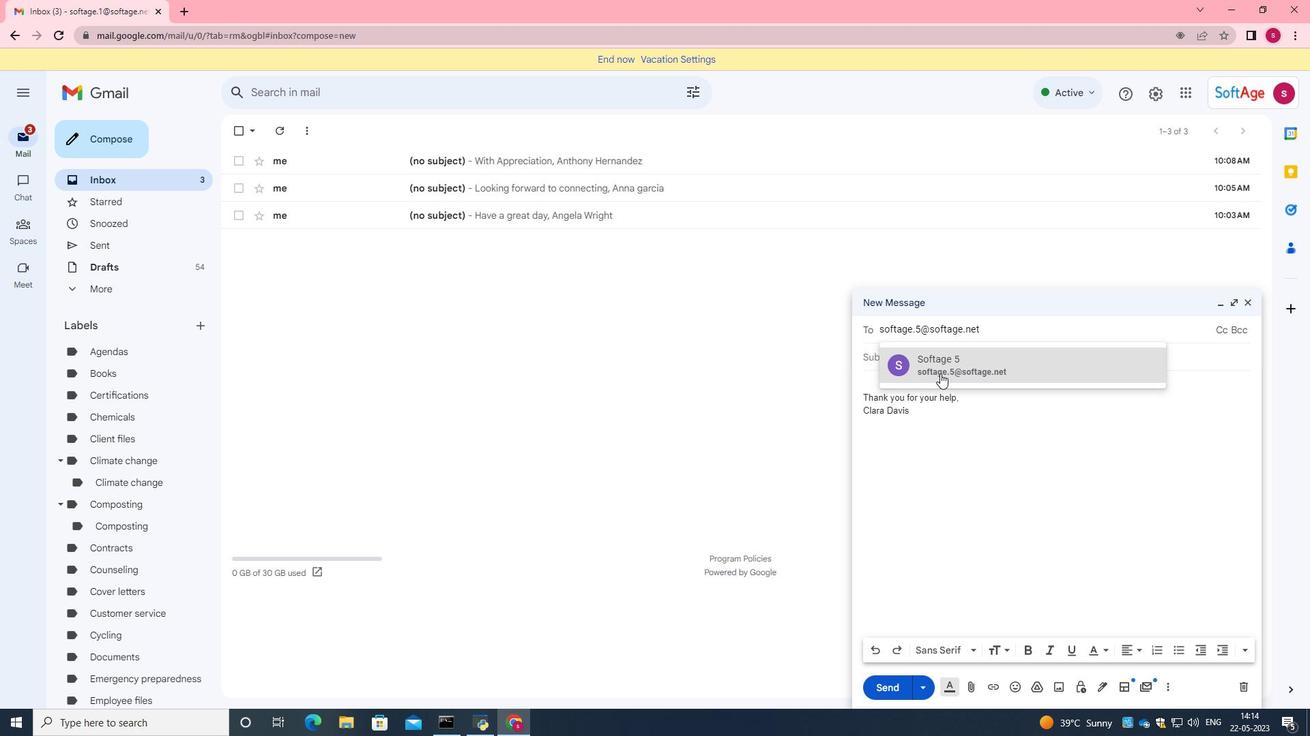 
Action: Mouse pressed left at (971, 362)
Screenshot: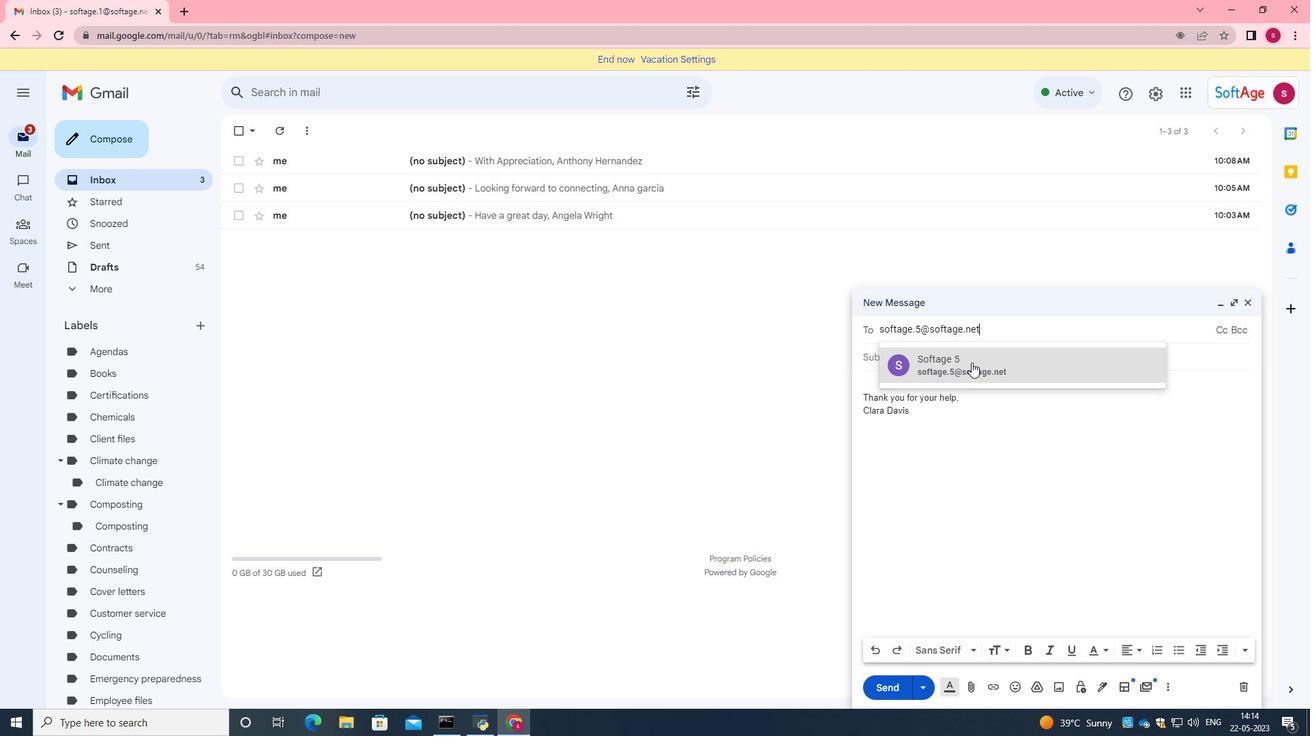 
Action: Mouse moved to (964, 424)
Screenshot: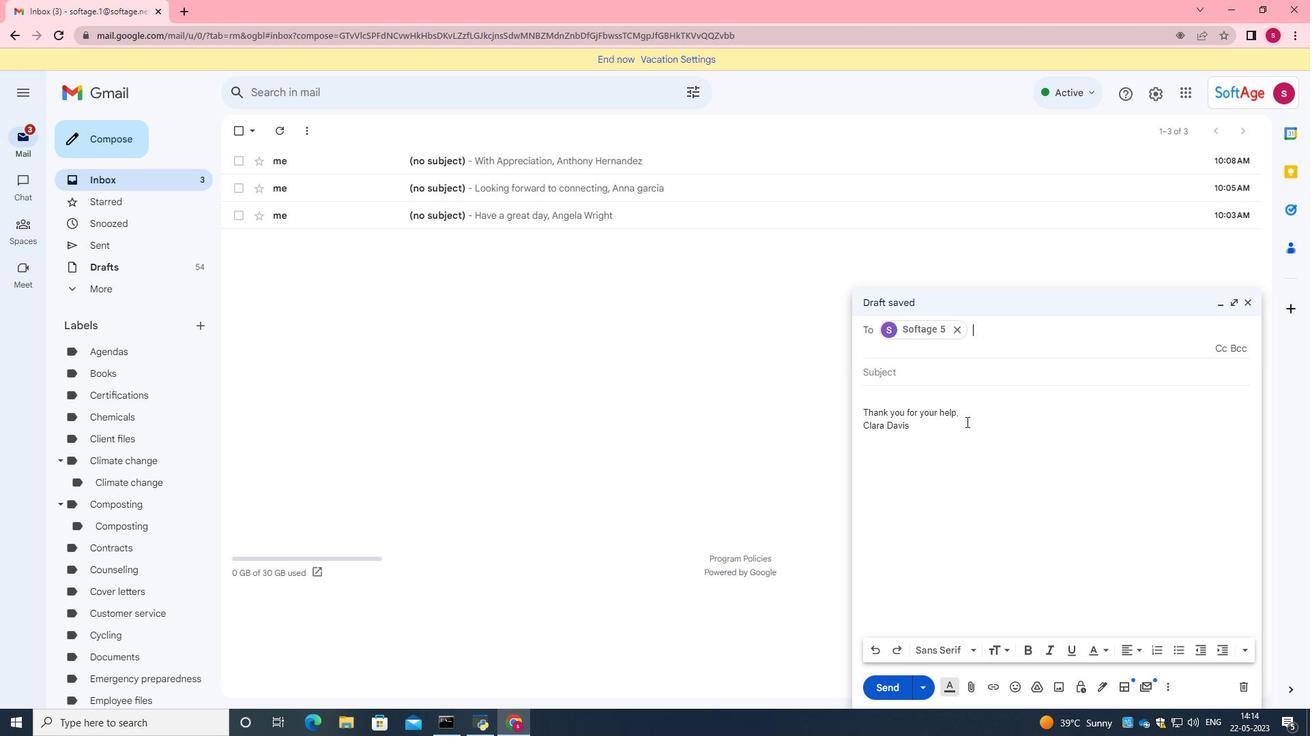 
Action: Mouse pressed left at (964, 424)
Screenshot: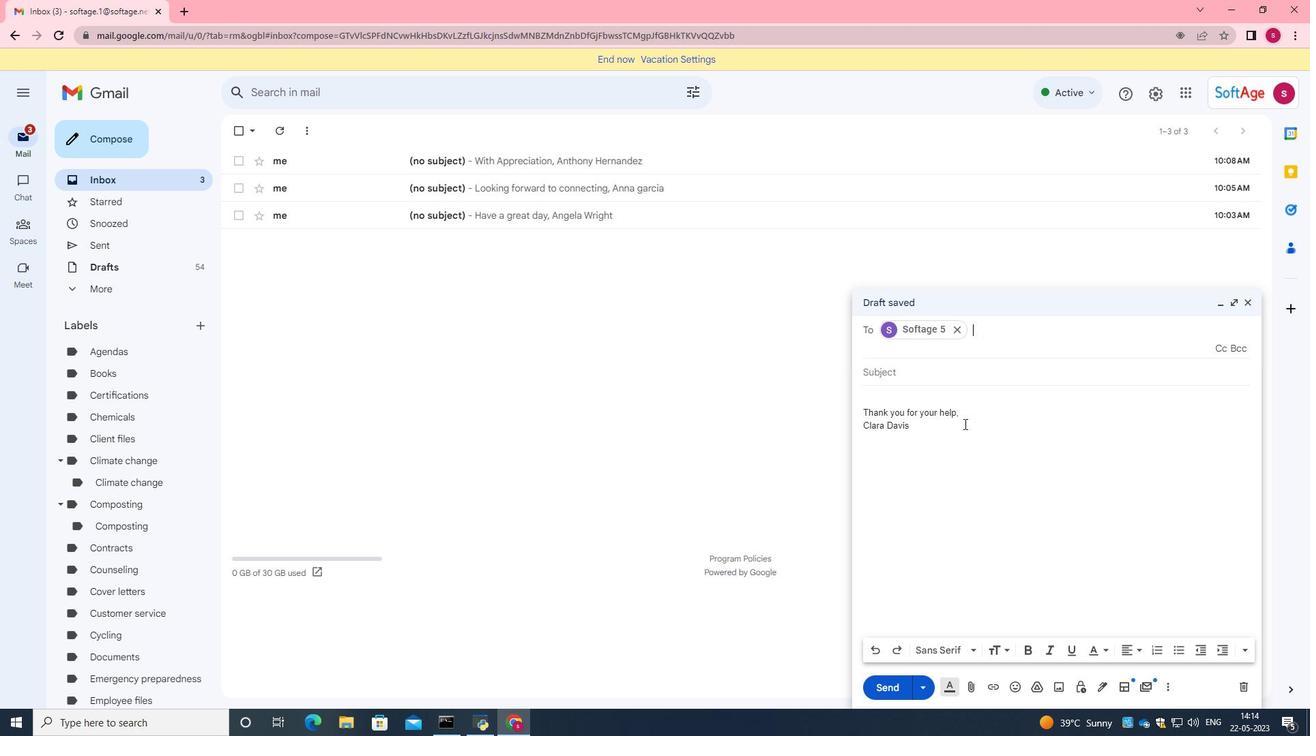 
Action: Mouse moved to (880, 402)
Screenshot: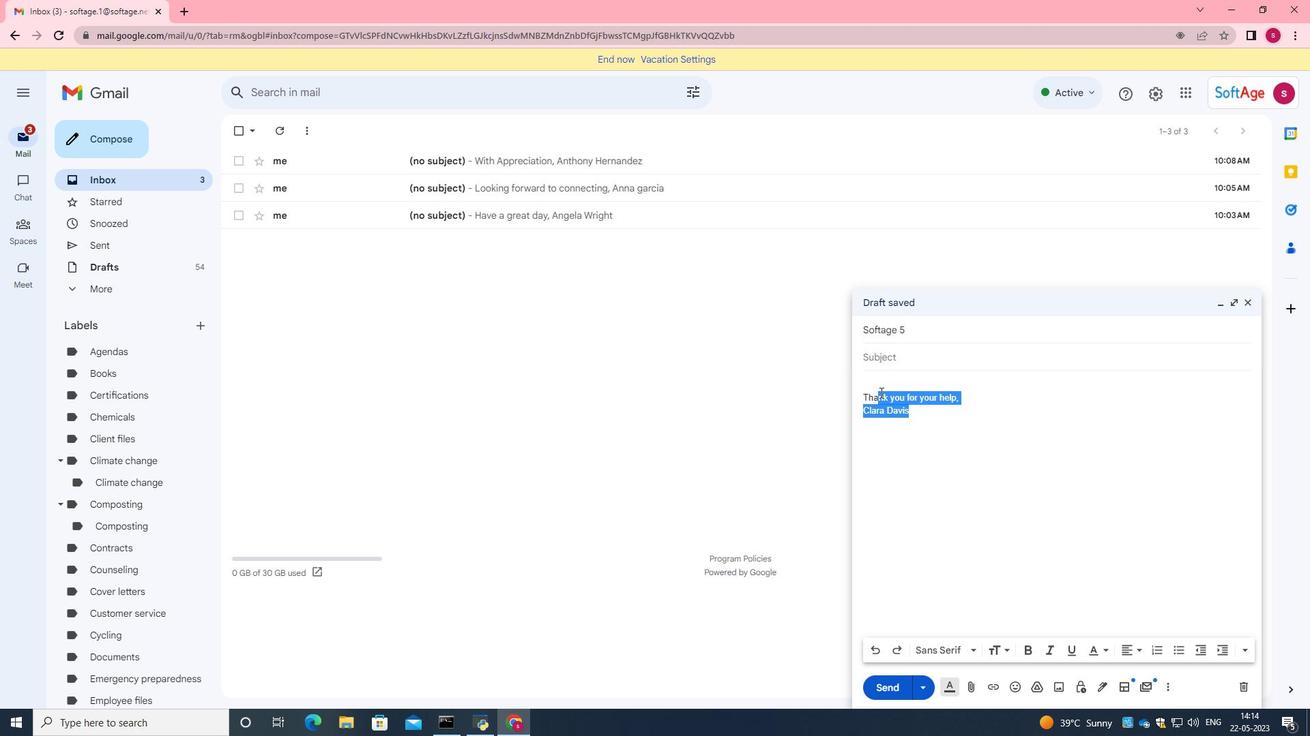
Action: Key pressed ctrl+A<Key.backspace>
Screenshot: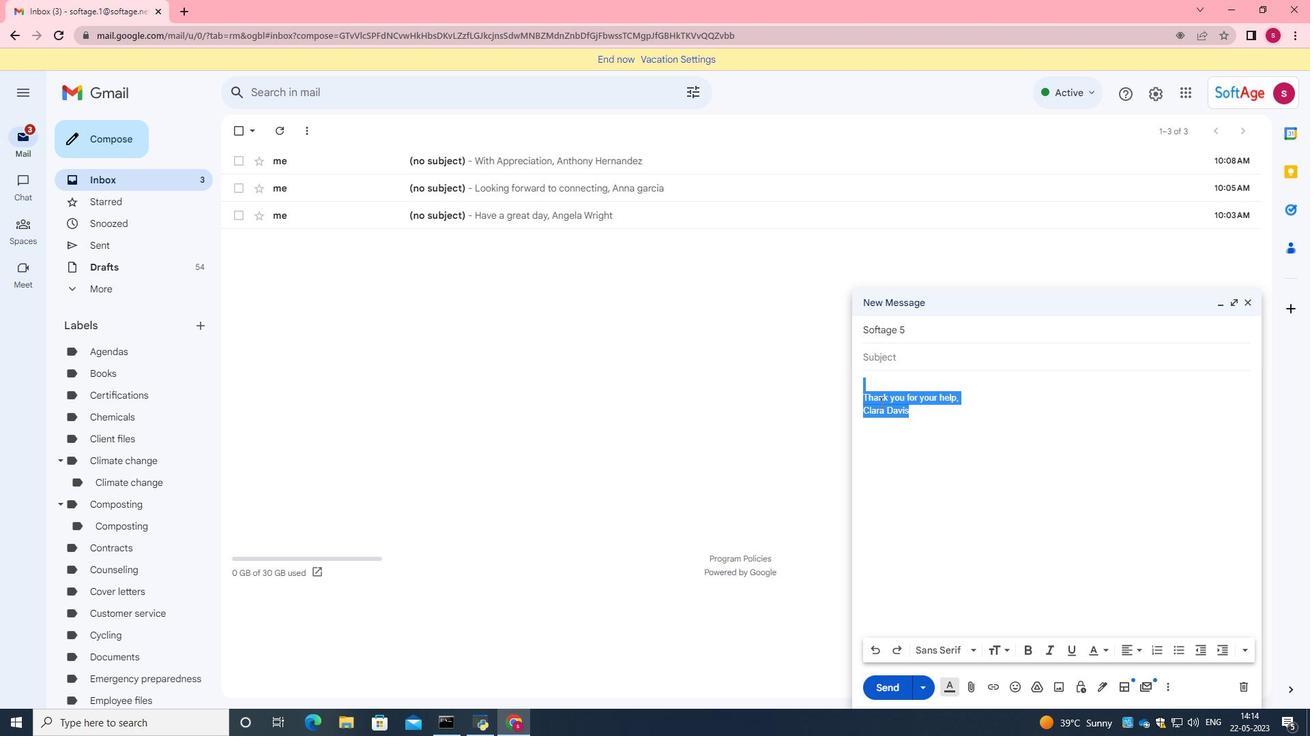 
Action: Mouse moved to (1096, 655)
Screenshot: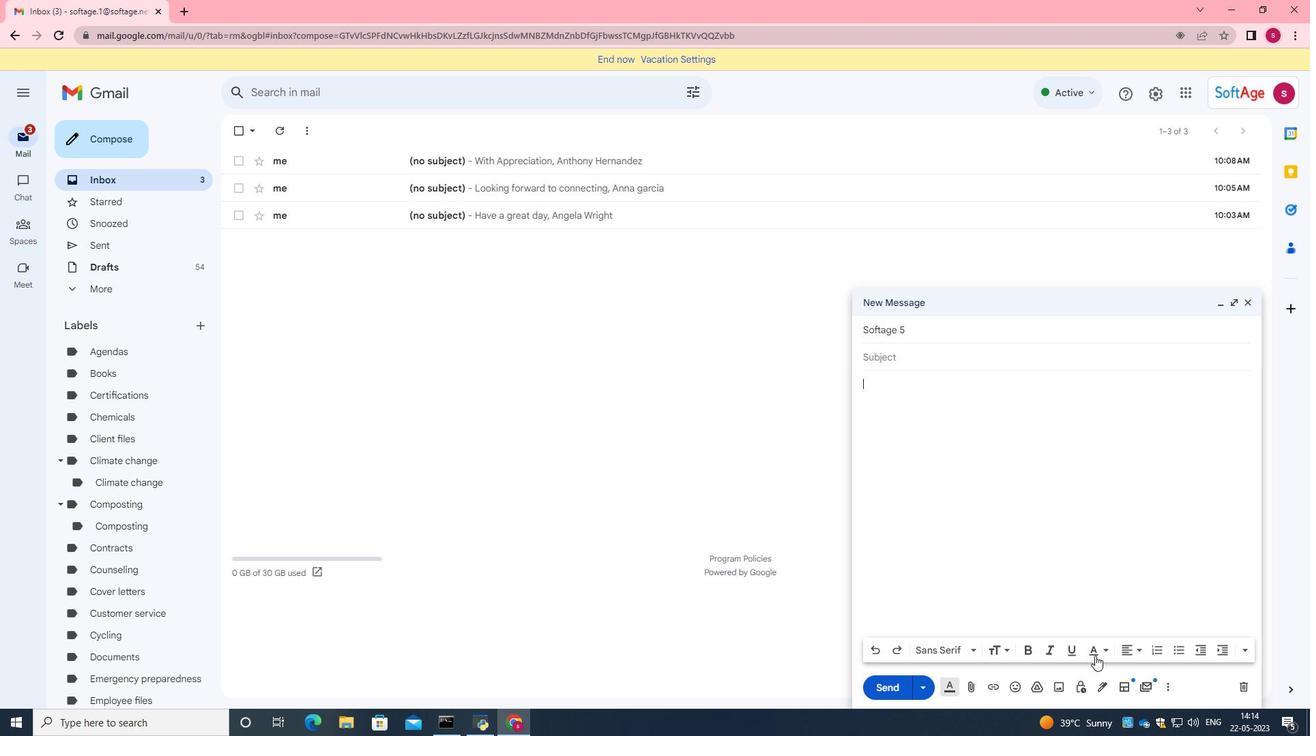 
Action: Mouse pressed left at (1096, 655)
Screenshot: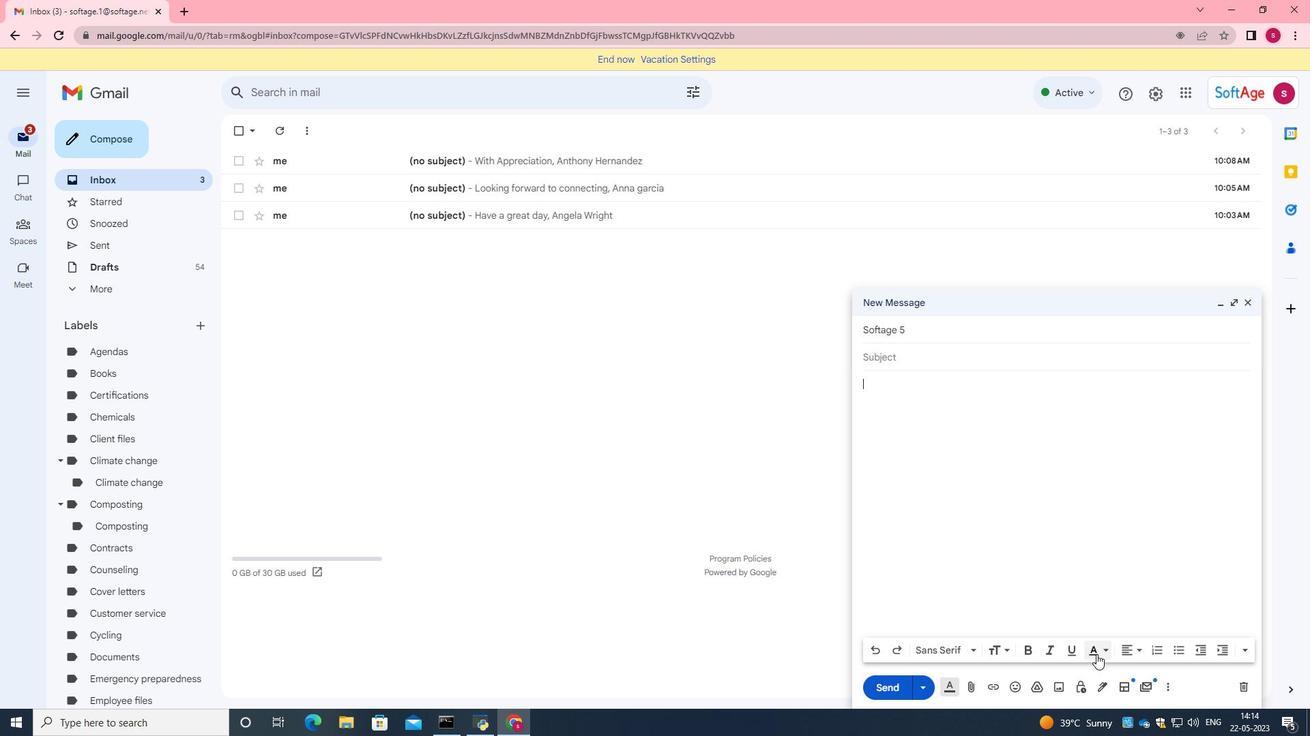 
Action: Mouse moved to (1135, 597)
Screenshot: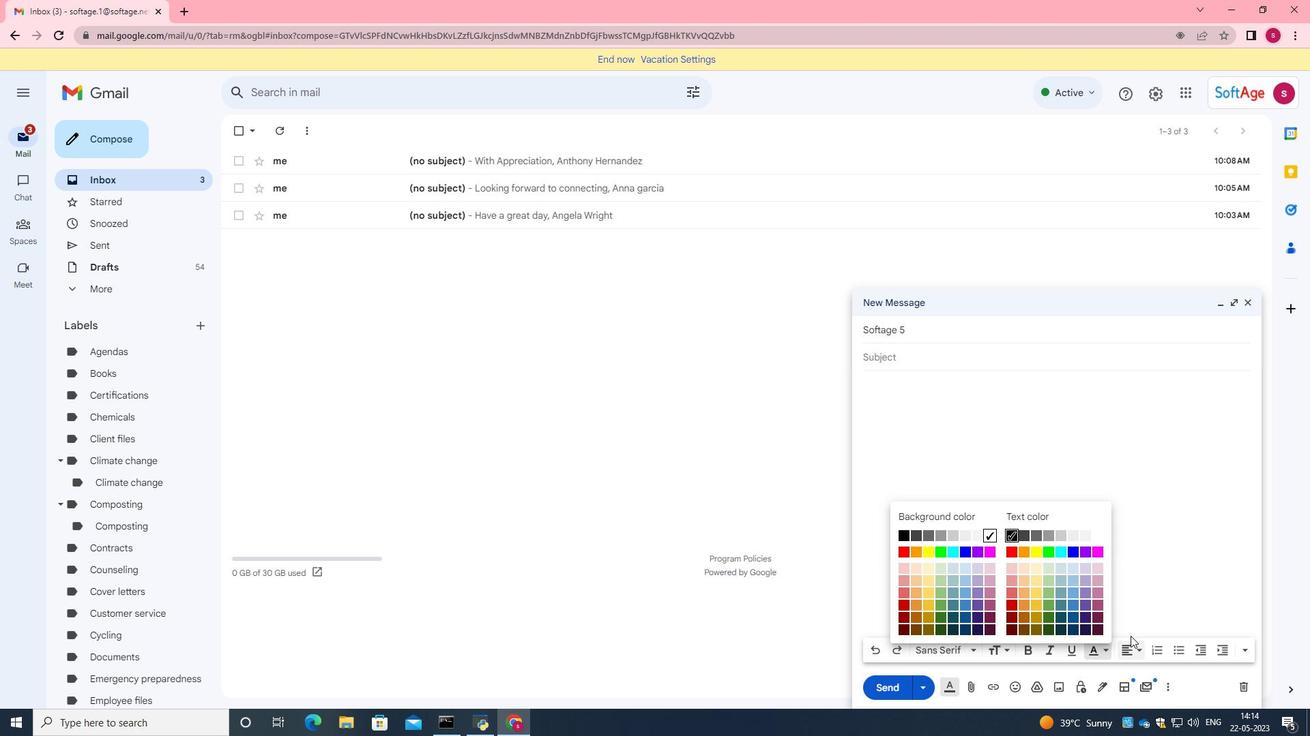 
Action: Mouse pressed left at (1135, 597)
Screenshot: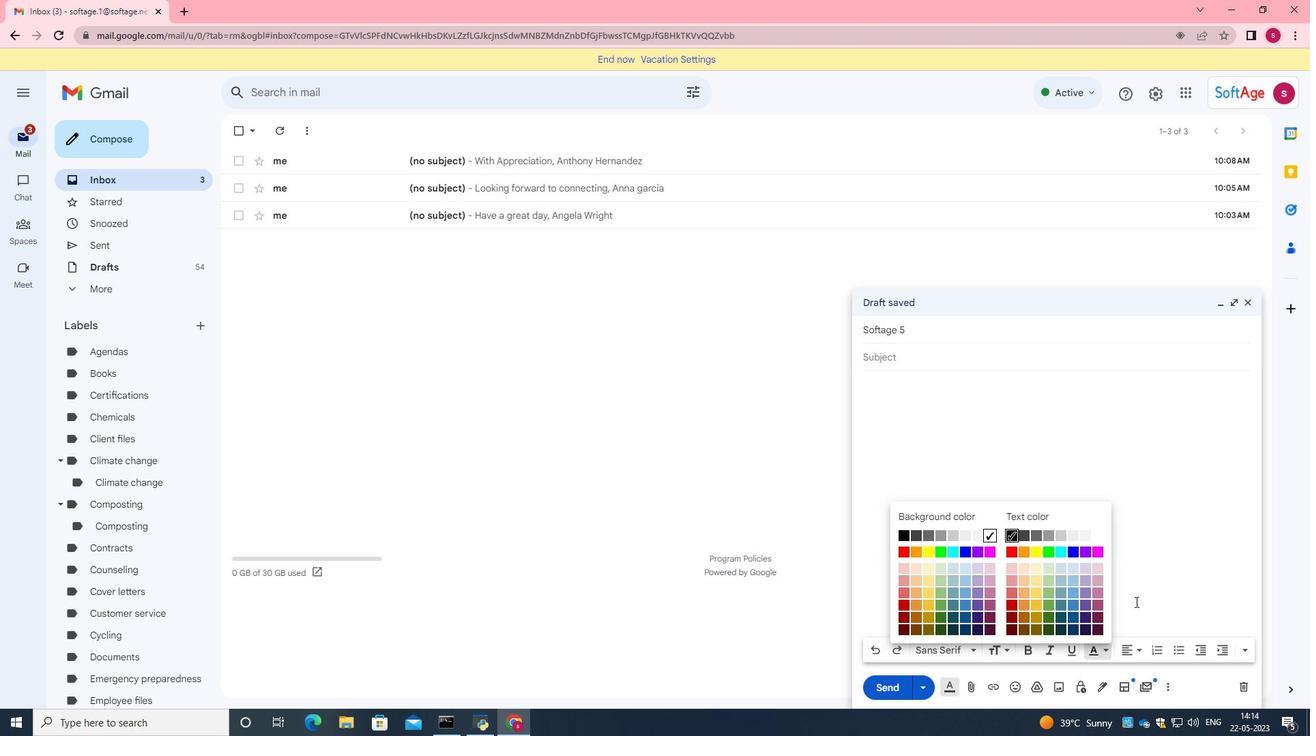 
Action: Mouse moved to (1108, 687)
Screenshot: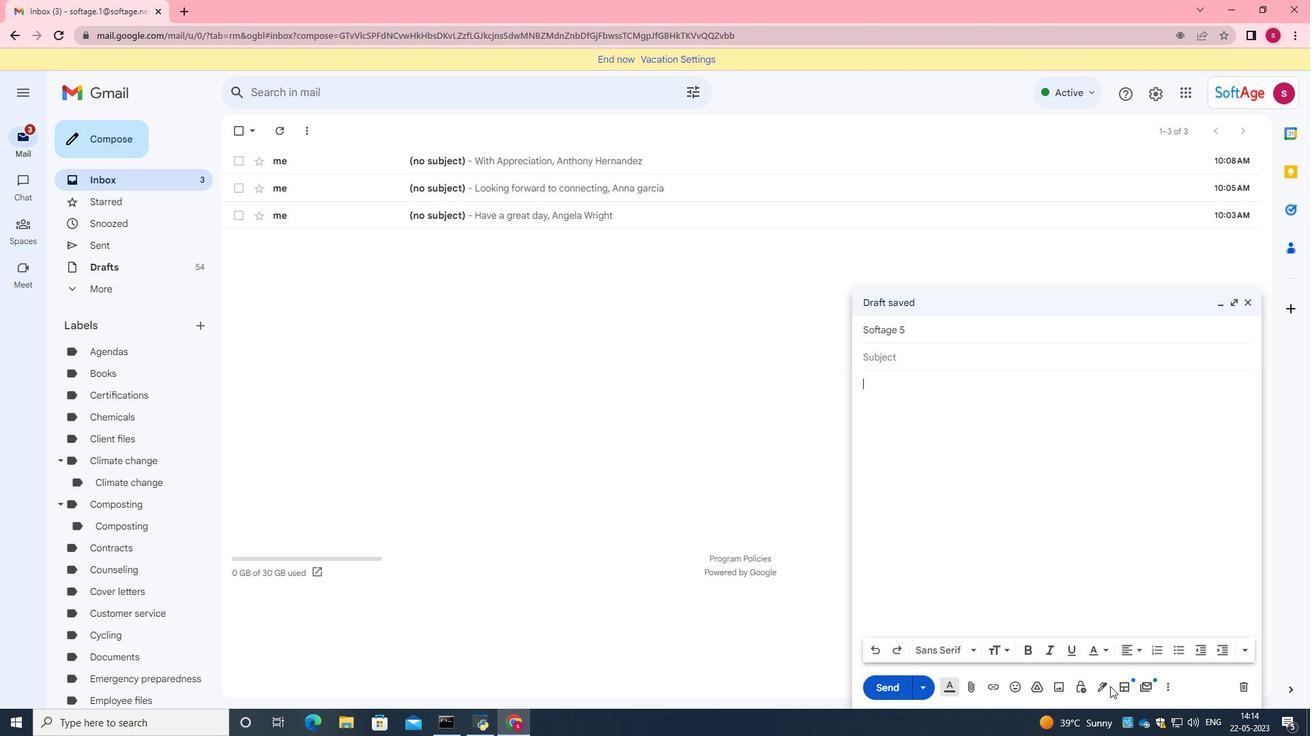 
Action: Mouse pressed left at (1108, 687)
Screenshot: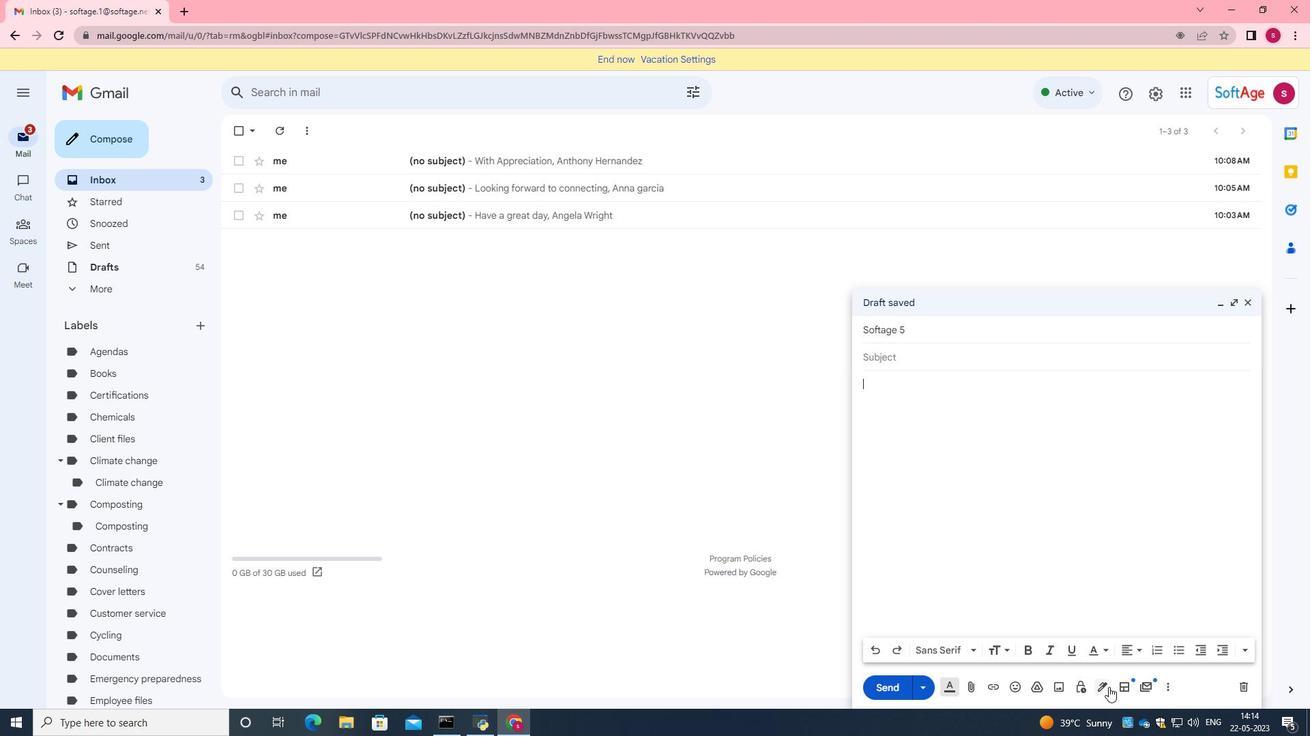 
Action: Mouse moved to (1149, 663)
Screenshot: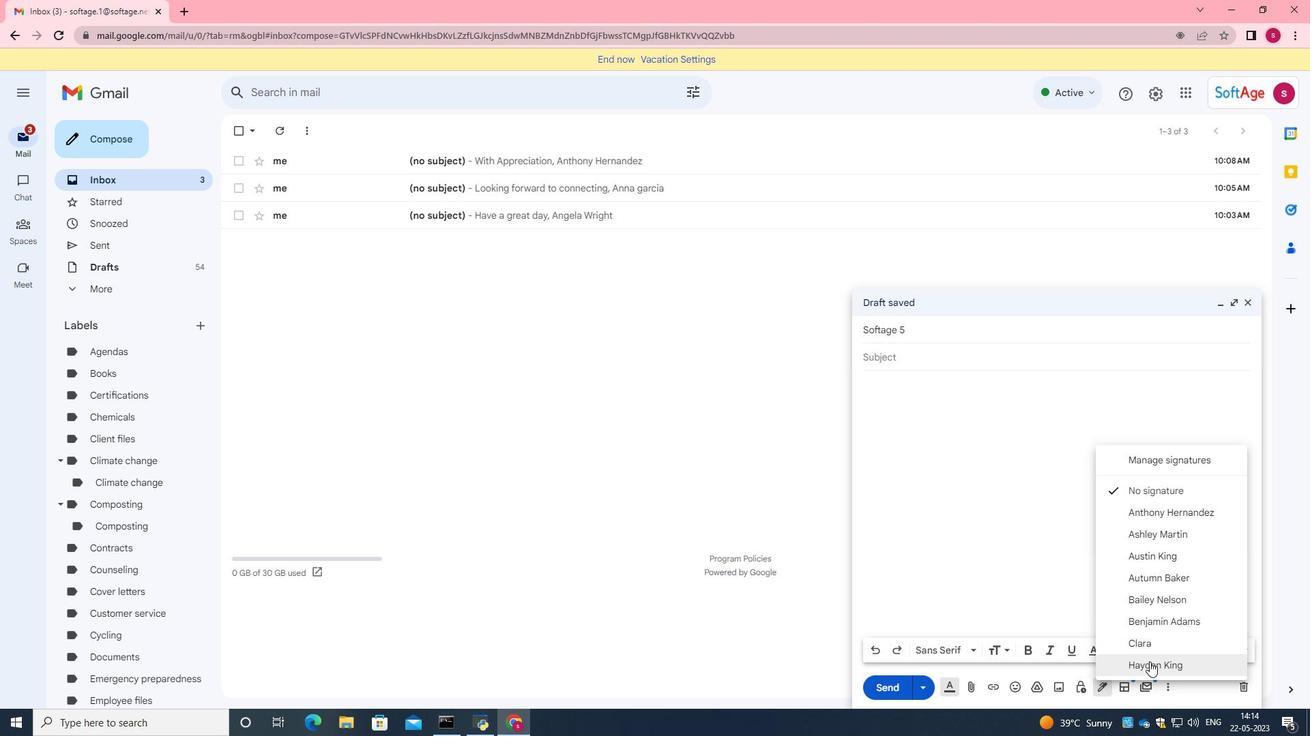
Action: Mouse pressed left at (1149, 663)
Screenshot: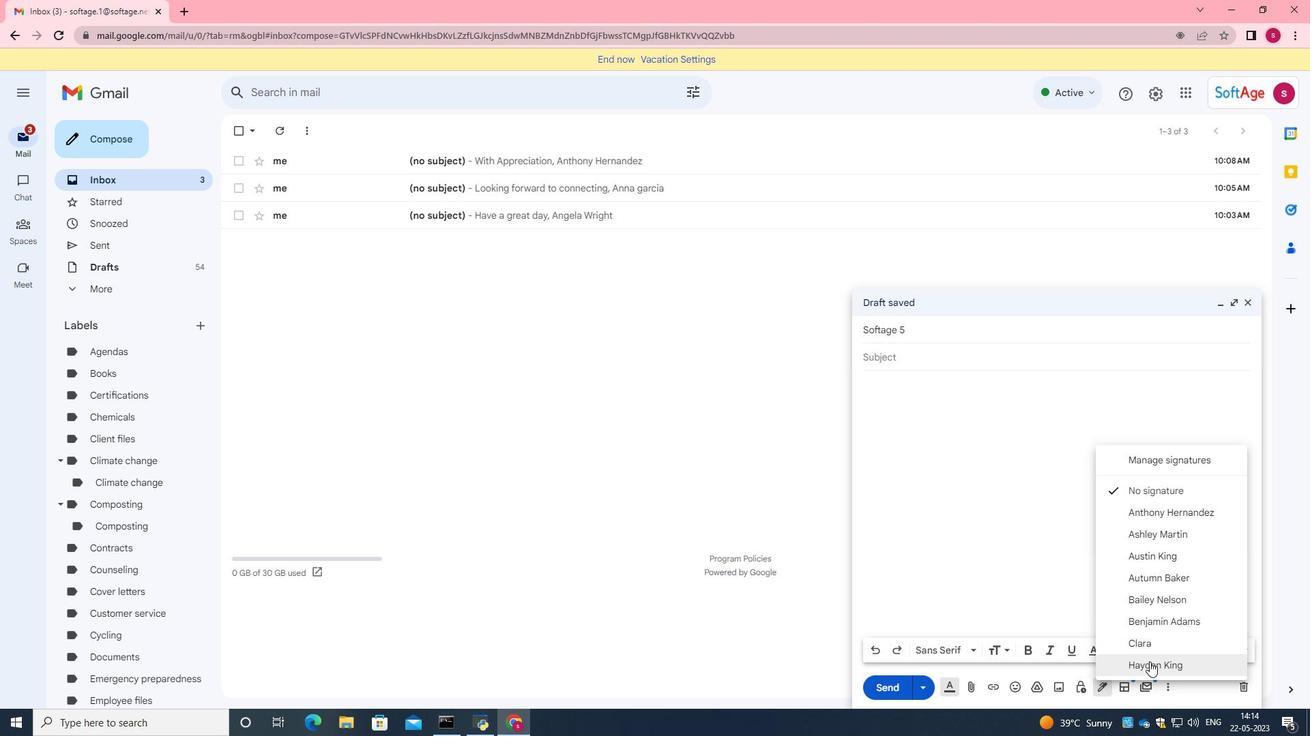 
Action: Mouse moved to (1160, 685)
Screenshot: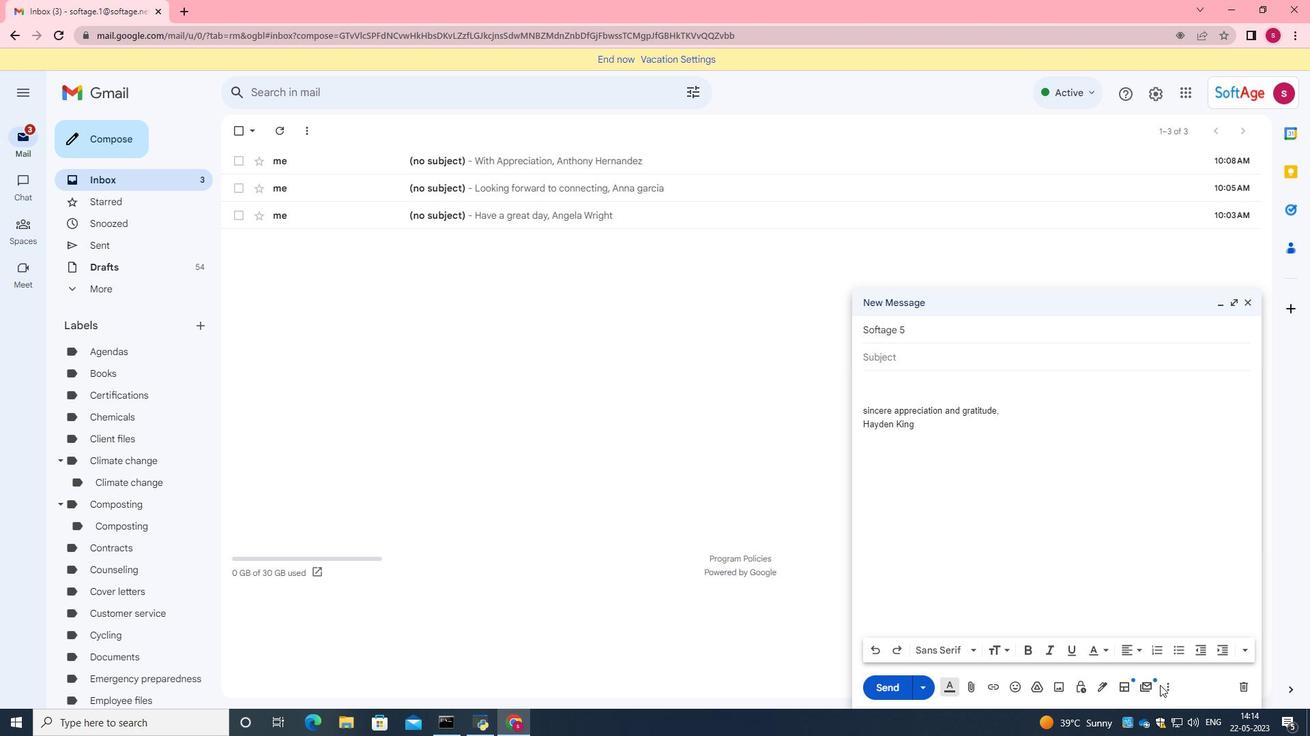 
Action: Mouse pressed left at (1160, 685)
Screenshot: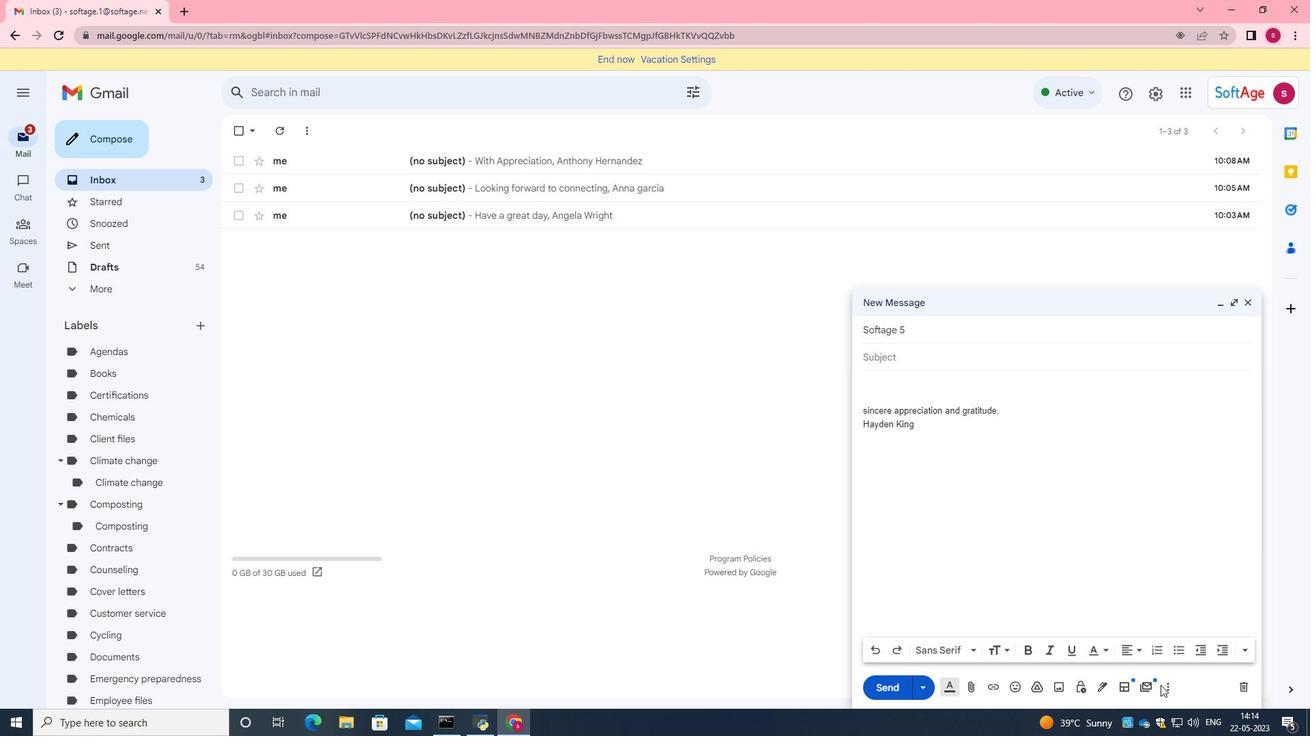 
Action: Mouse moved to (1167, 685)
Screenshot: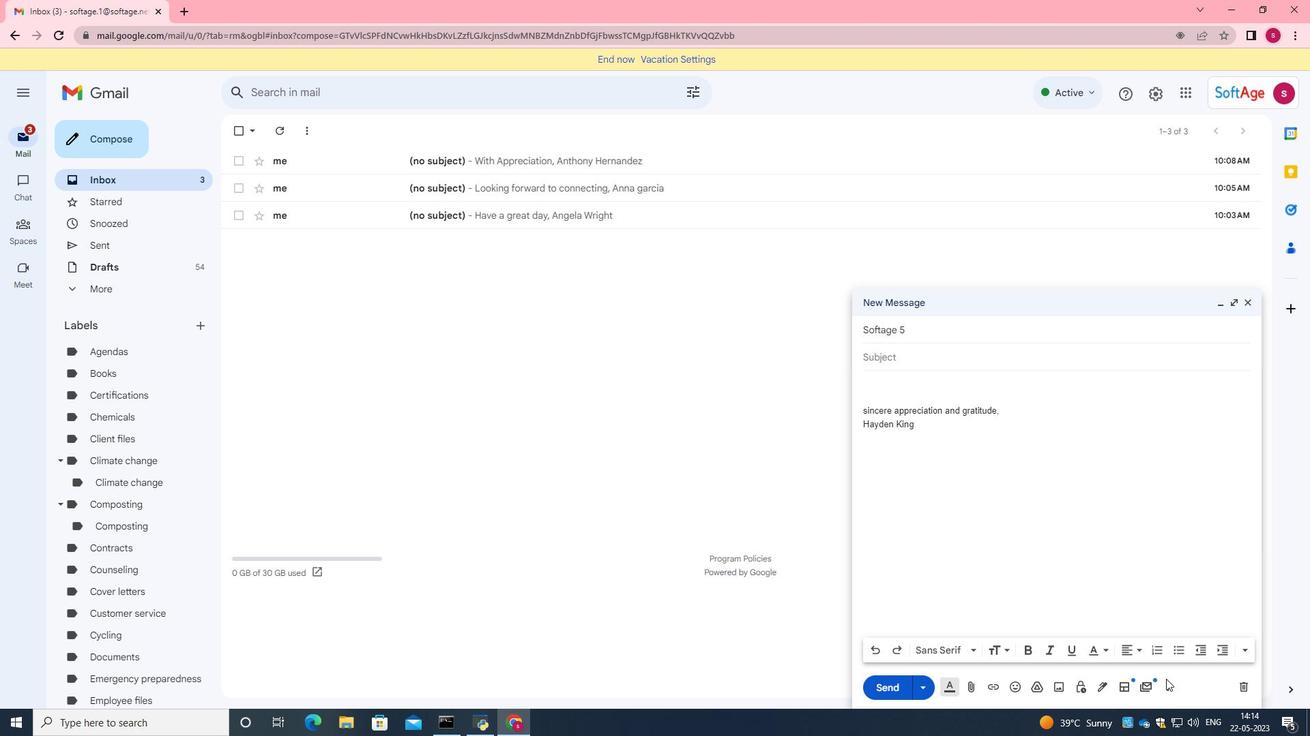 
Action: Mouse pressed left at (1167, 685)
Screenshot: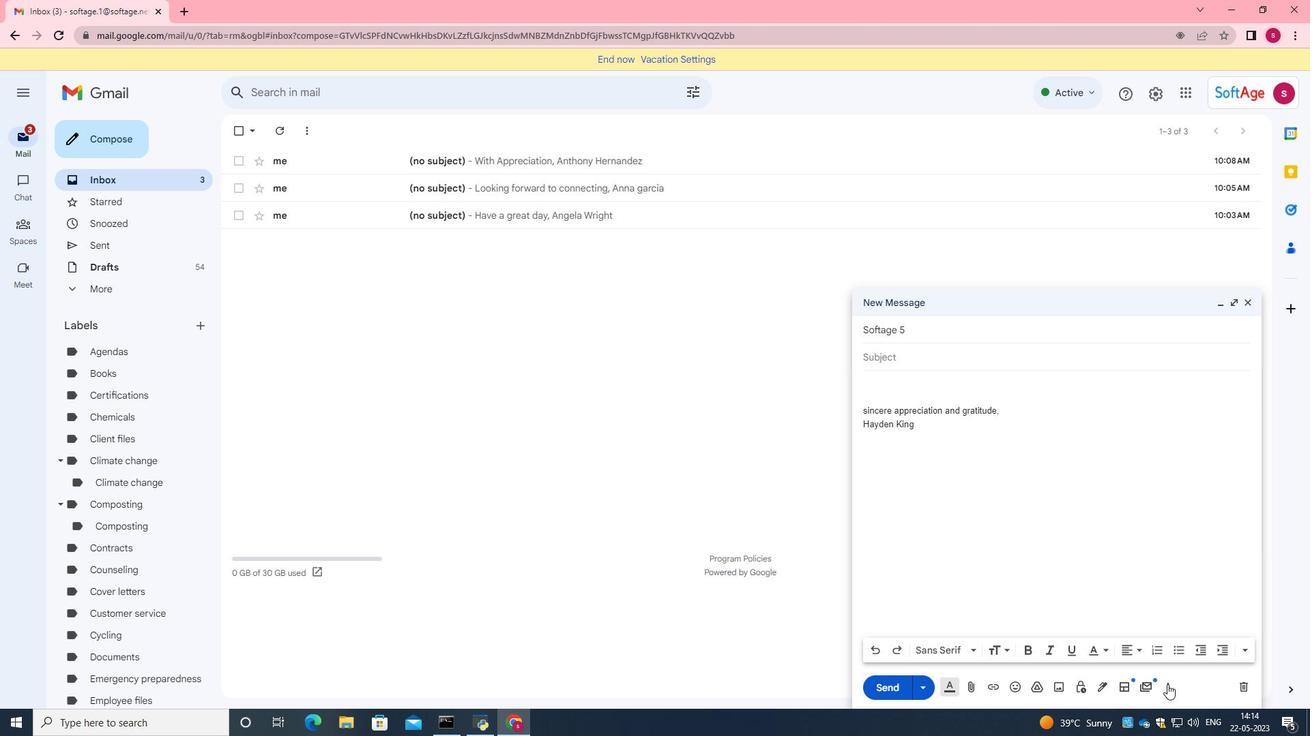 
Action: Mouse moved to (1099, 564)
Screenshot: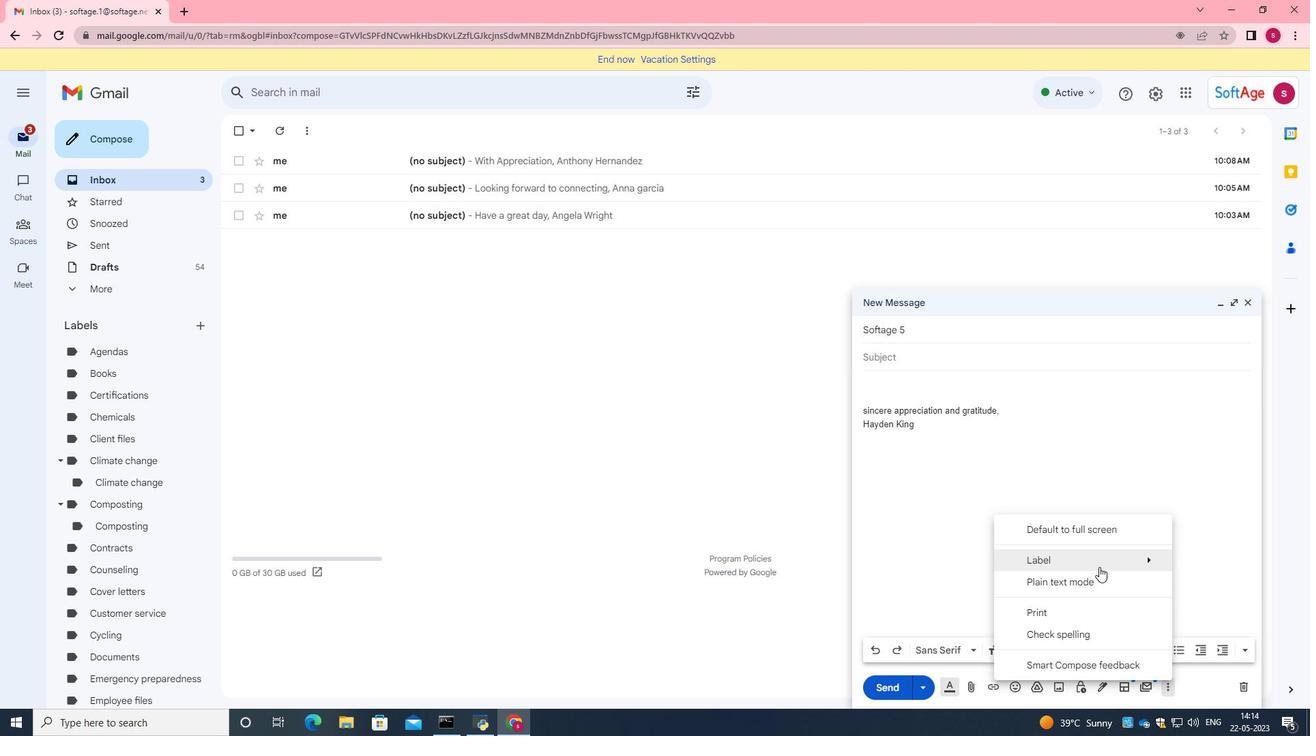 
Action: Mouse pressed left at (1099, 564)
Screenshot: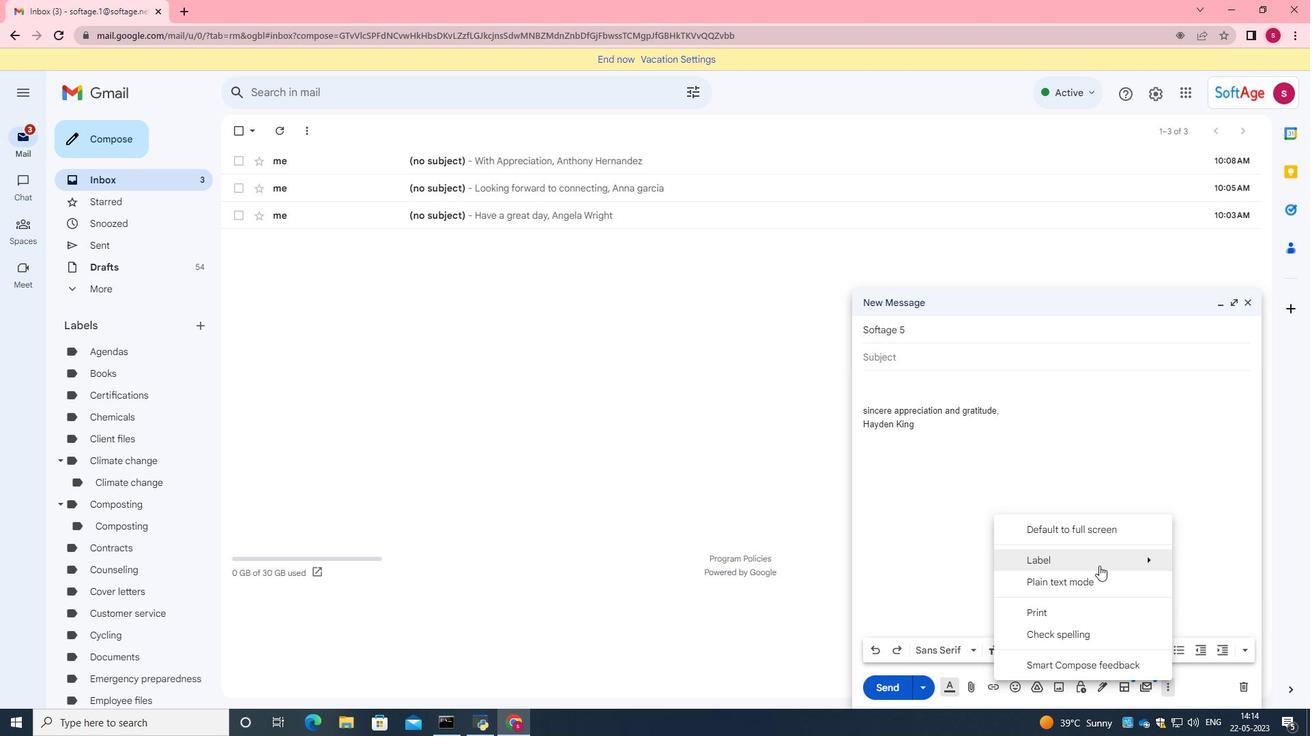
Action: Mouse moved to (820, 300)
Screenshot: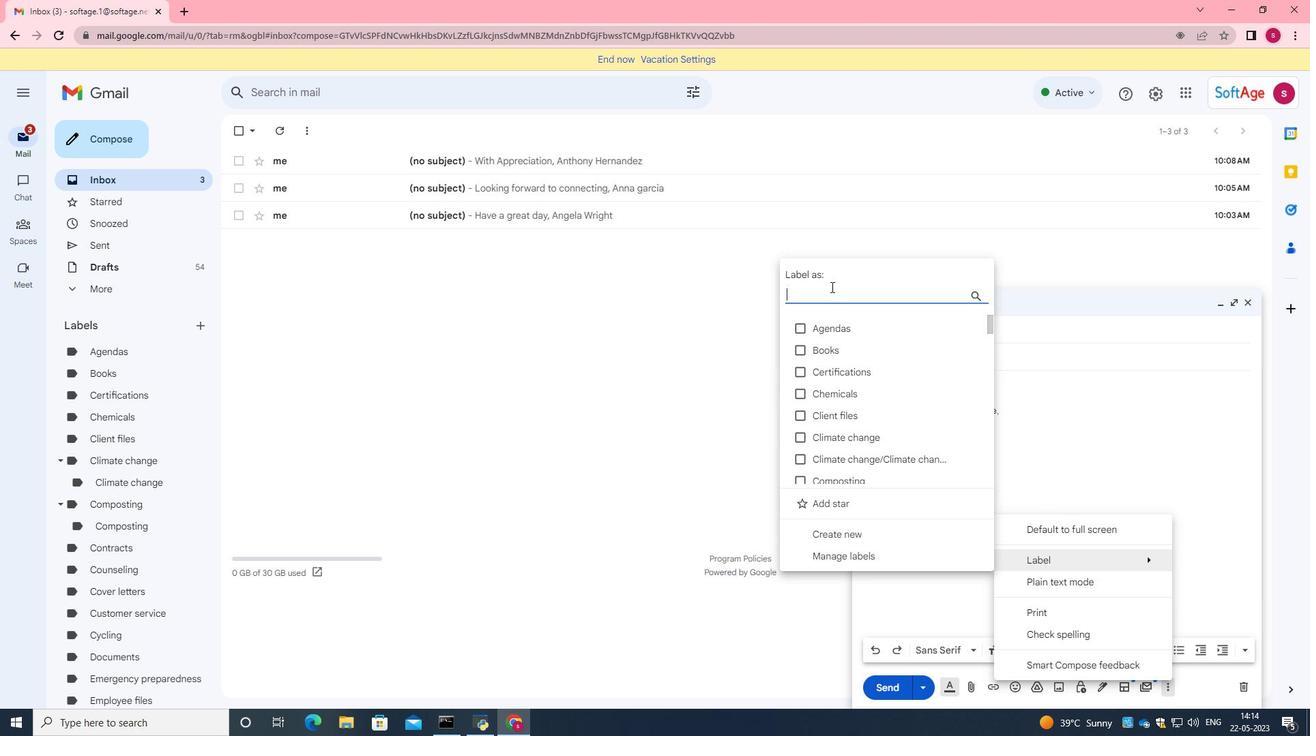 
Action: Key pressed <Key.caps_lock>S<Key.caps_lock>wiming
Screenshot: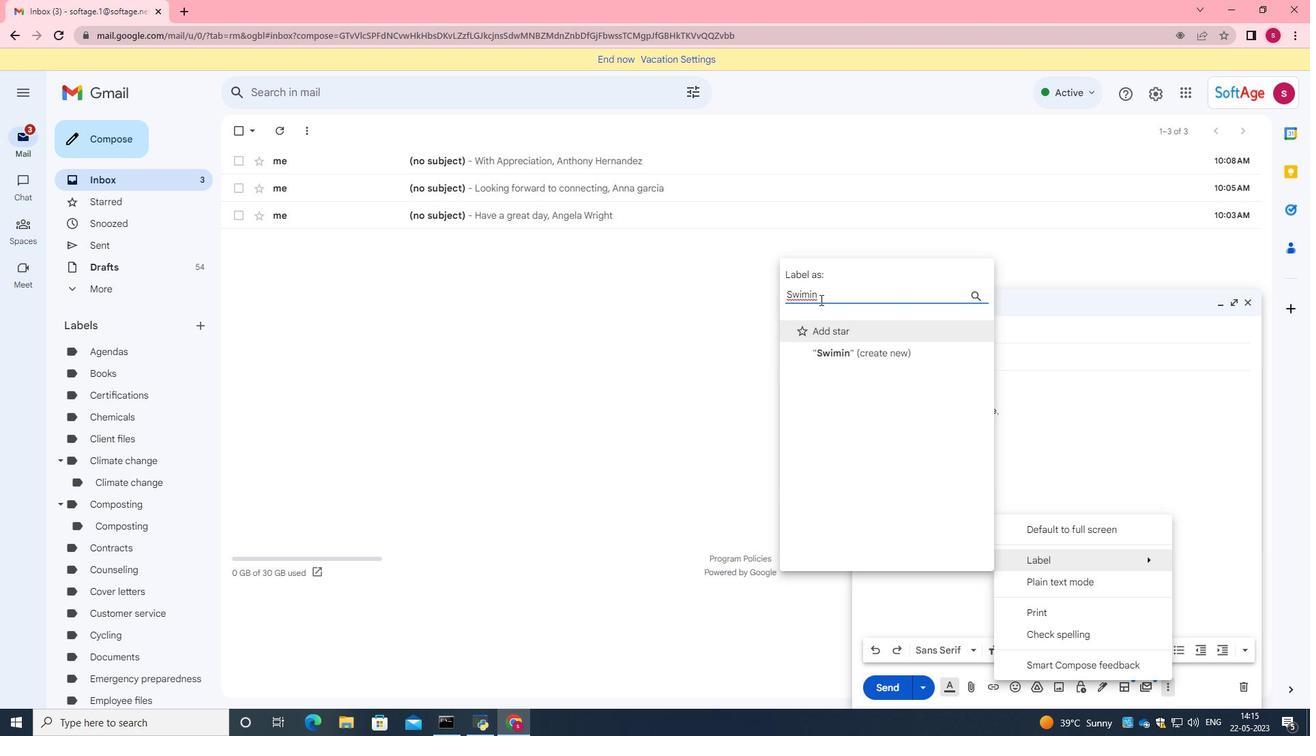 
Action: Mouse moved to (845, 354)
Screenshot: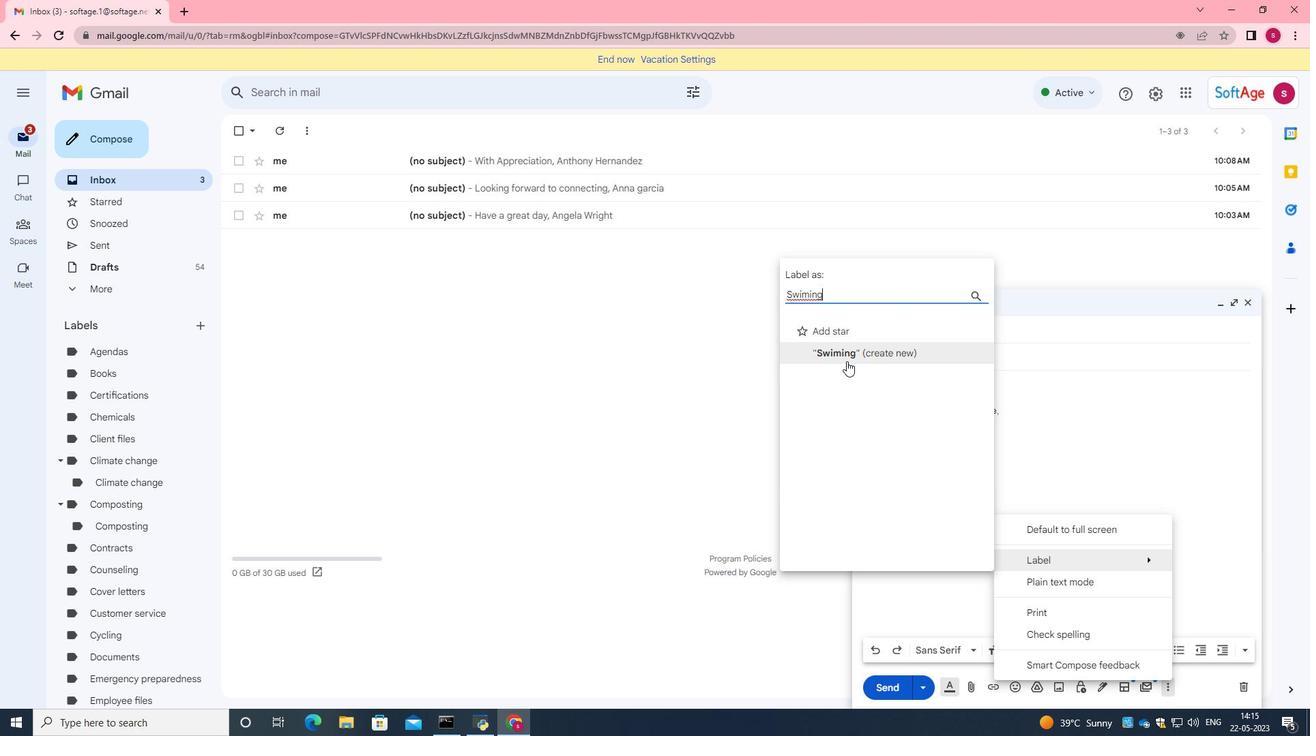
Action: Mouse pressed left at (845, 354)
Screenshot: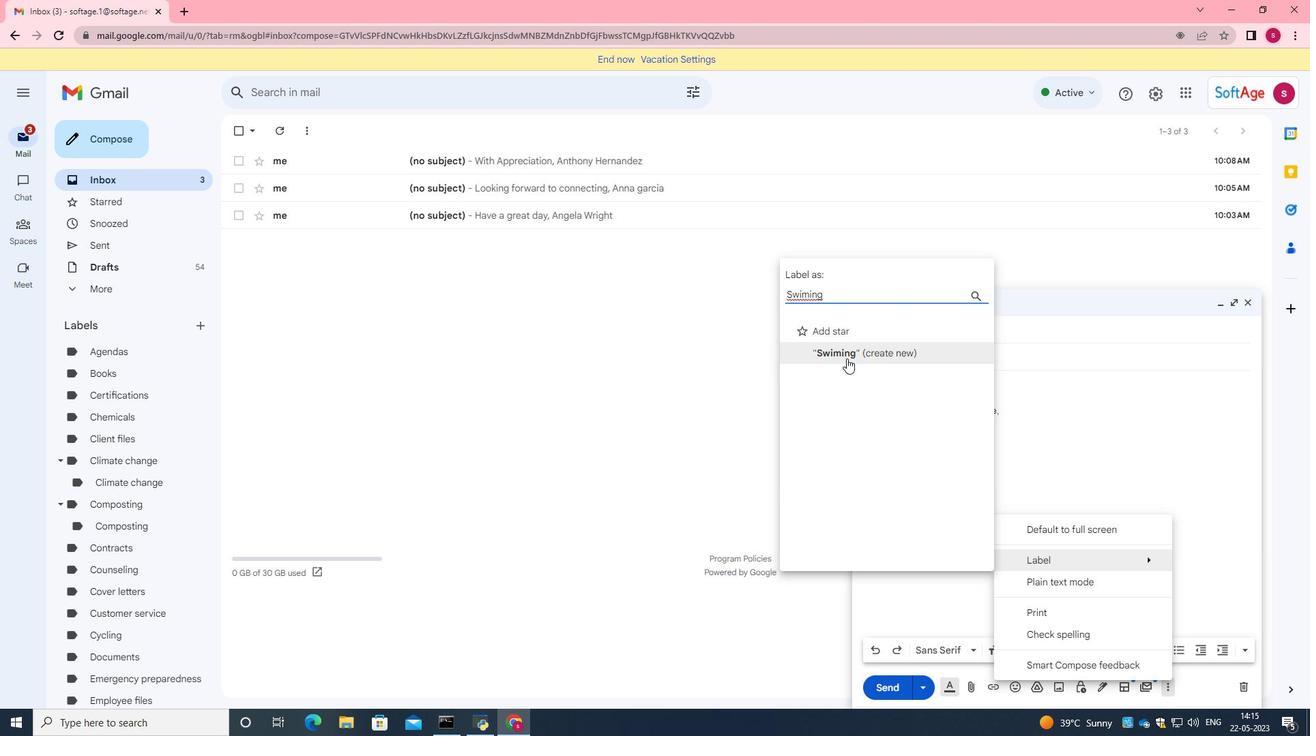 
Action: Mouse moved to (789, 427)
Screenshot: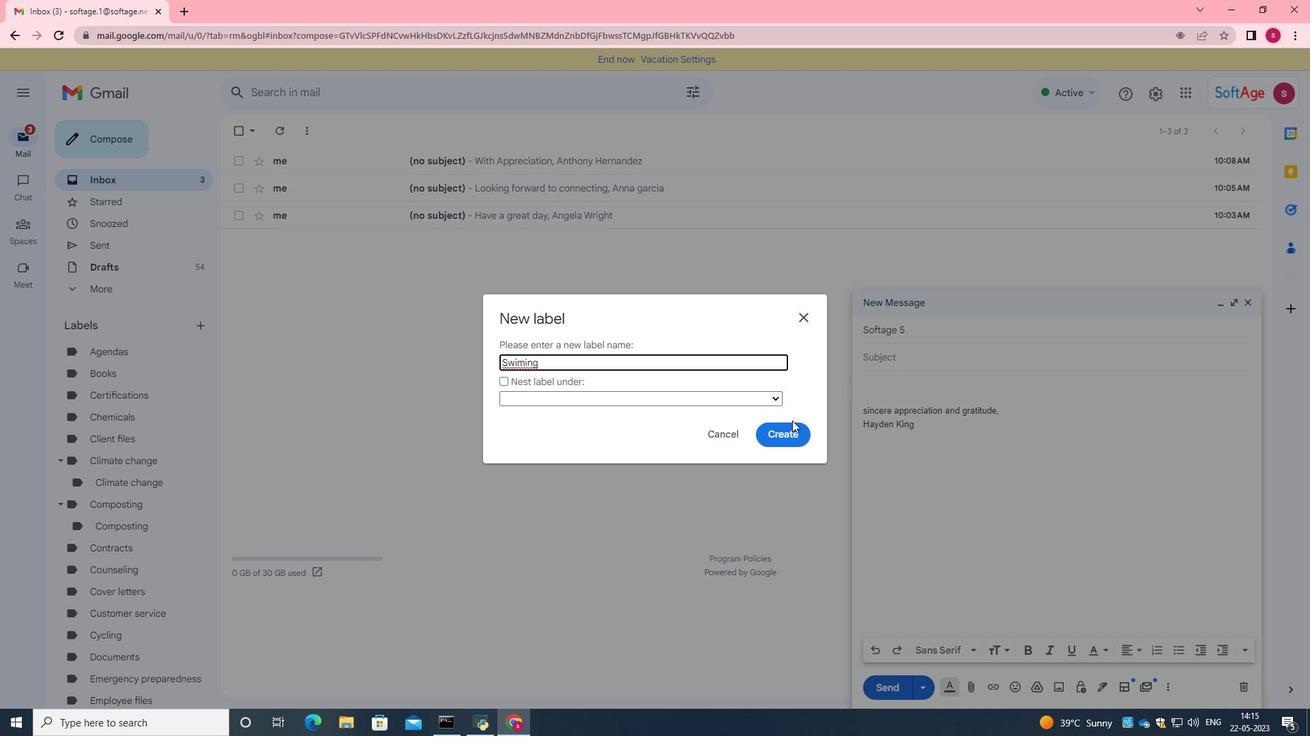 
Action: Mouse pressed left at (789, 427)
Screenshot: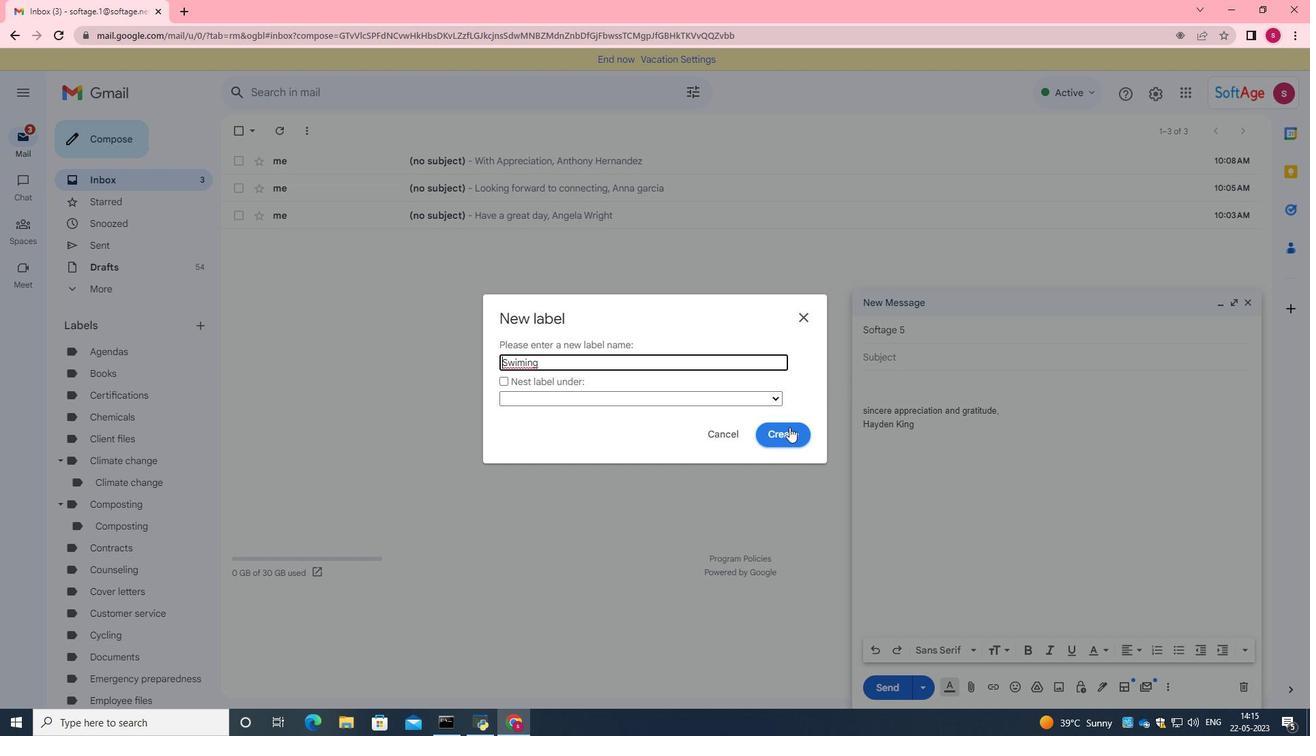 
Action: Mouse moved to (887, 408)
Screenshot: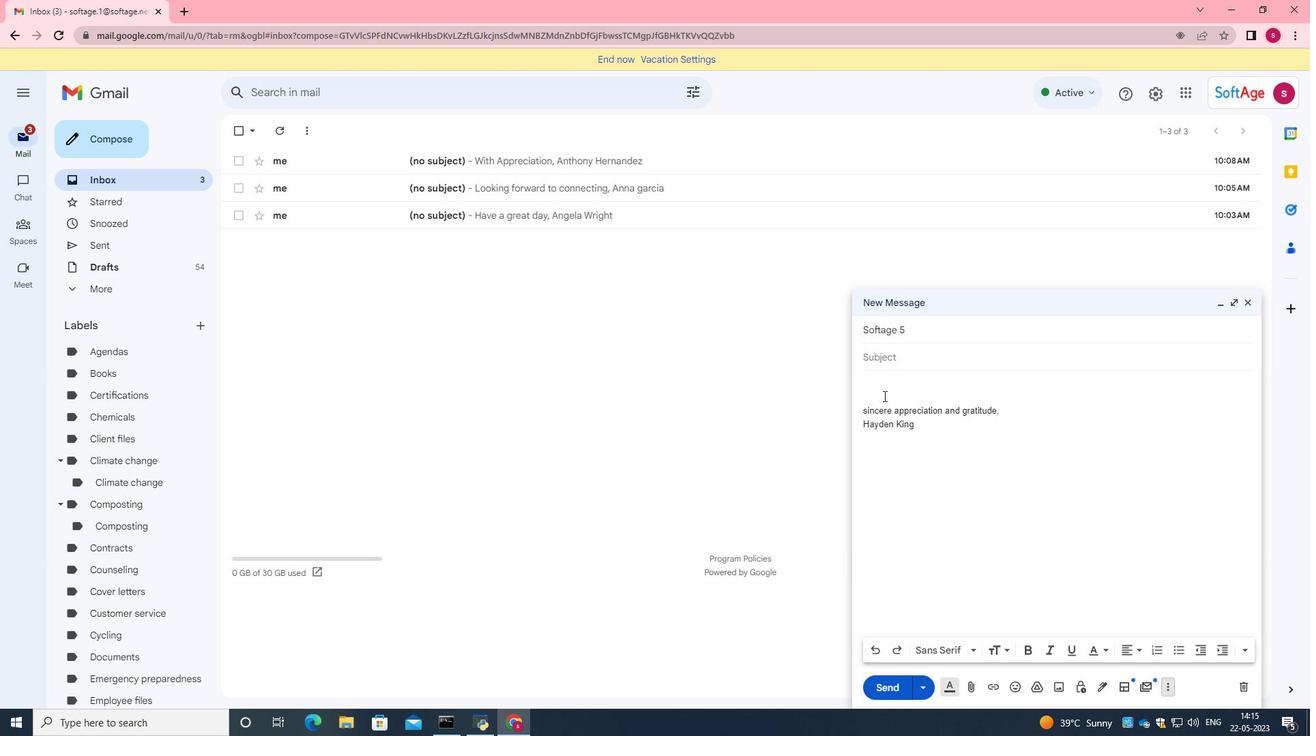 
Action: Mouse scrolled (887, 407) with delta (0, 0)
Screenshot: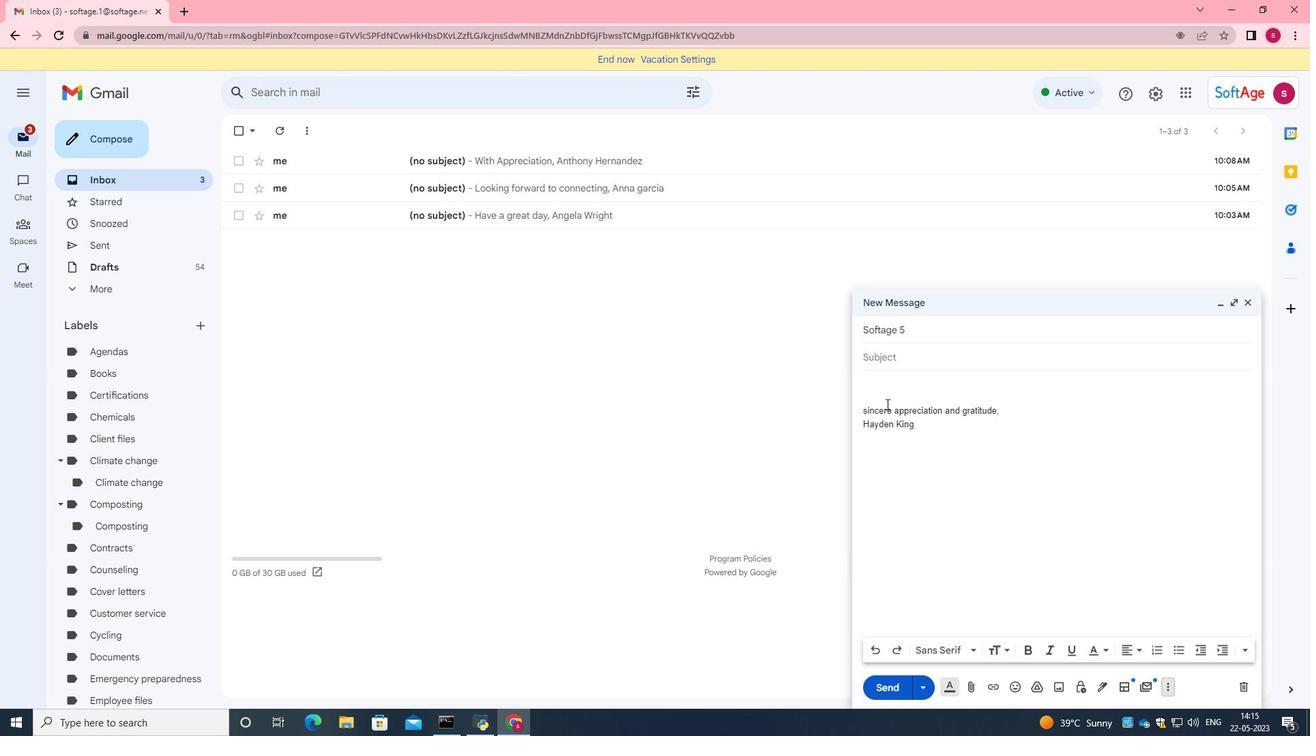 
Action: Mouse scrolled (887, 407) with delta (0, 0)
Screenshot: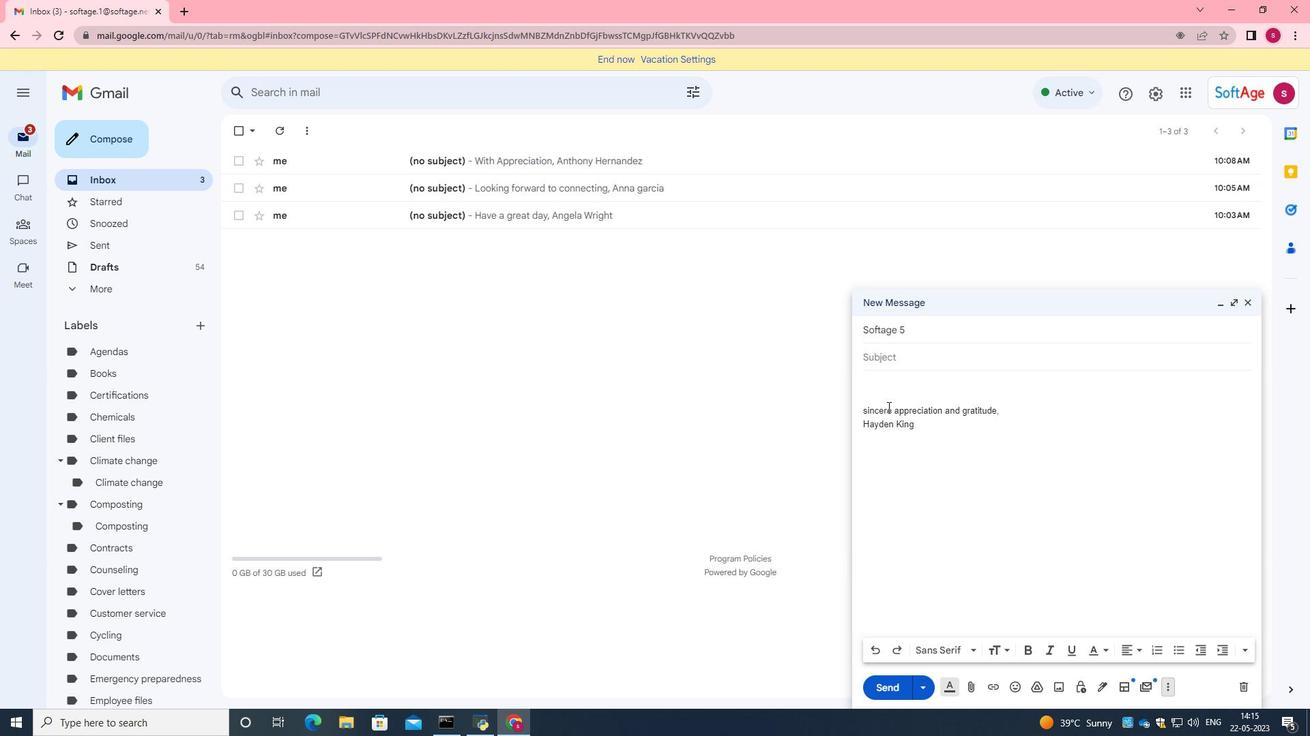 
Action: Mouse scrolled (887, 407) with delta (0, 0)
Screenshot: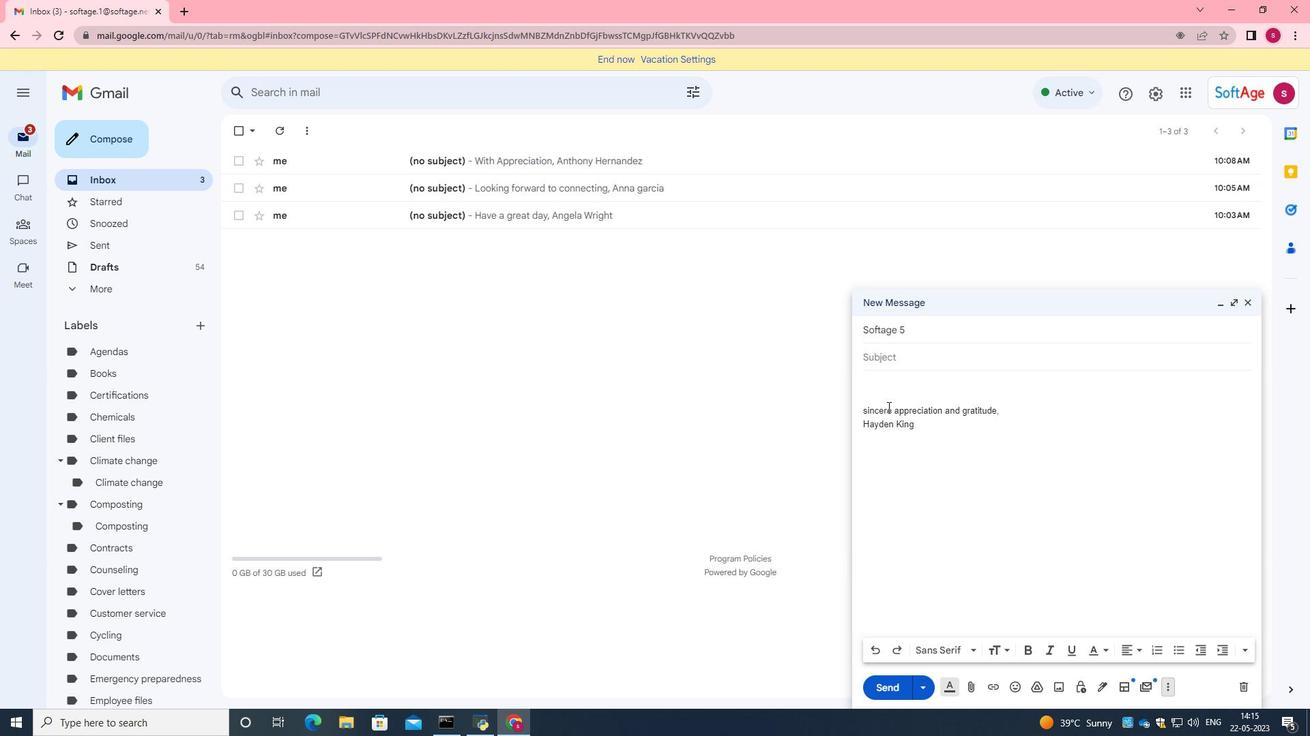 
Action: Mouse scrolled (887, 407) with delta (0, 0)
Screenshot: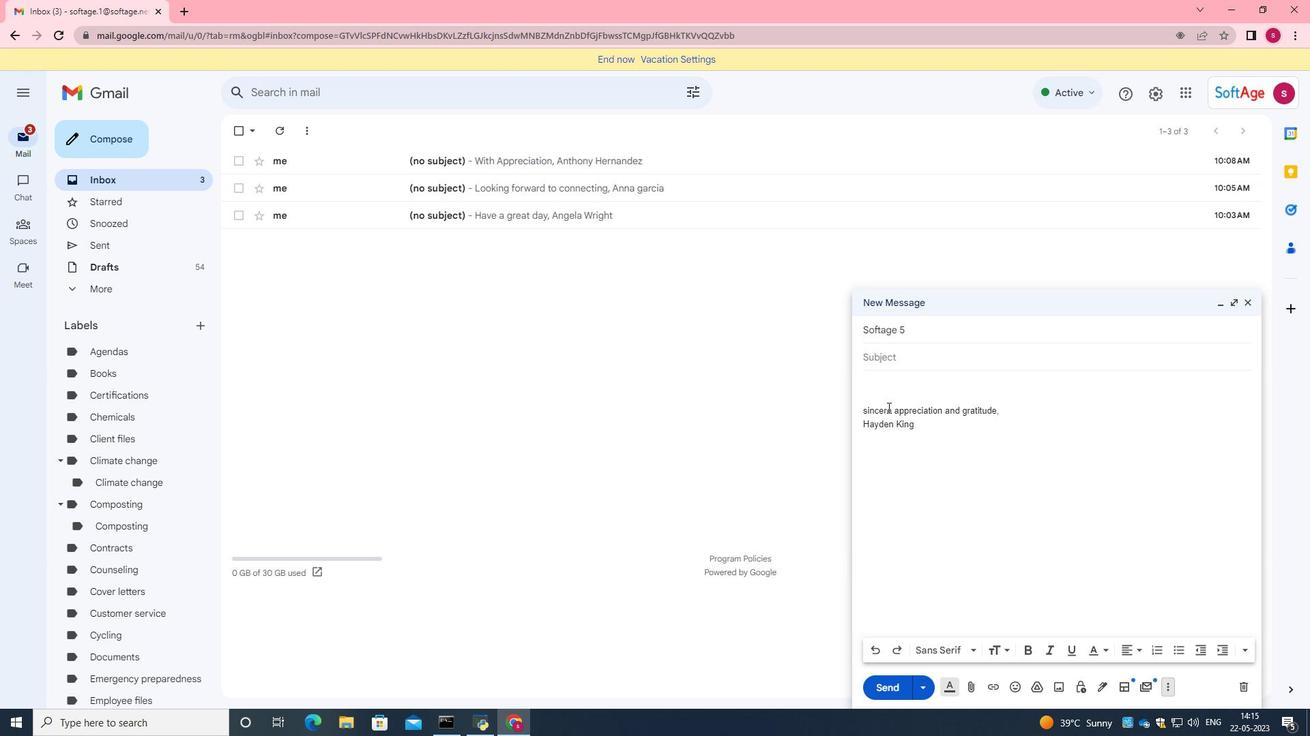 
Action: Mouse scrolled (887, 407) with delta (0, 0)
Screenshot: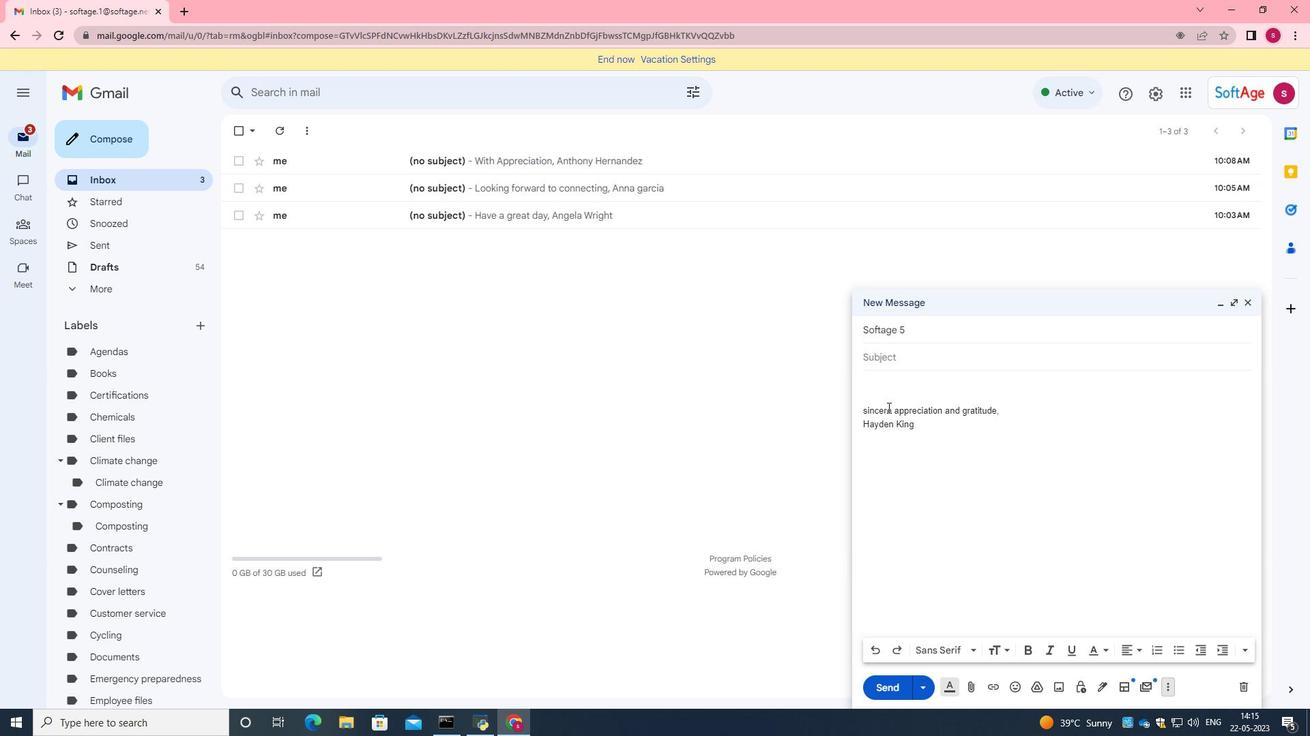 
Action: Mouse moved to (890, 691)
Screenshot: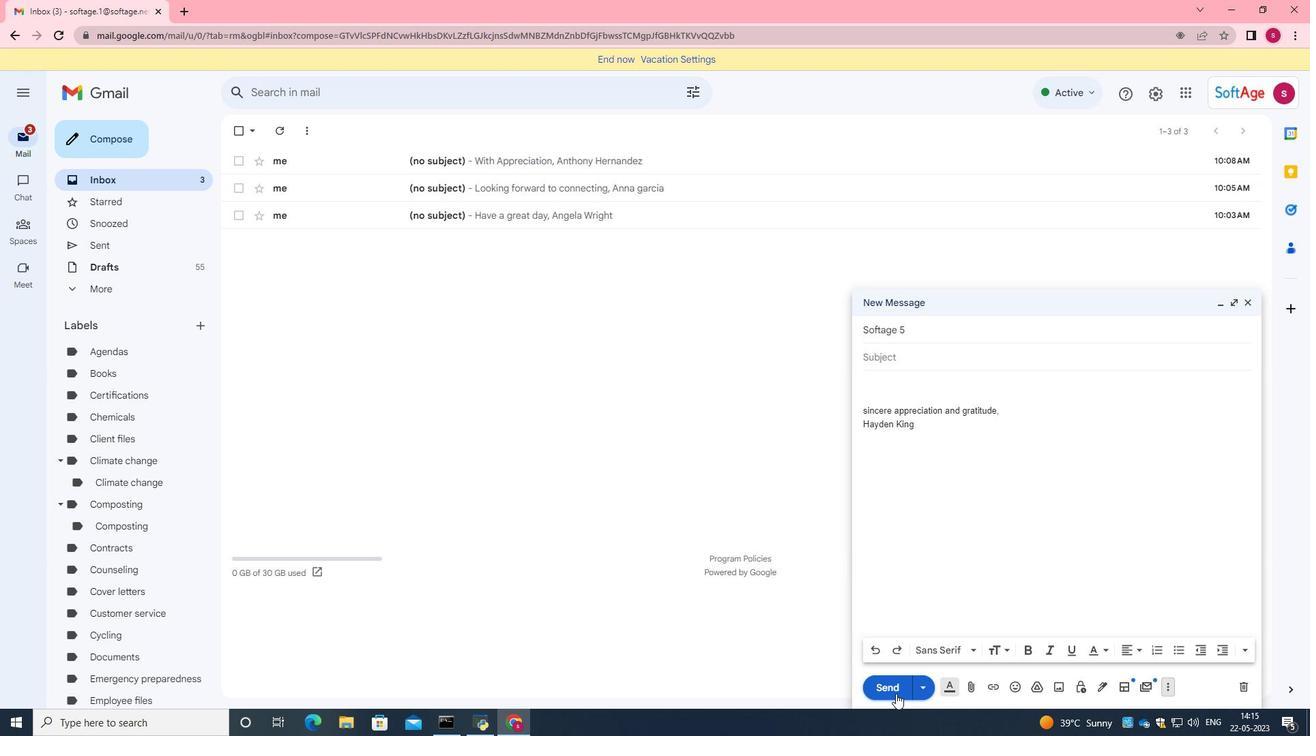 
Action: Mouse pressed left at (890, 691)
Screenshot: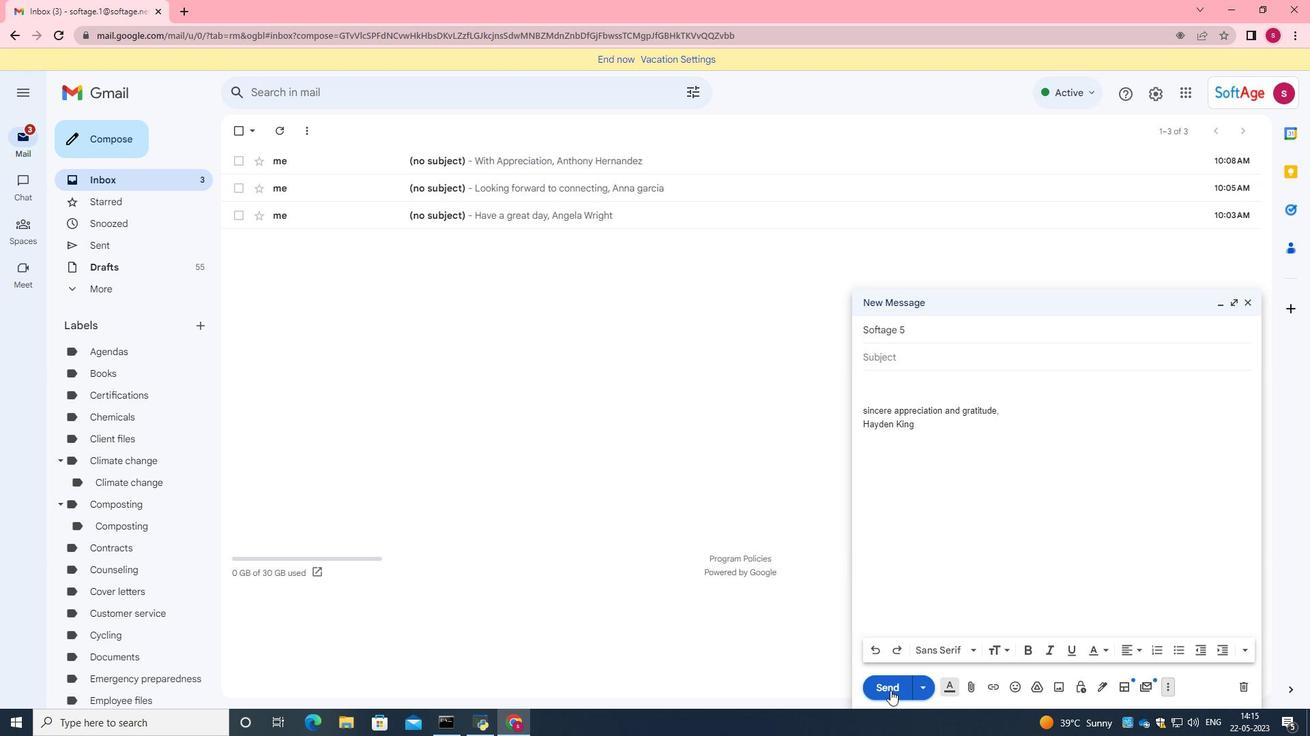 
Action: Mouse moved to (251, 678)
Screenshot: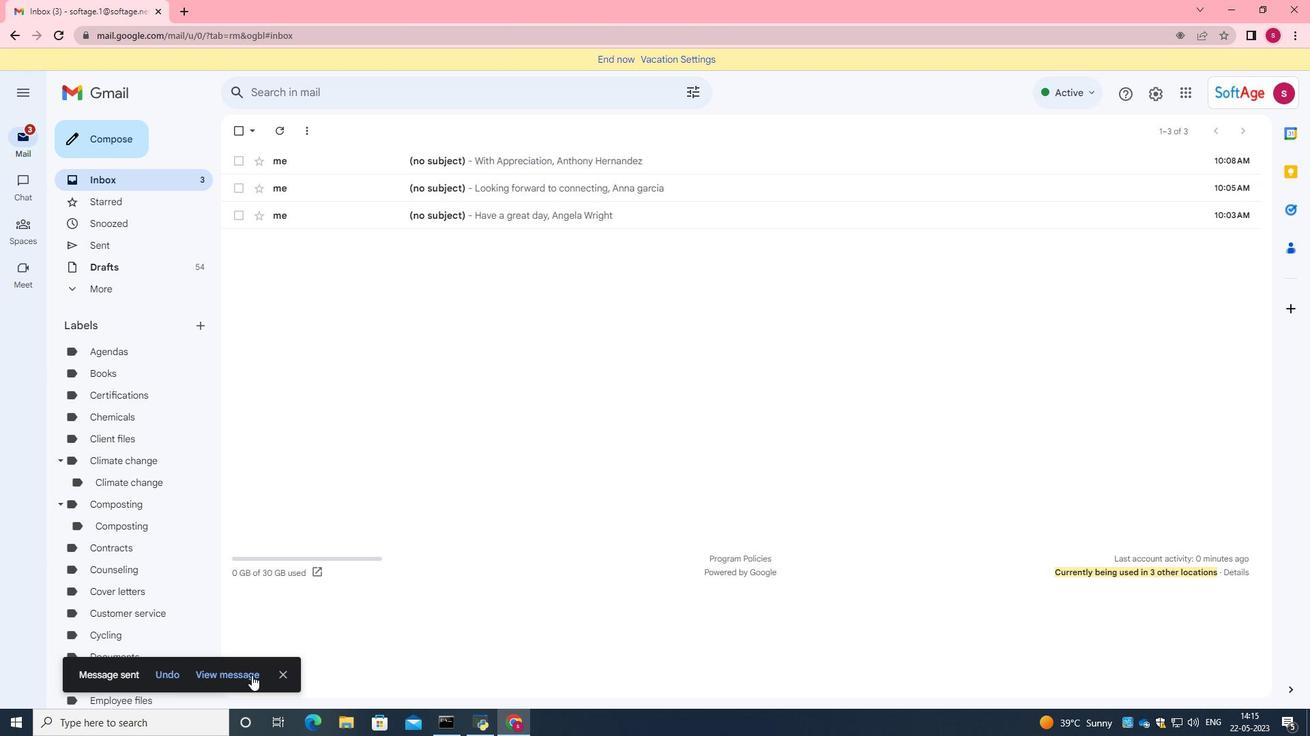 
Action: Mouse pressed left at (251, 678)
Screenshot: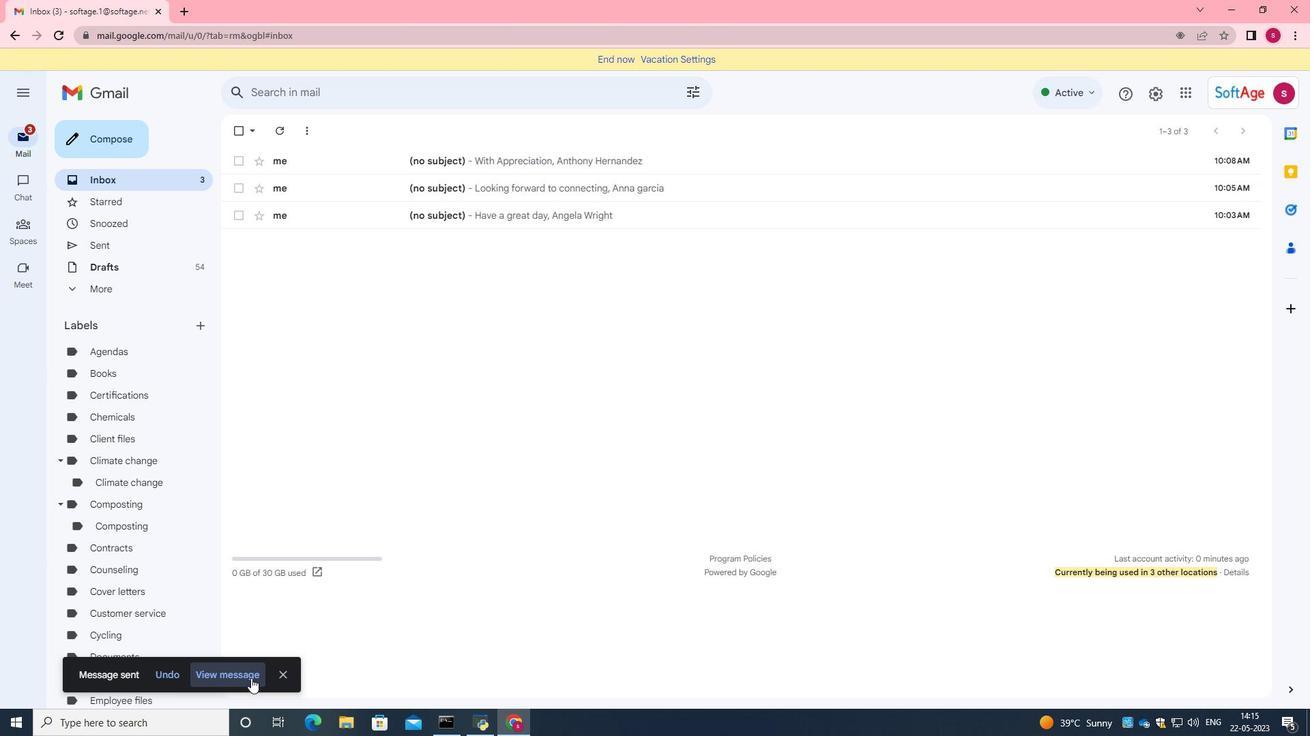 
Action: Mouse moved to (743, 676)
Screenshot: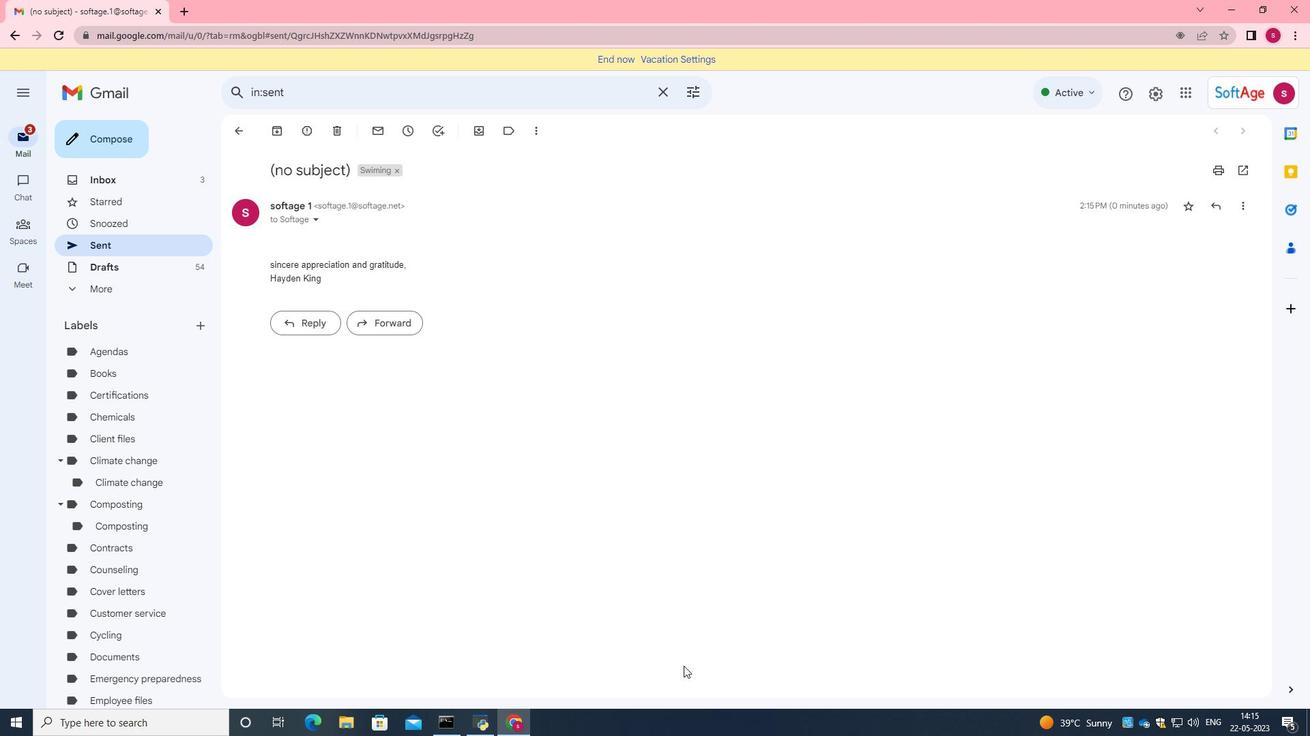 
